 Task: Log work in the project AgileRelay for the issue 'Create a new online platform for online cooking courses with advanced recipe sharing and cooking techniques features' spent time as '5w 6d 3h 41m' and remaining time as '2w 2d 20h 19m' and move to top of backlog. Now add the issue to the epic 'Software quality assurance (SQA) improvement'. Log work in the project AgileRelay for the issue 'Implement a new cloud-based learning management system for a school or university with advanced course content management and student tracking features' spent time as '3w 2d 15h 40m' and remaining time as '6w 2d 3h 15m' and move to bottom of backlog. Now add the issue to the epic 'Virtualization infrastructure enhancement'
Action: Mouse moved to (264, 76)
Screenshot: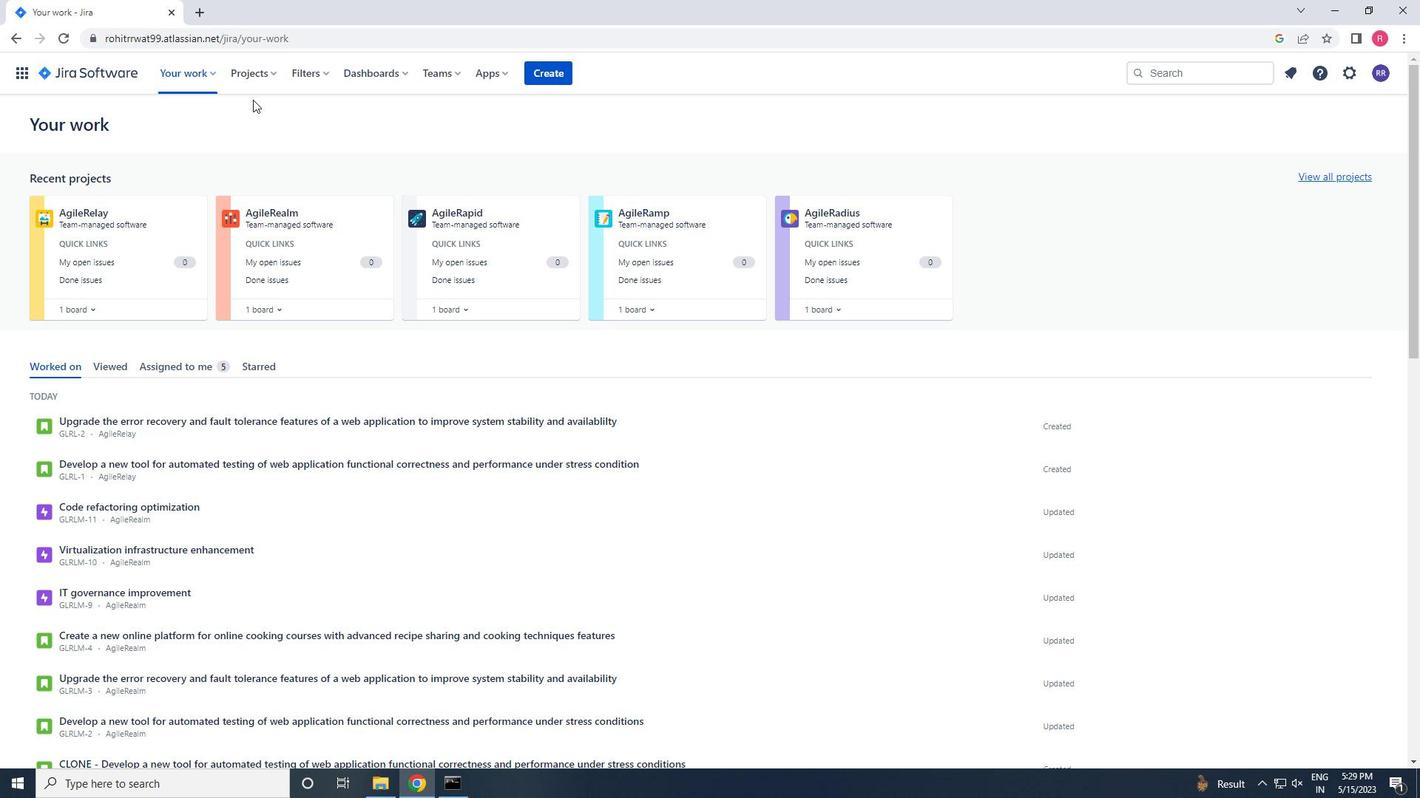 
Action: Mouse pressed left at (264, 76)
Screenshot: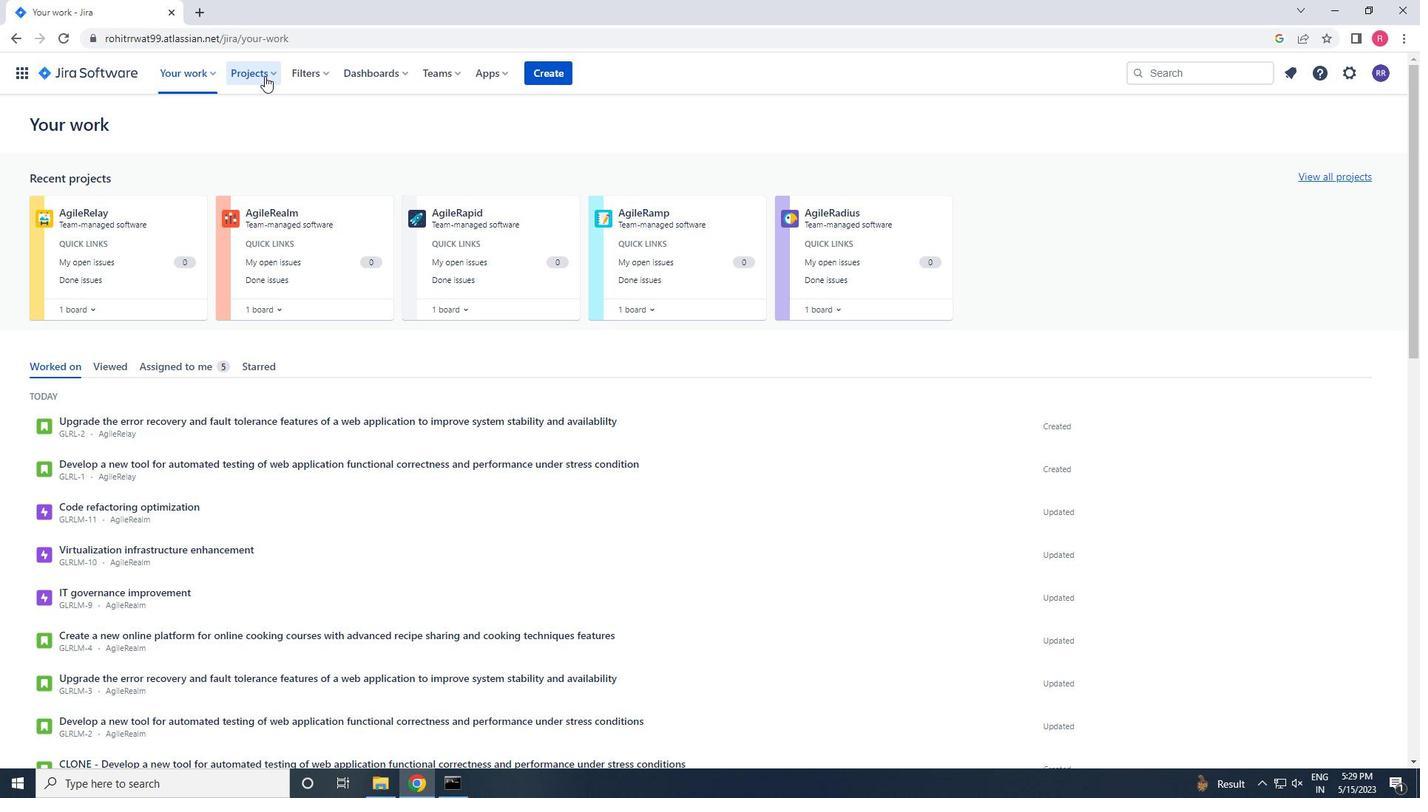 
Action: Mouse moved to (276, 142)
Screenshot: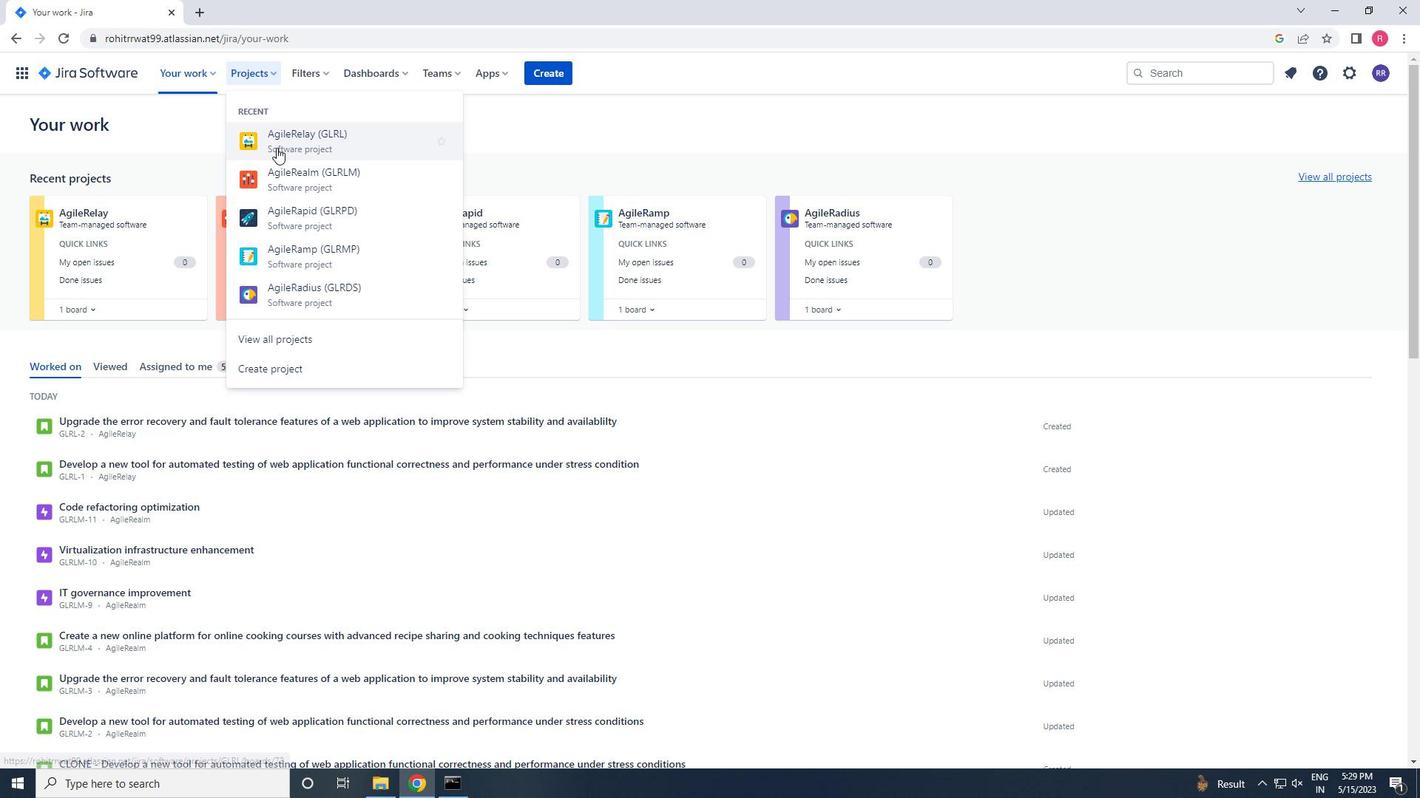 
Action: Mouse pressed left at (276, 142)
Screenshot: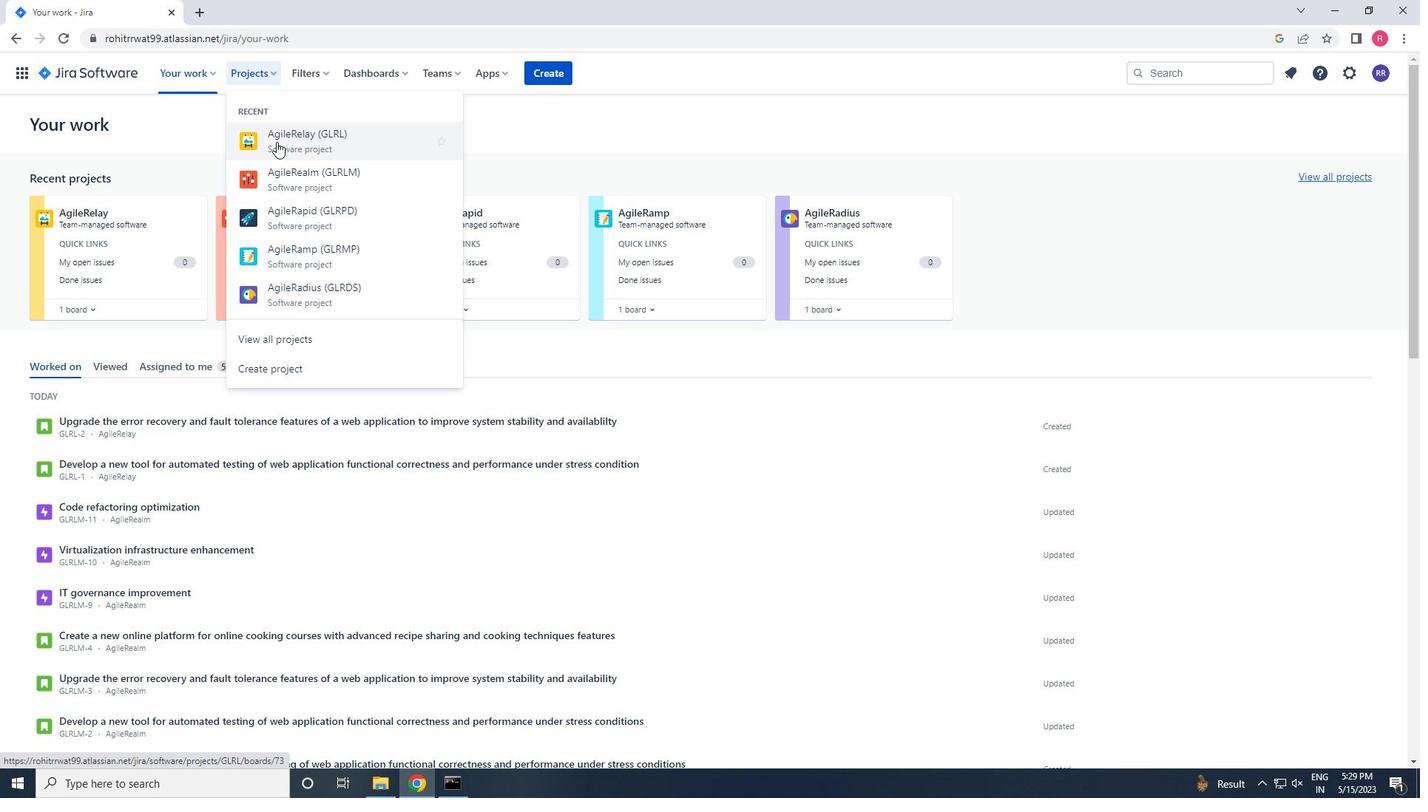 
Action: Mouse moved to (75, 230)
Screenshot: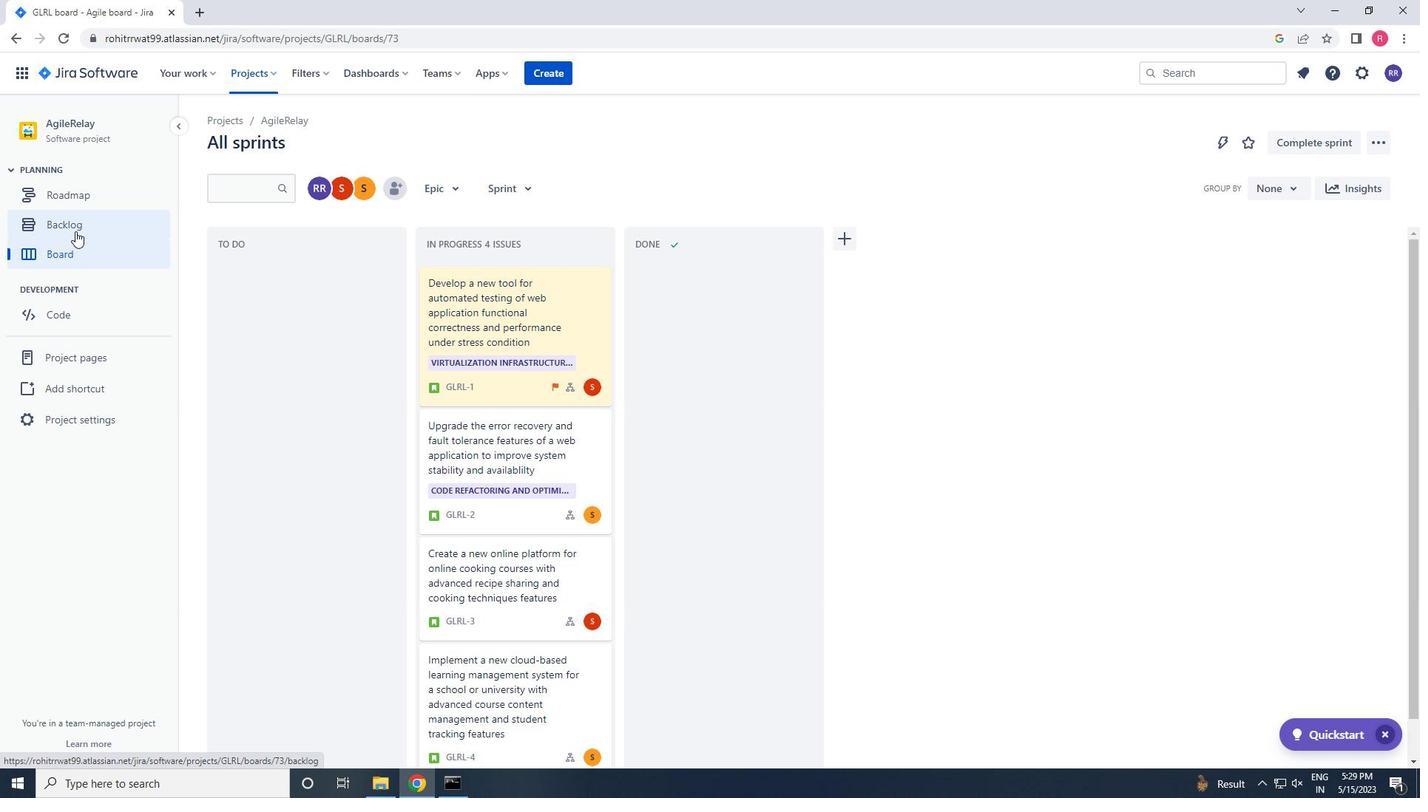 
Action: Mouse pressed left at (75, 230)
Screenshot: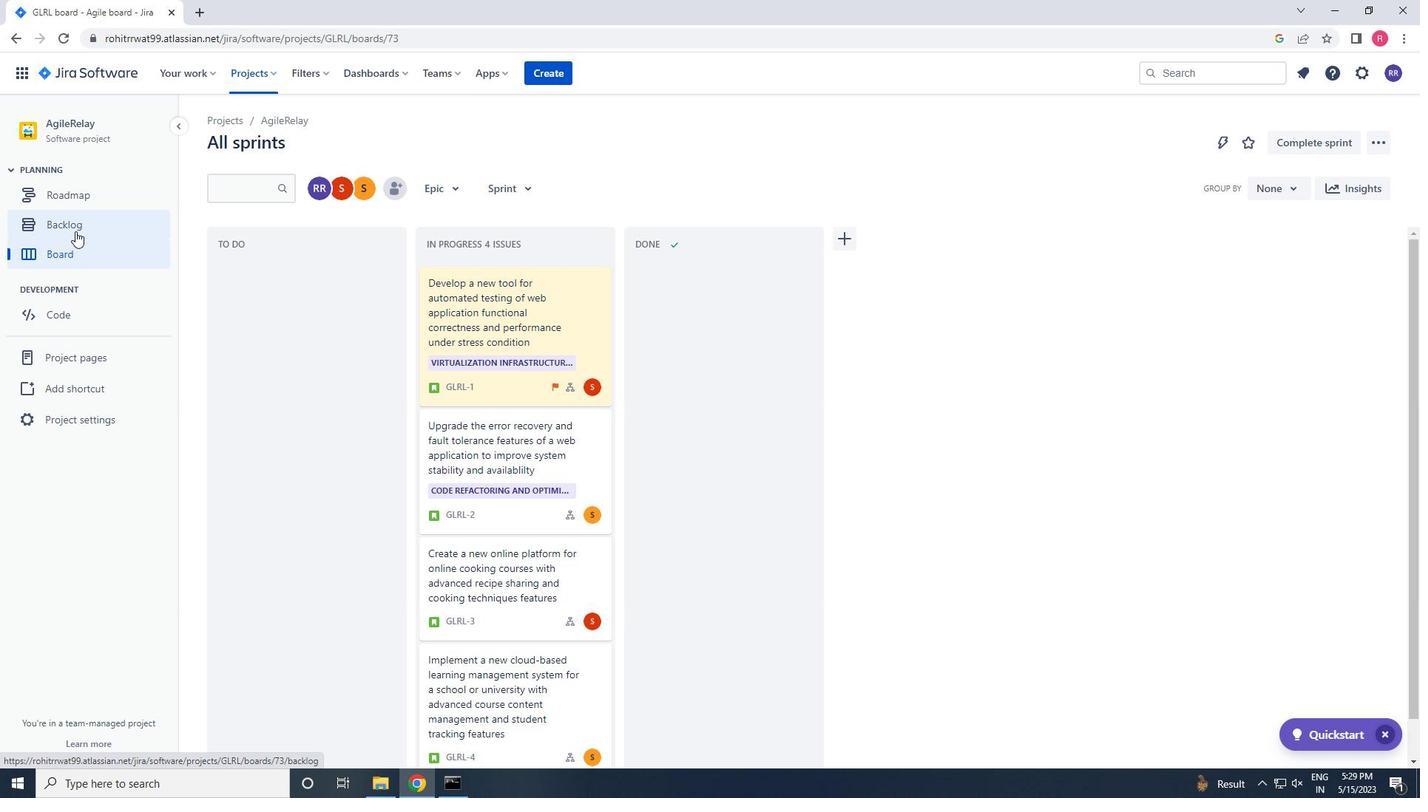 
Action: Mouse moved to (568, 399)
Screenshot: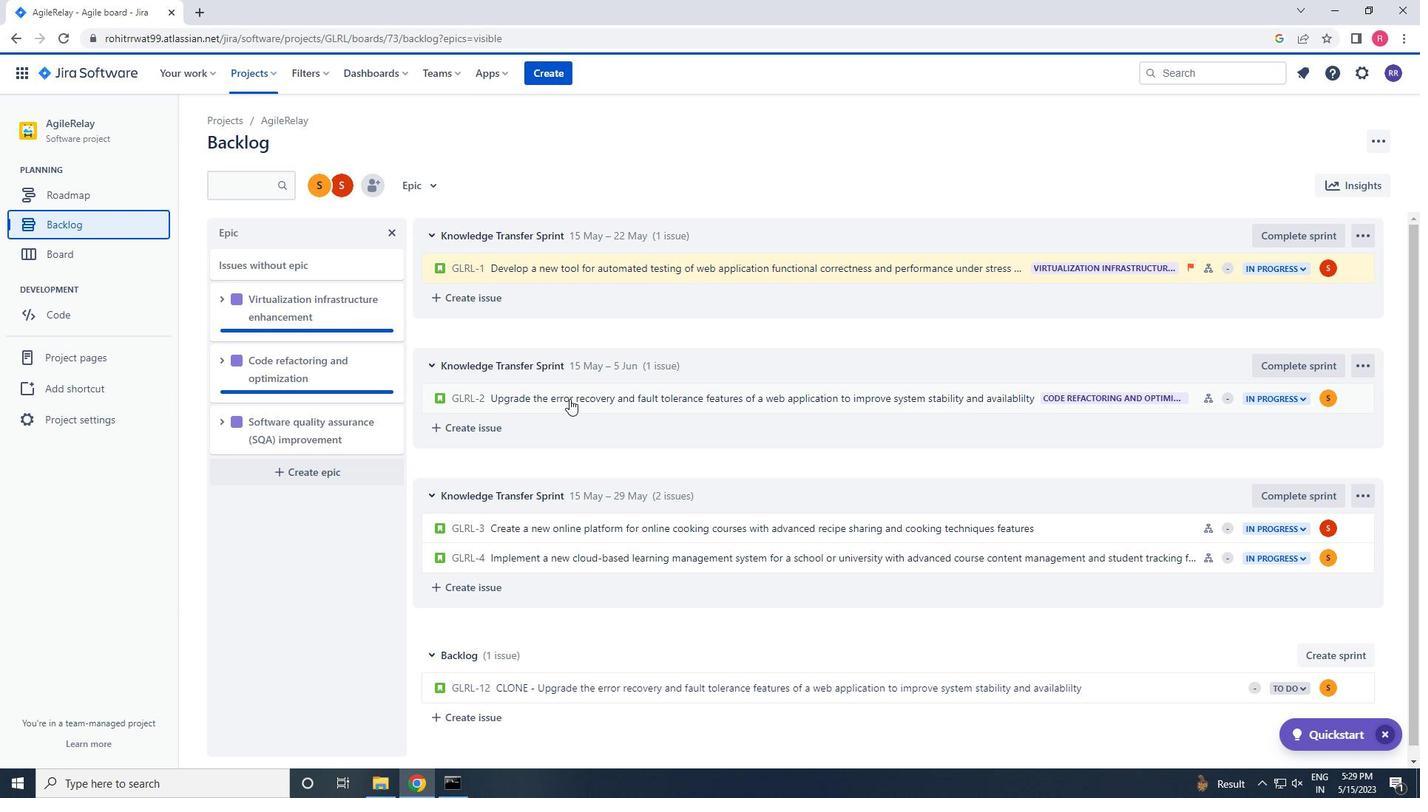 
Action: Mouse scrolled (568, 398) with delta (0, 0)
Screenshot: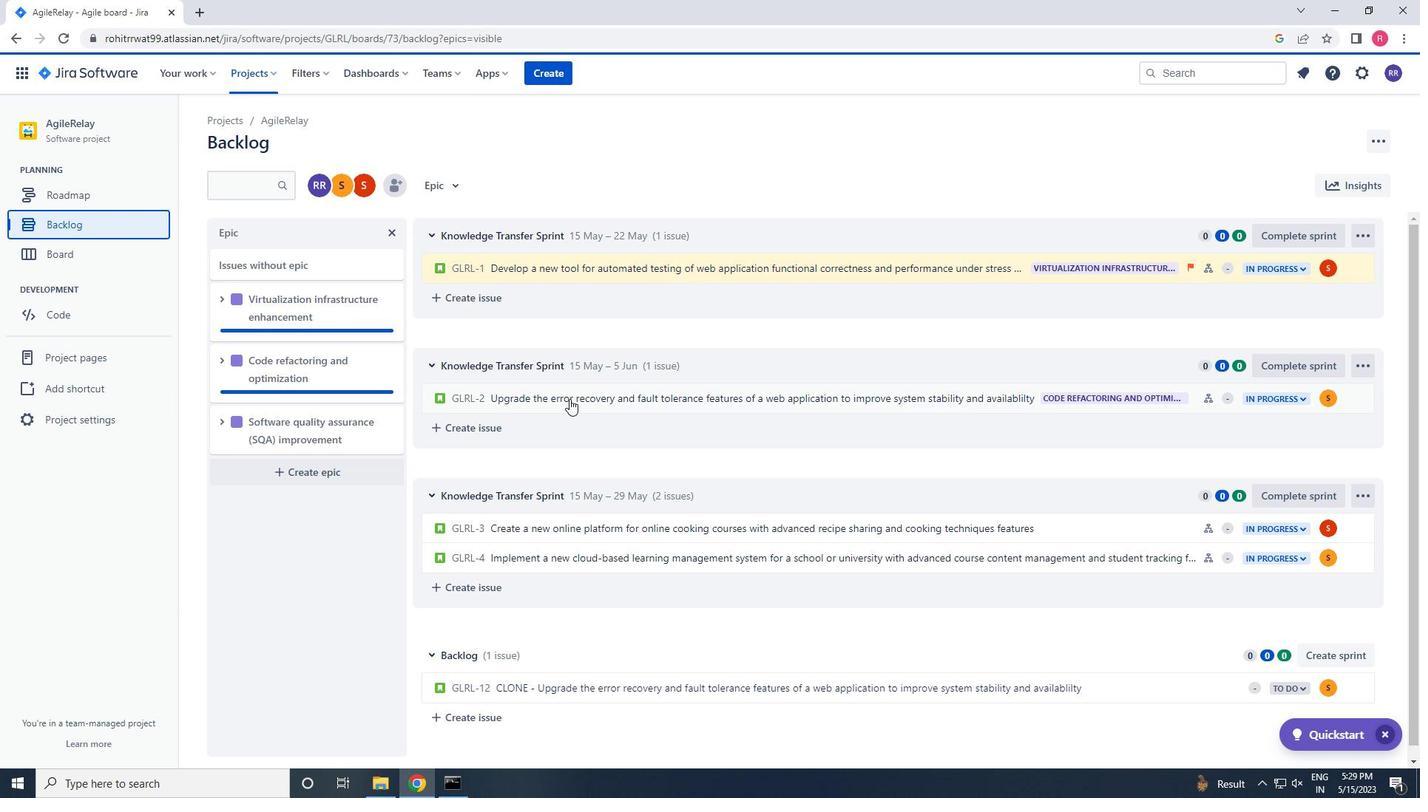 
Action: Mouse moved to (1141, 525)
Screenshot: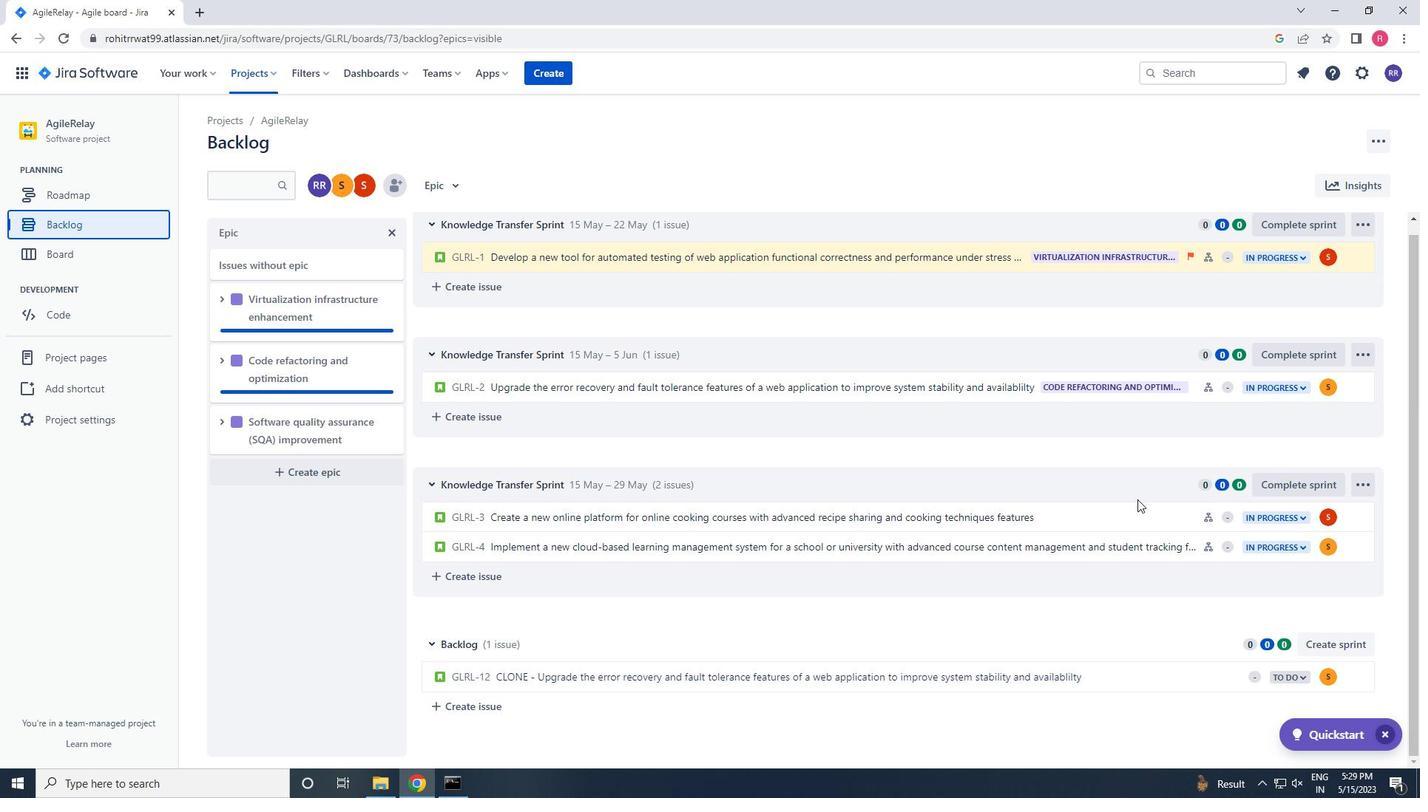 
Action: Mouse pressed left at (1141, 525)
Screenshot: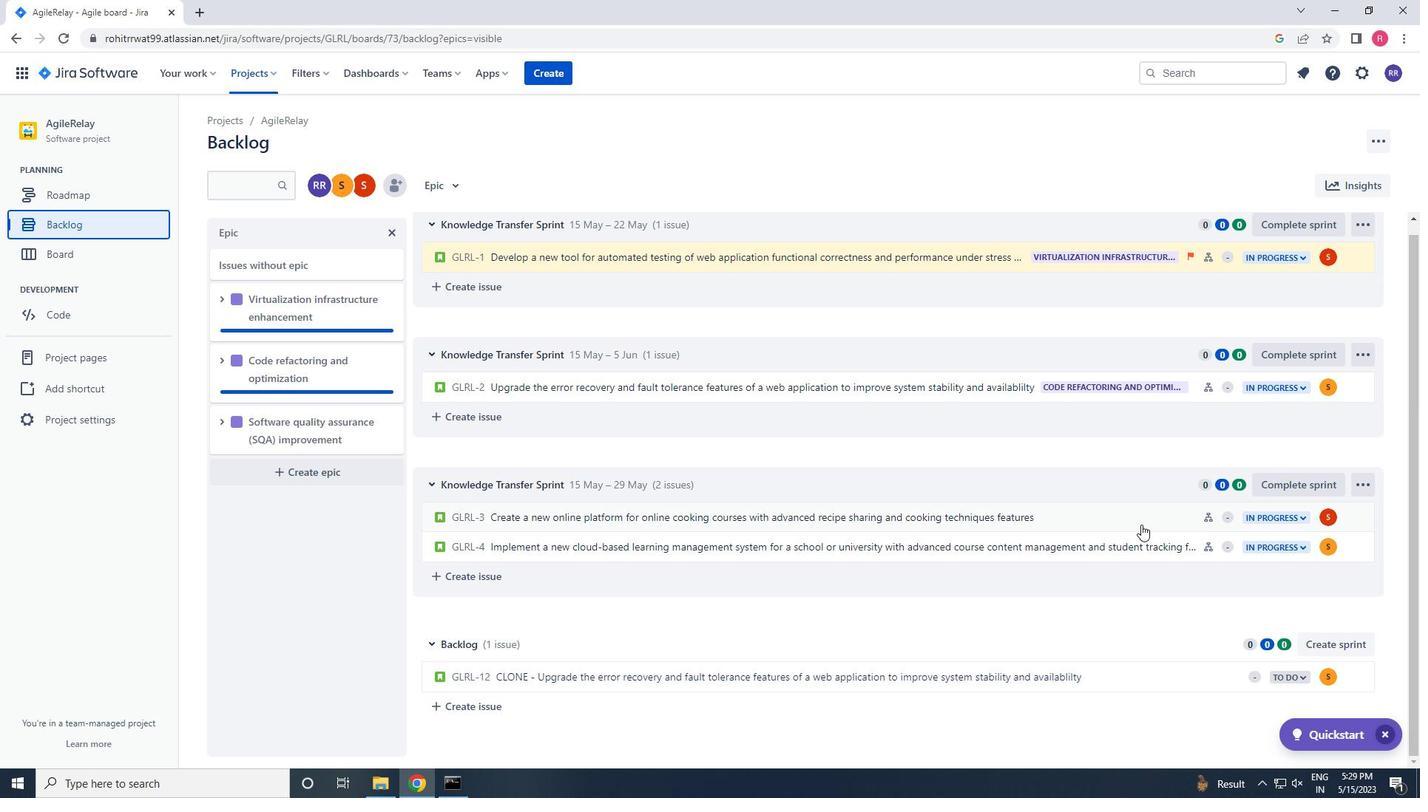 
Action: Mouse moved to (1360, 237)
Screenshot: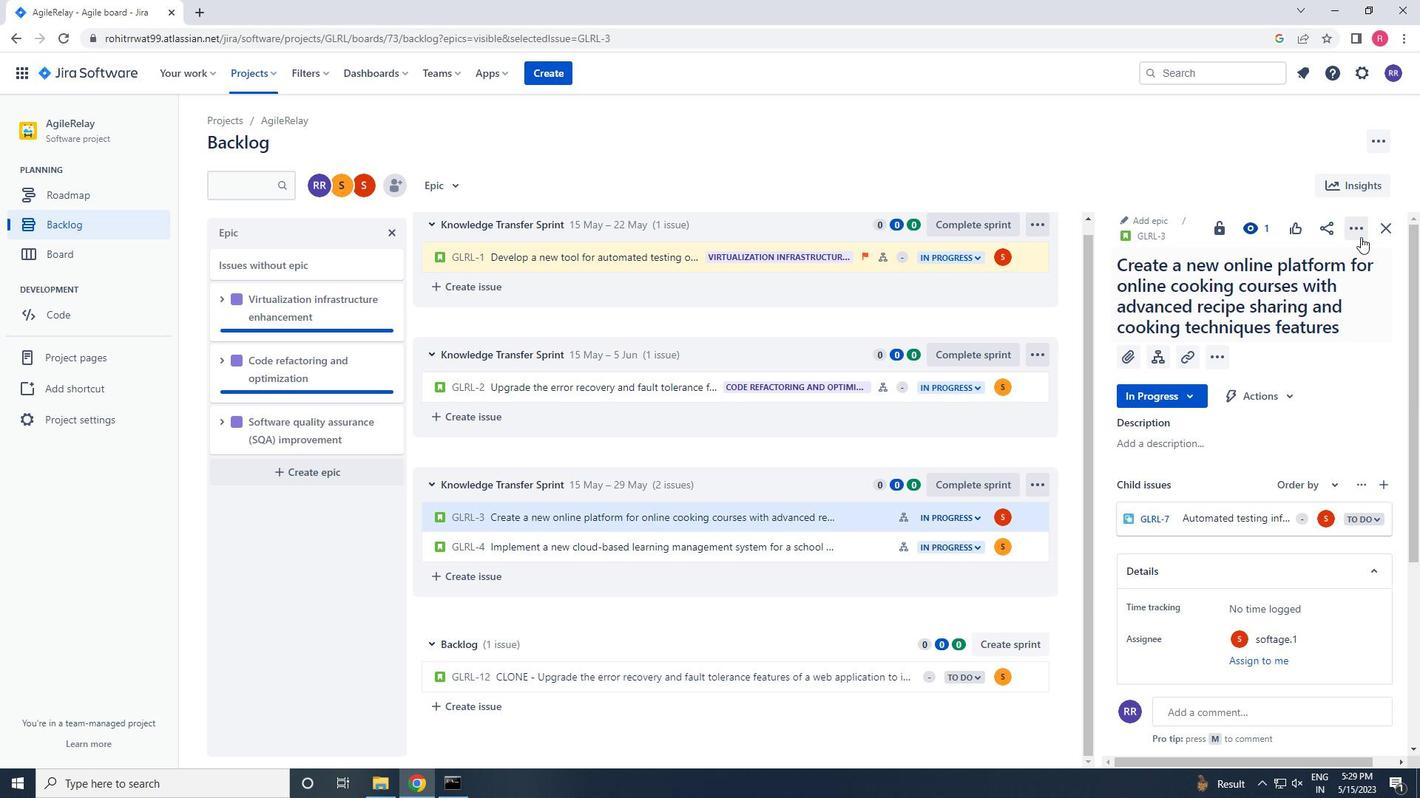 
Action: Mouse pressed left at (1360, 237)
Screenshot: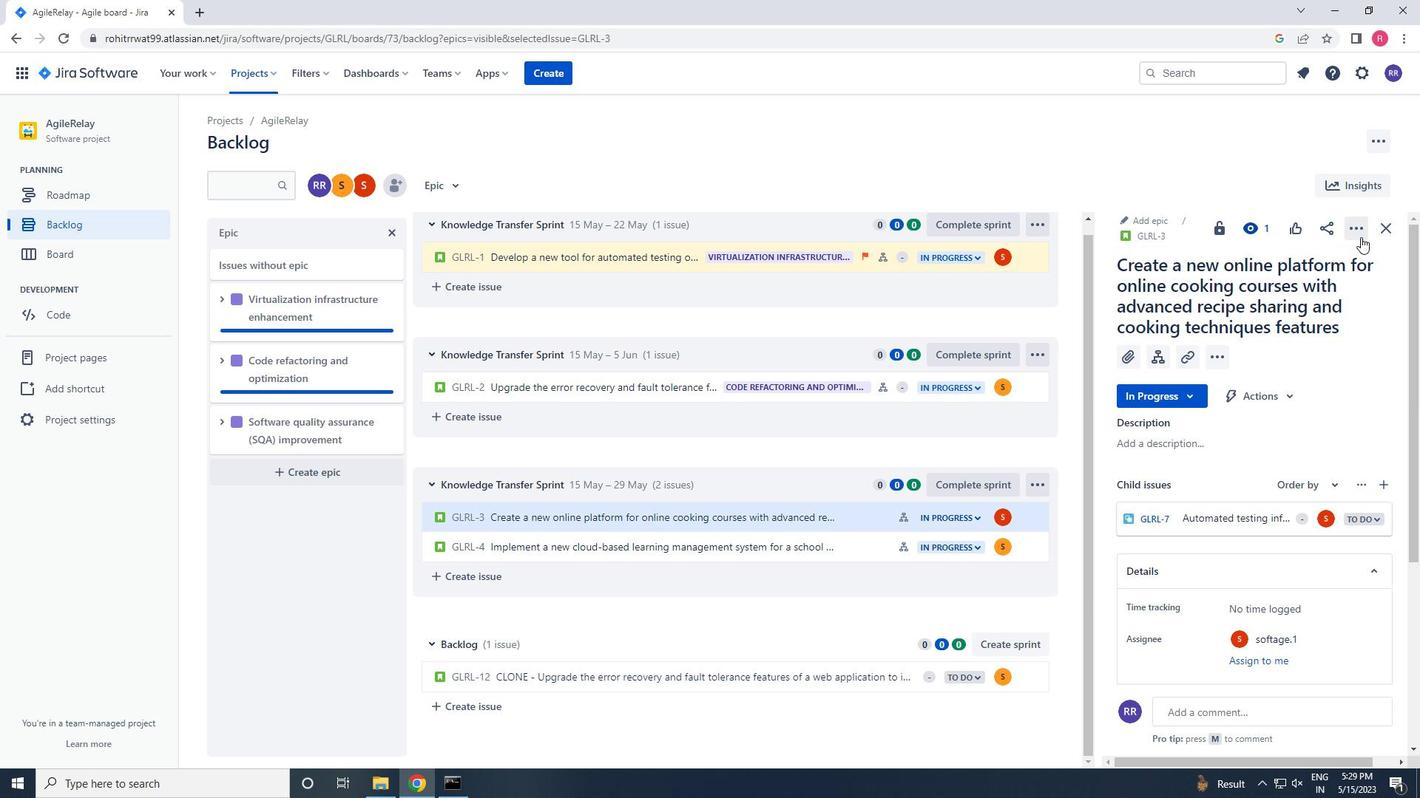 
Action: Mouse moved to (1278, 267)
Screenshot: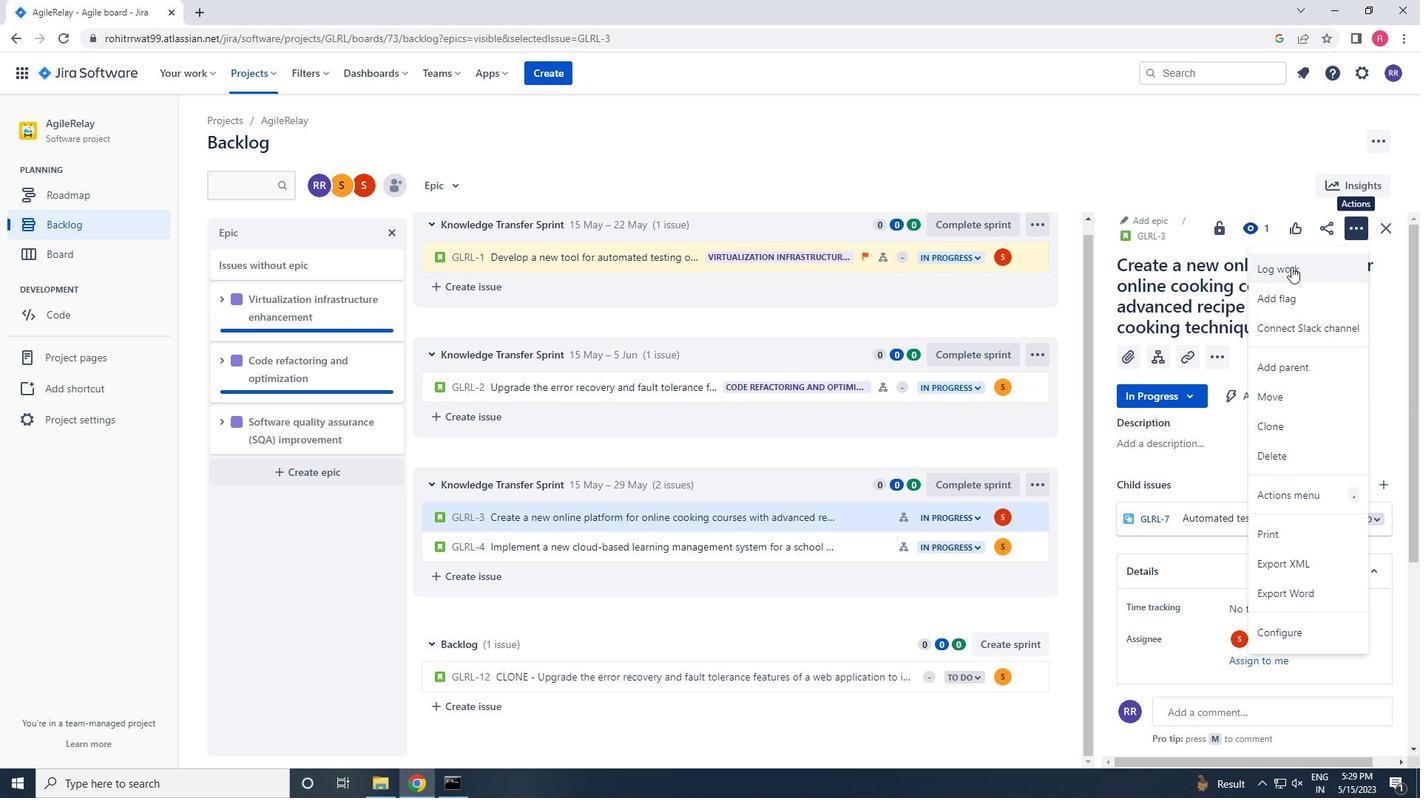 
Action: Mouse pressed left at (1278, 267)
Screenshot: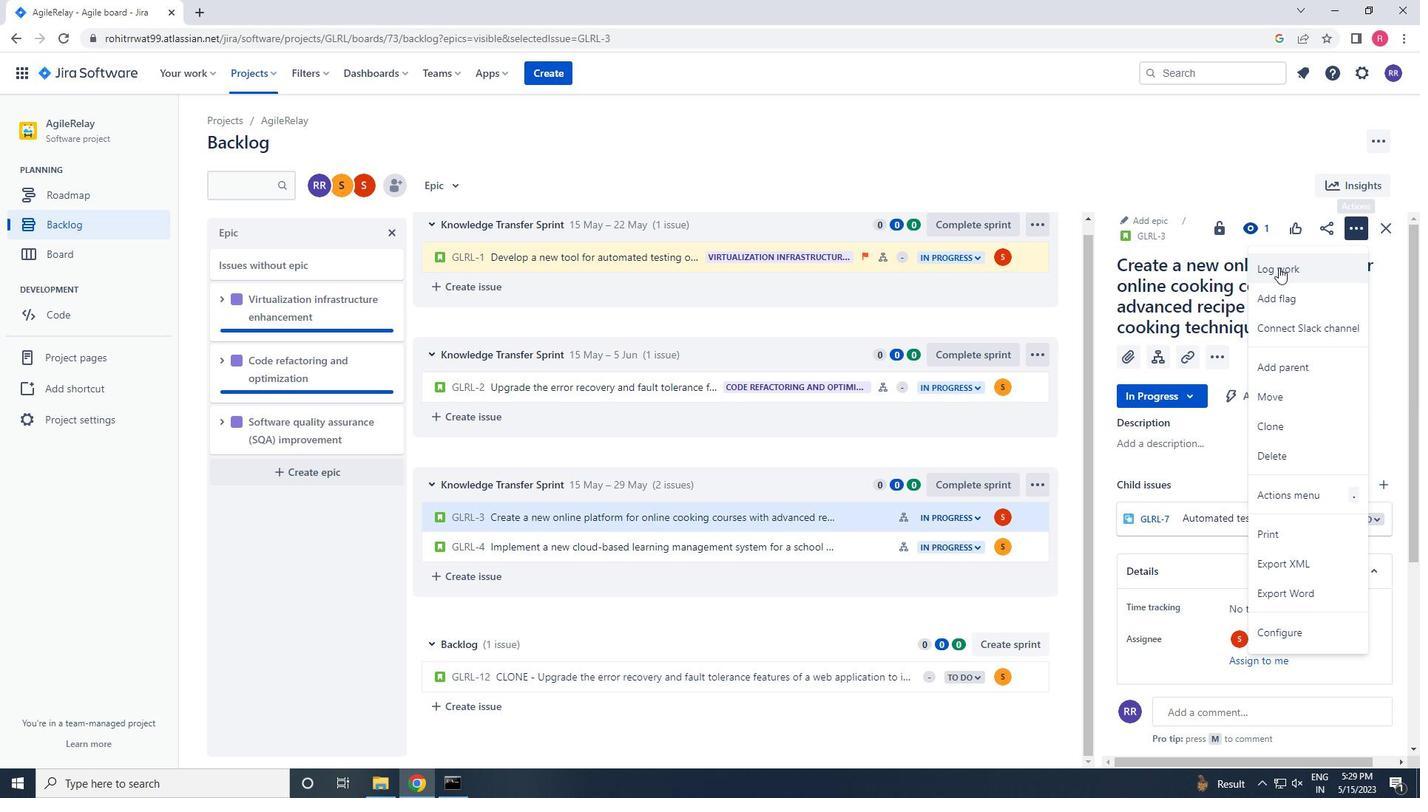 
Action: Key pressed 5w<Key.space>6d<Key.space>3g<Key.backspace>h<Key.space>41m<Key.tab>2w<Key.space>2d<Key.space>3<Key.backspace>20h<Key.space>19m
Screenshot: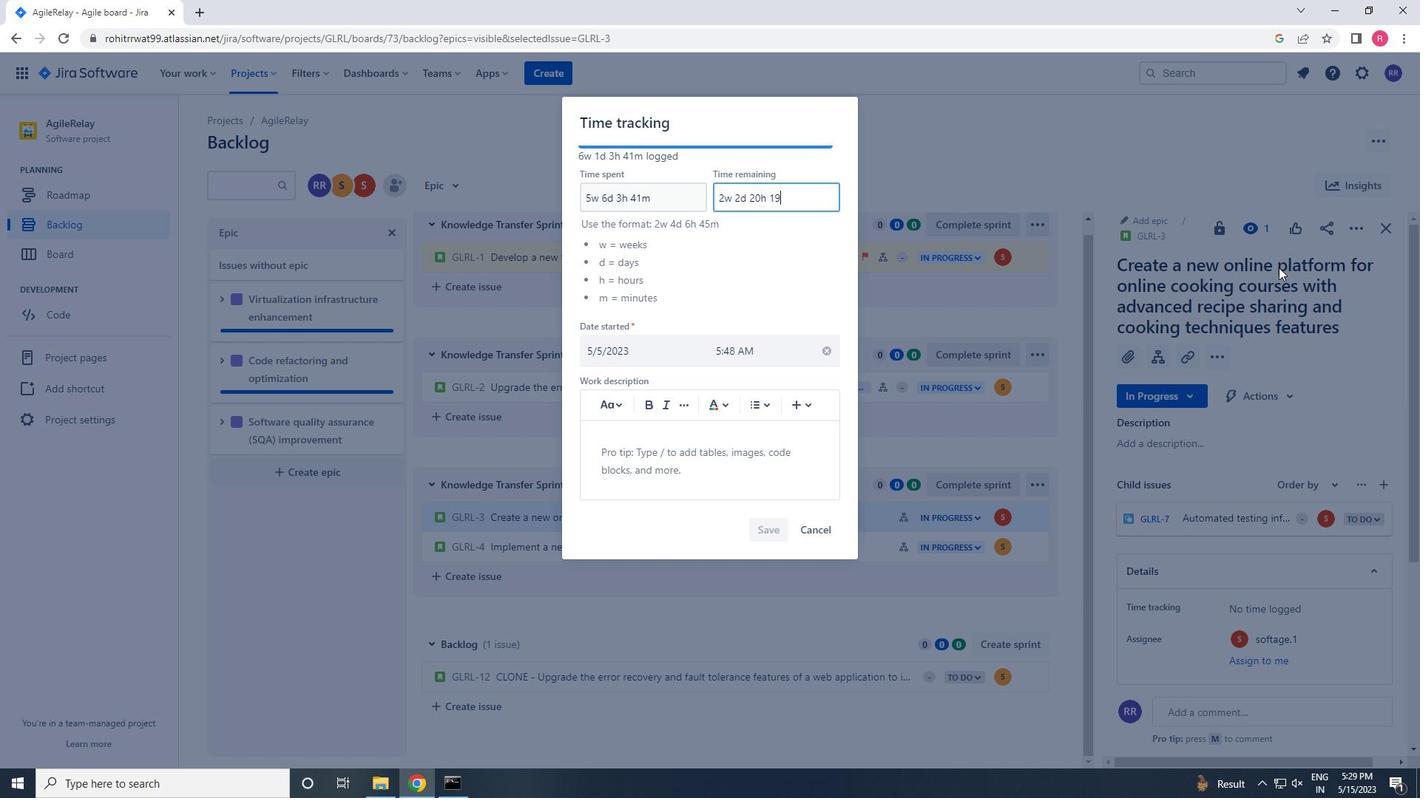 
Action: Mouse moved to (769, 537)
Screenshot: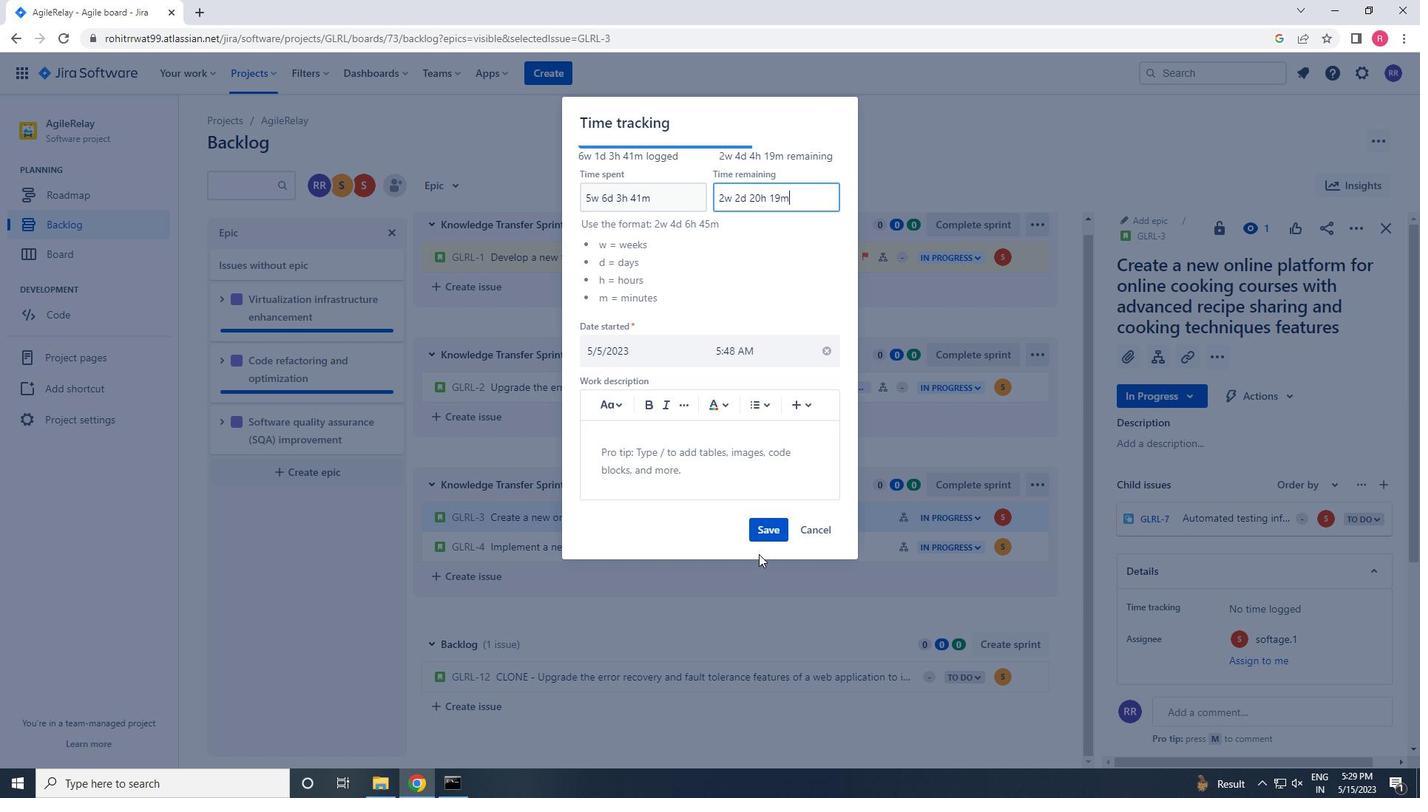 
Action: Mouse pressed left at (769, 537)
Screenshot: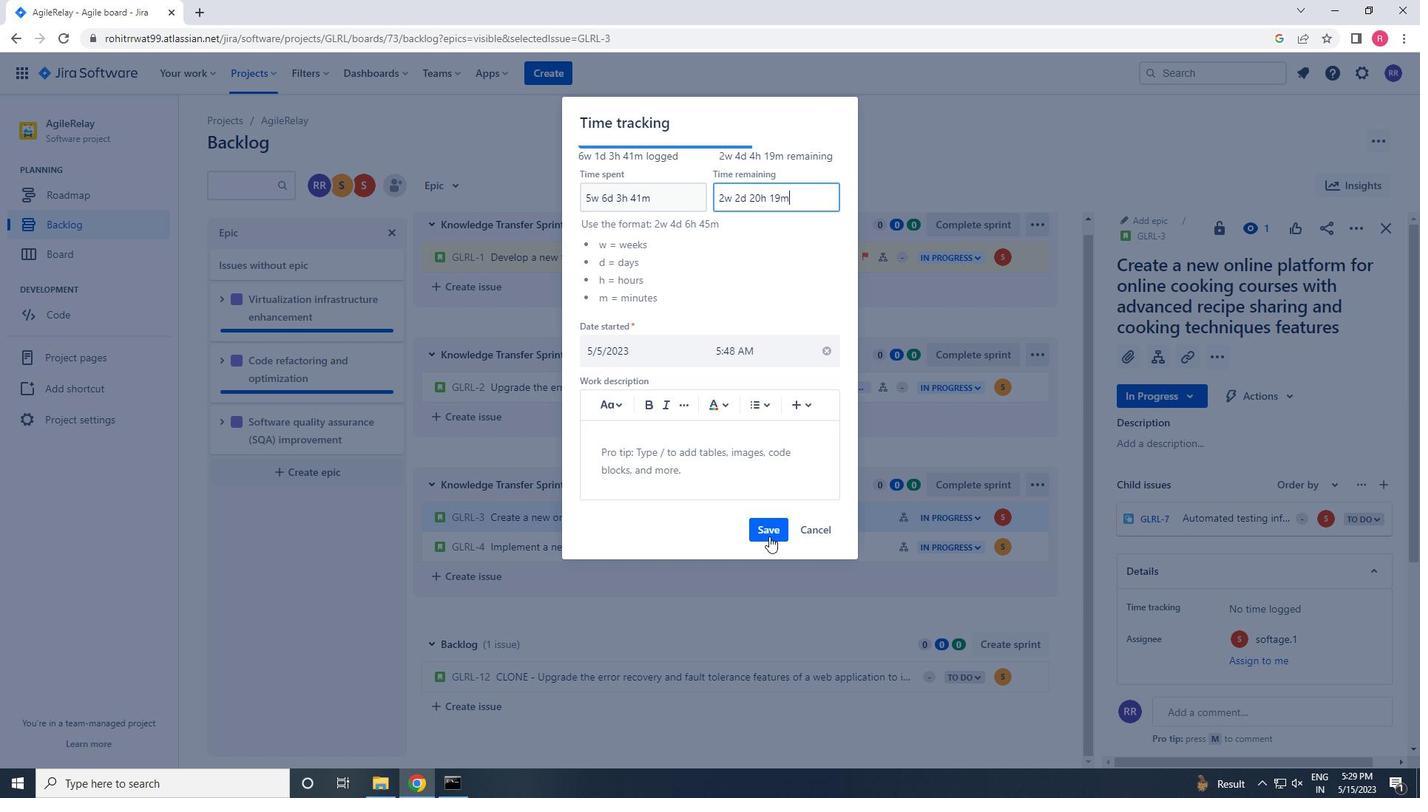 
Action: Mouse moved to (1027, 513)
Screenshot: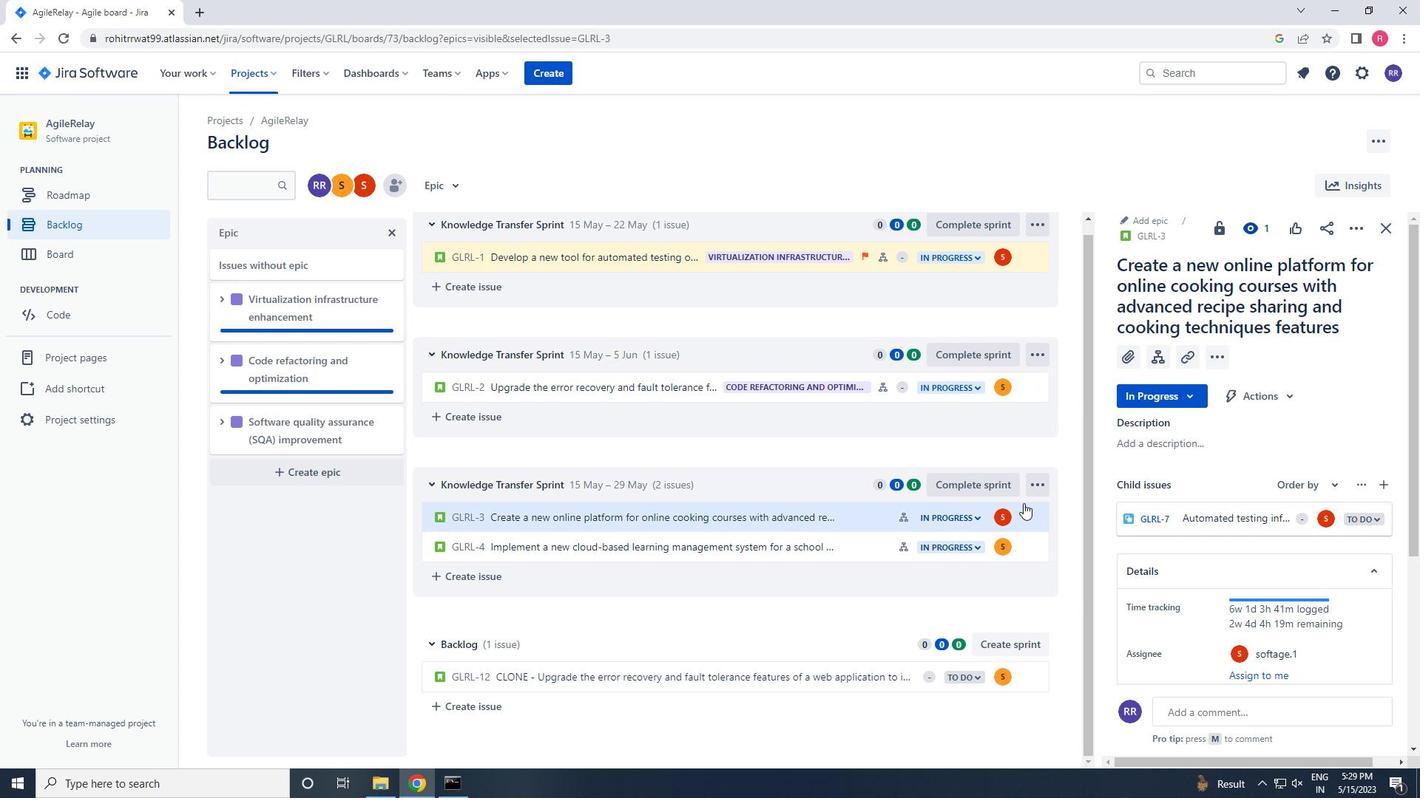 
Action: Mouse pressed left at (1027, 513)
Screenshot: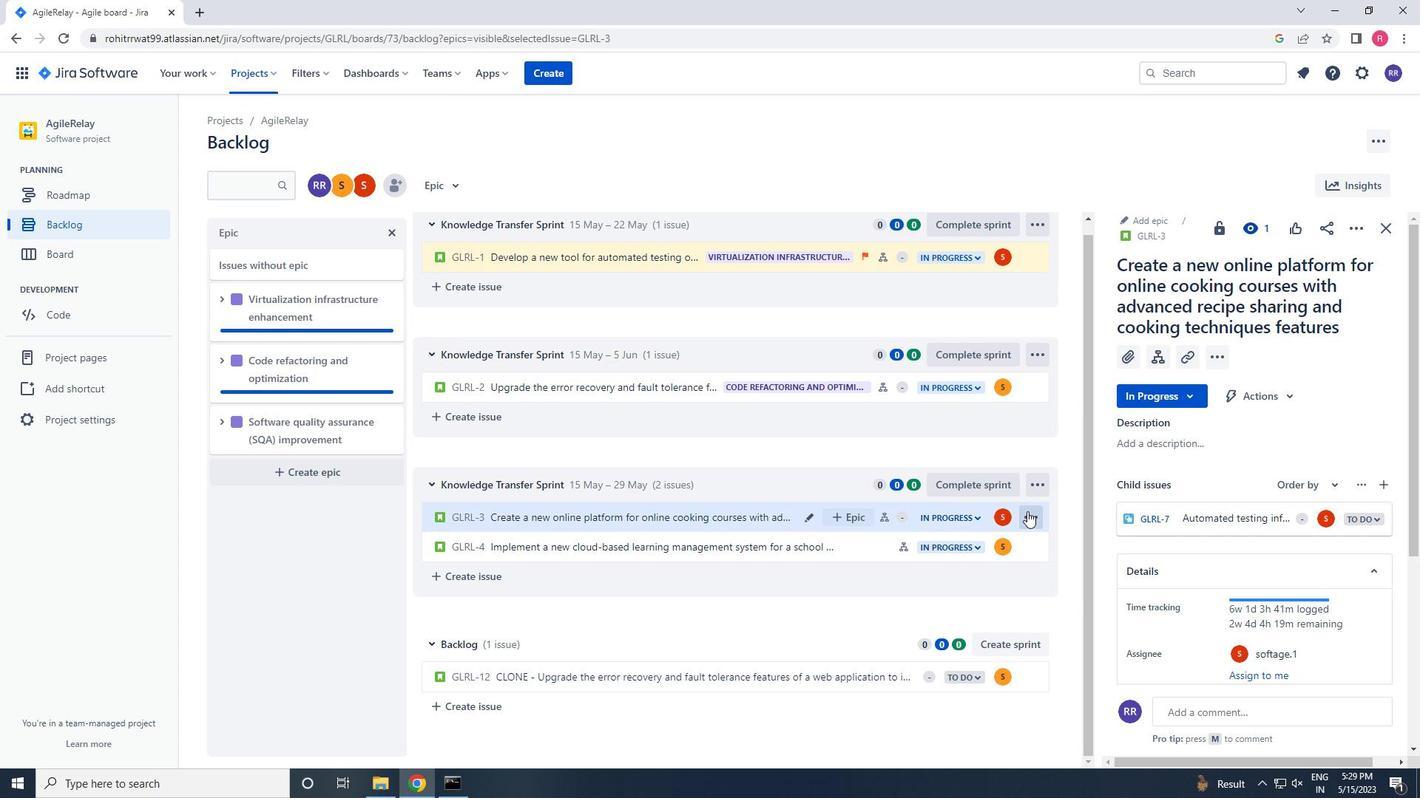 
Action: Mouse moved to (969, 459)
Screenshot: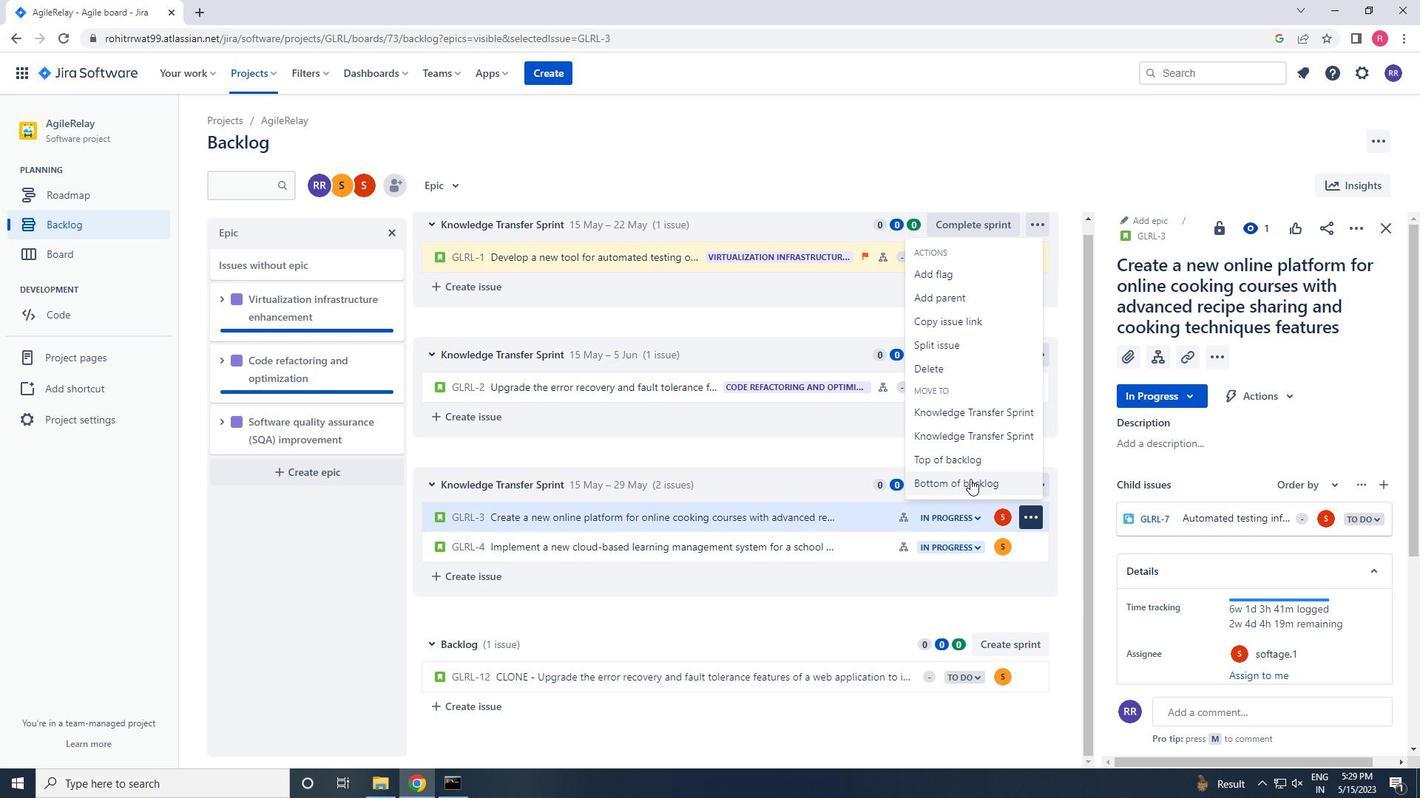 
Action: Mouse pressed left at (969, 459)
Screenshot: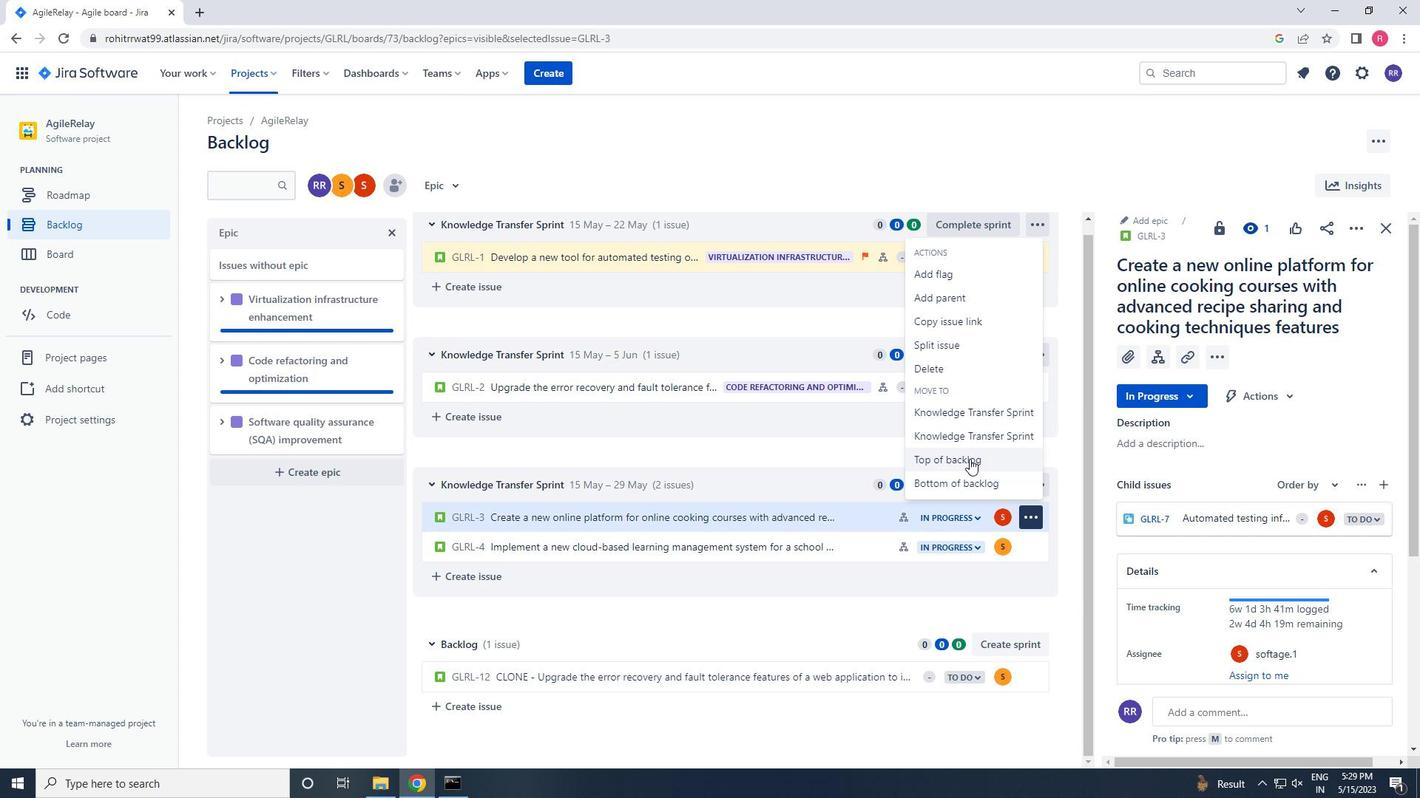 
Action: Mouse moved to (747, 240)
Screenshot: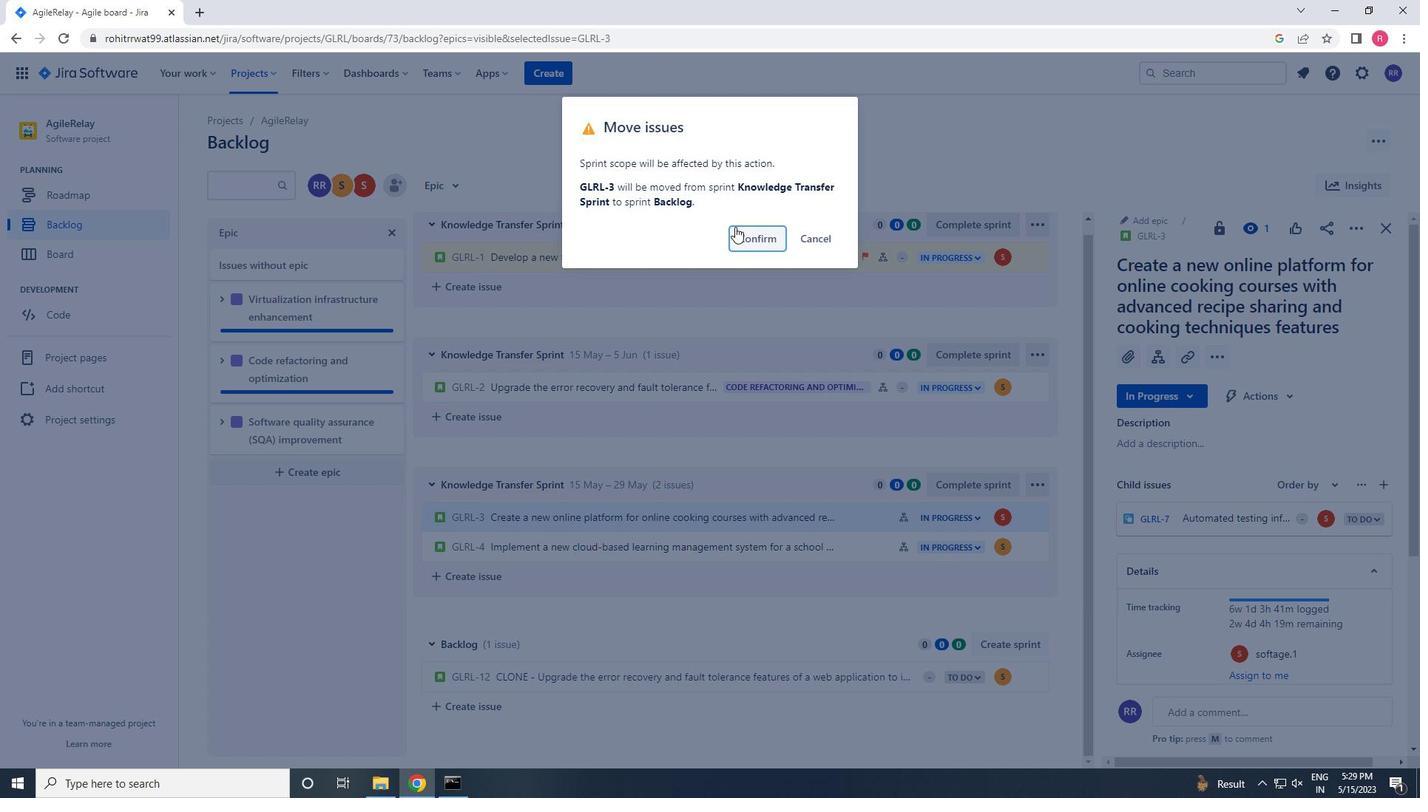 
Action: Mouse pressed left at (747, 240)
Screenshot: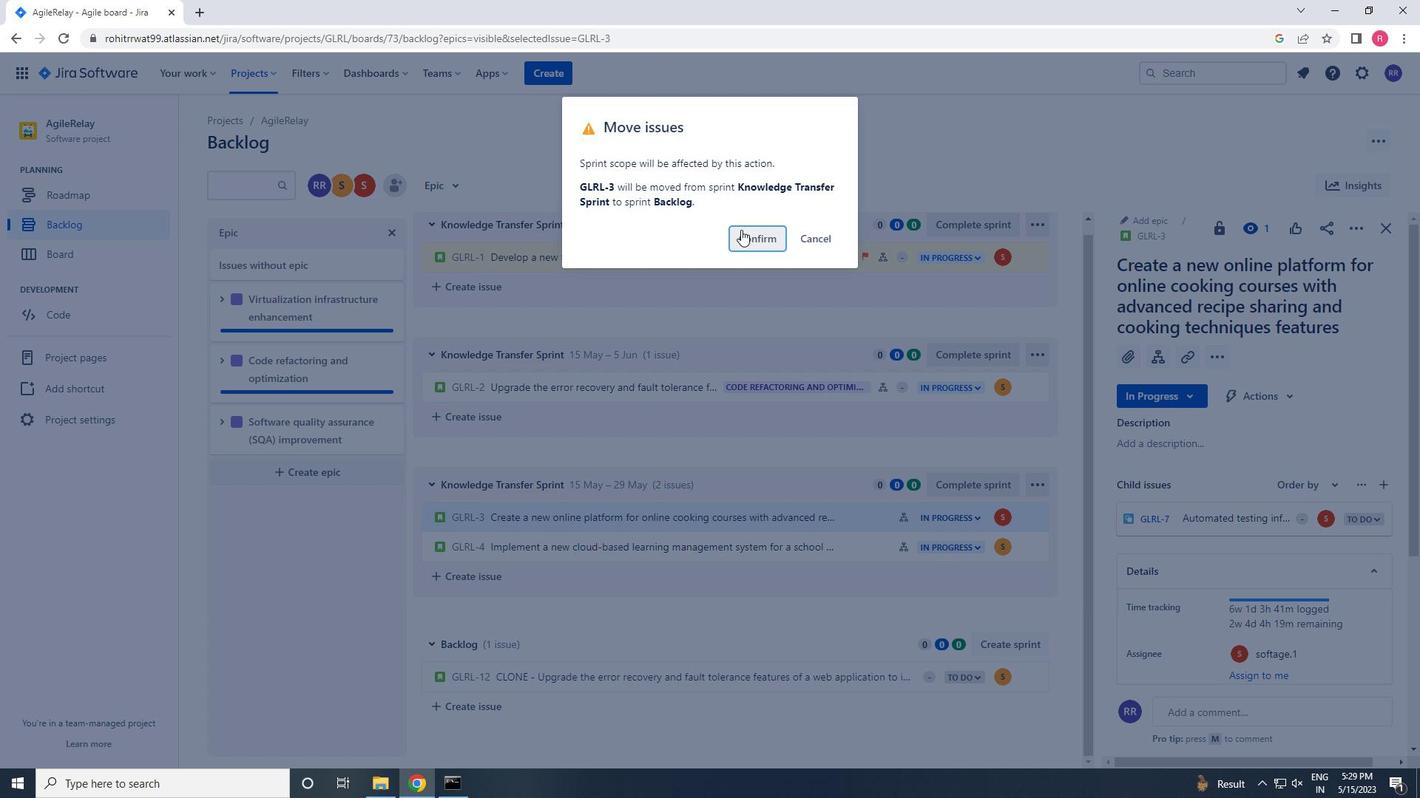 
Action: Mouse moved to (897, 680)
Screenshot: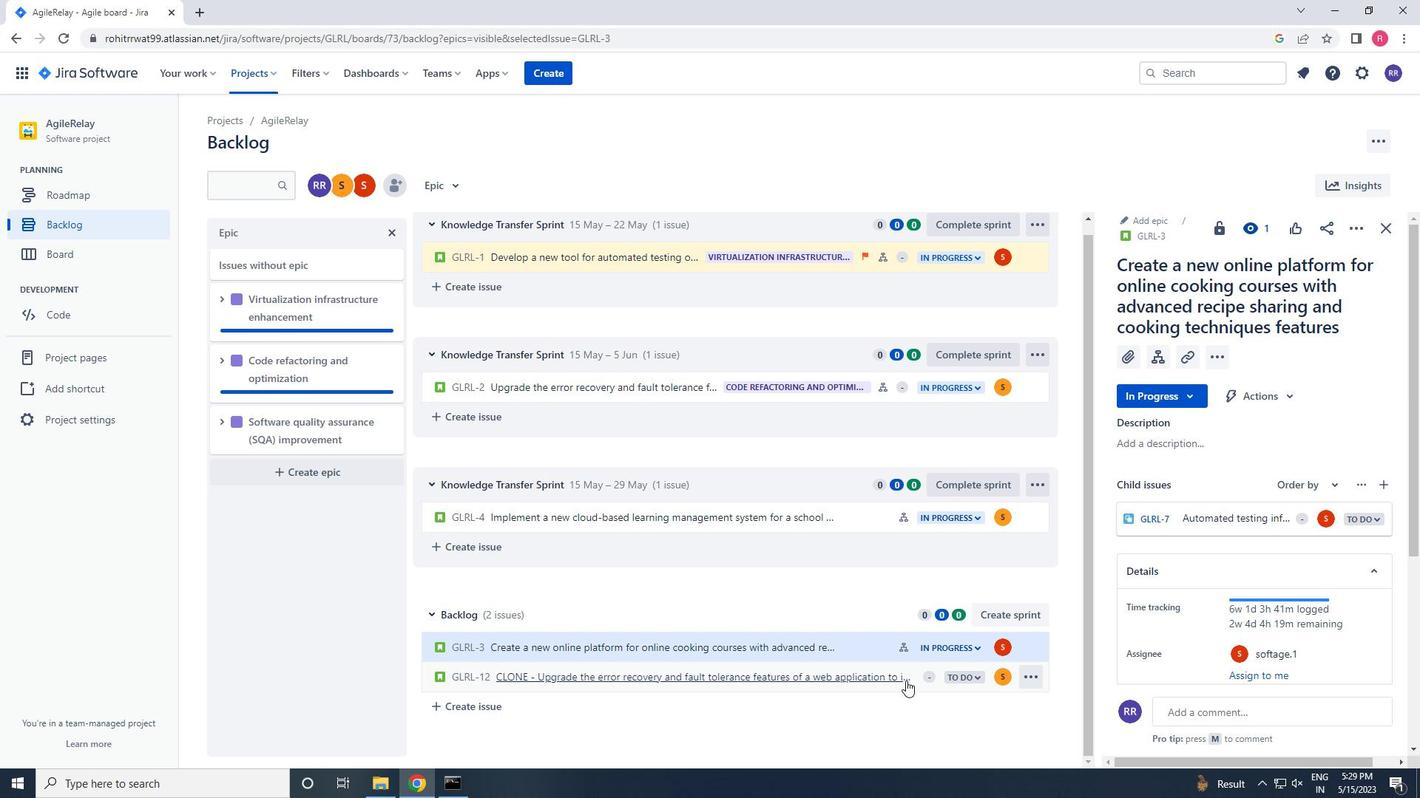 
Action: Mouse scrolled (897, 679) with delta (0, 0)
Screenshot: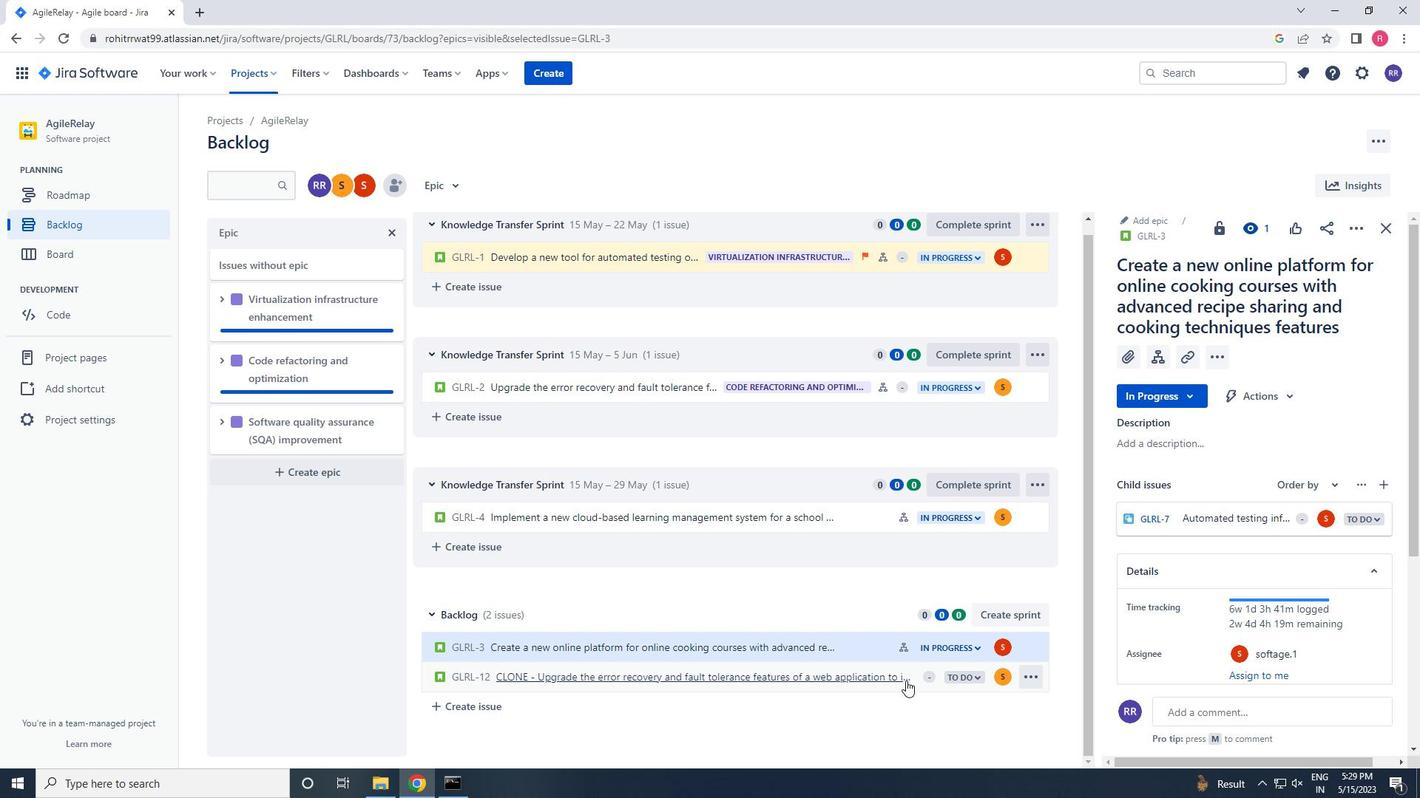 
Action: Mouse moved to (897, 680)
Screenshot: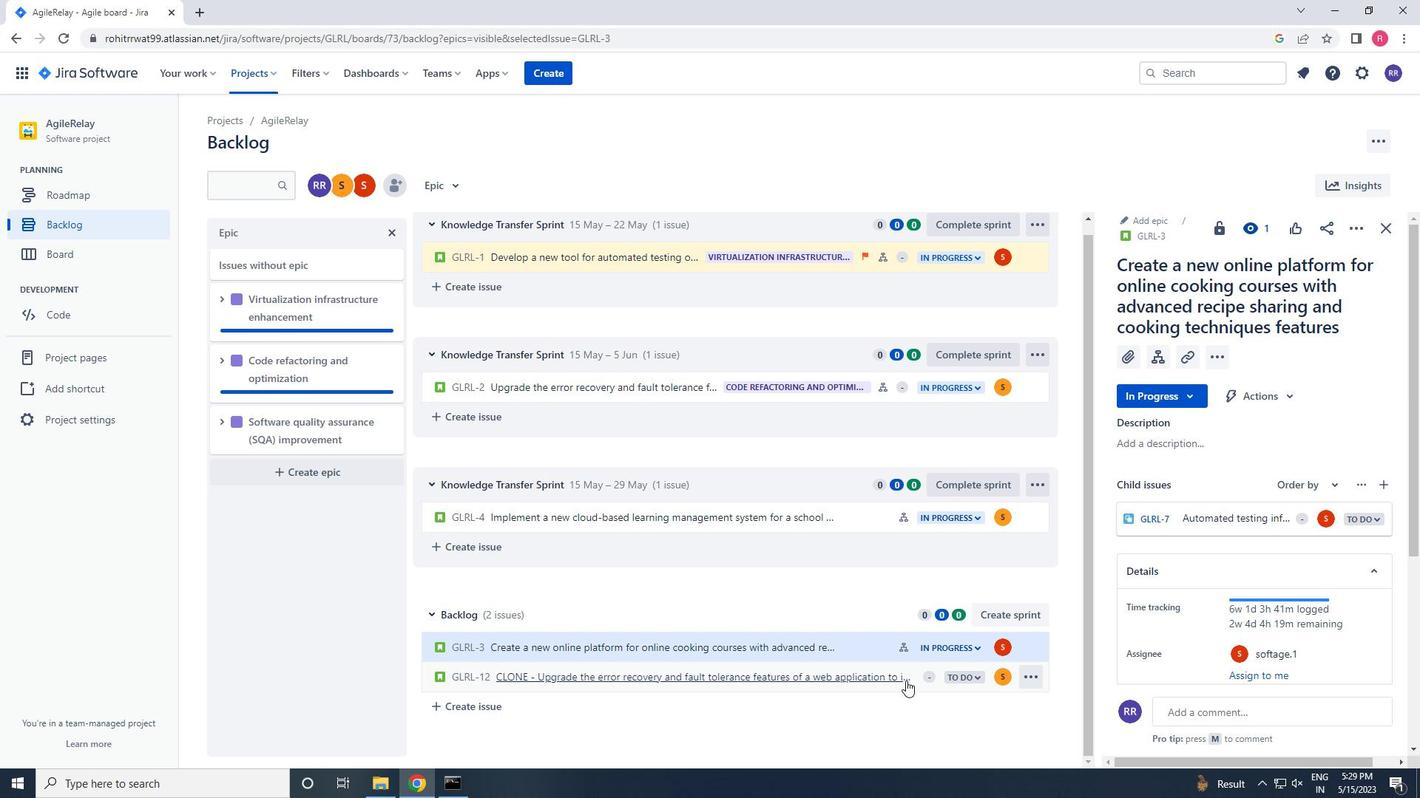 
Action: Mouse scrolled (897, 679) with delta (0, 0)
Screenshot: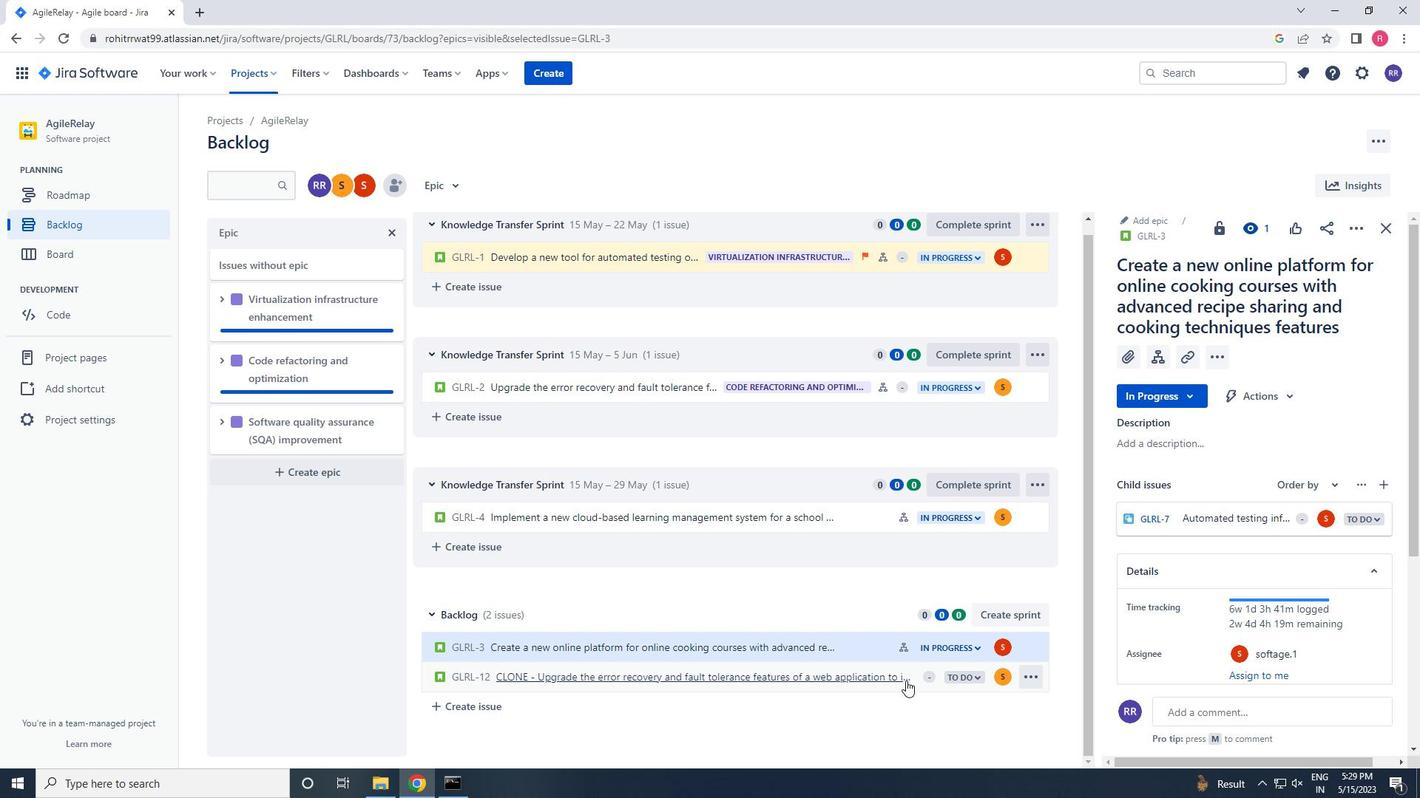 
Action: Mouse moved to (858, 645)
Screenshot: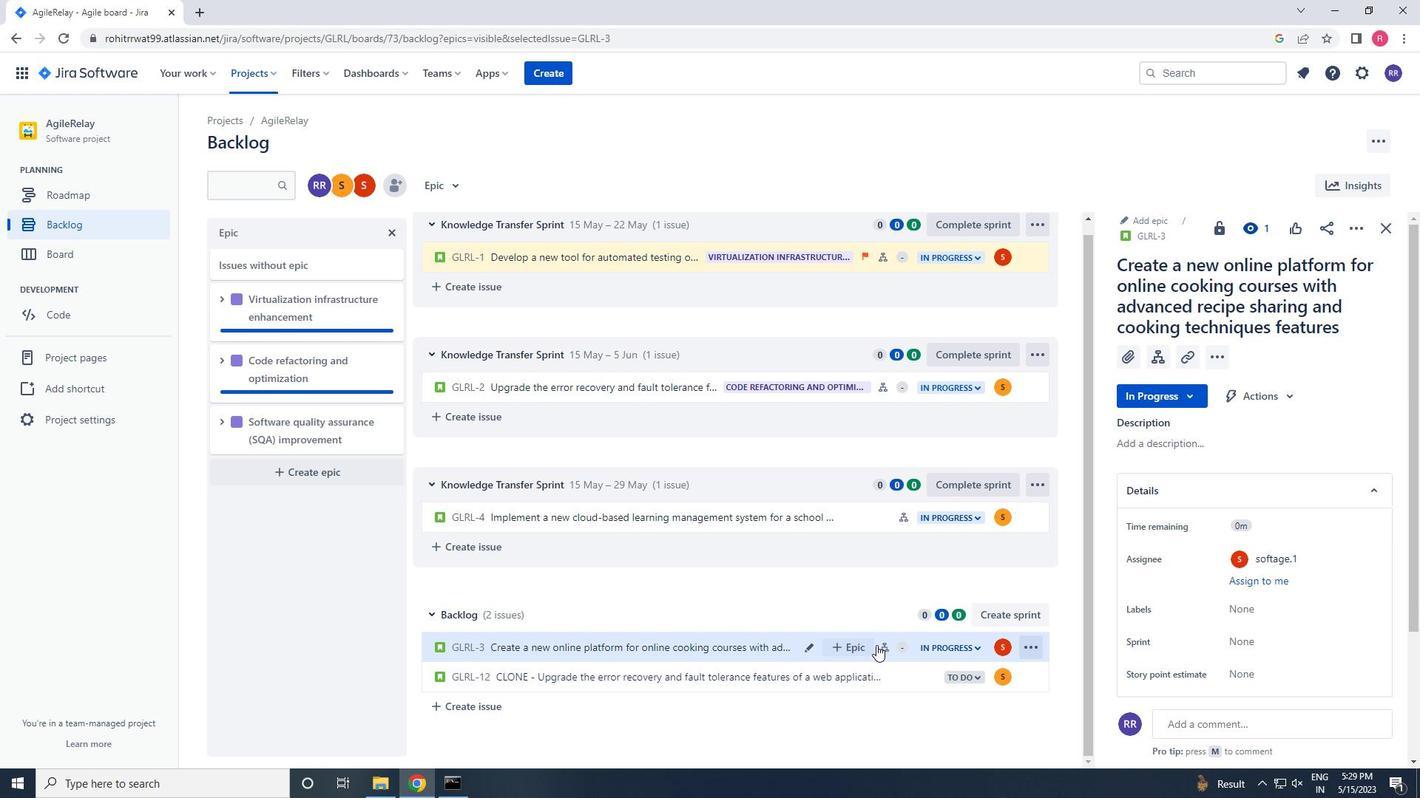 
Action: Mouse pressed left at (858, 645)
Screenshot: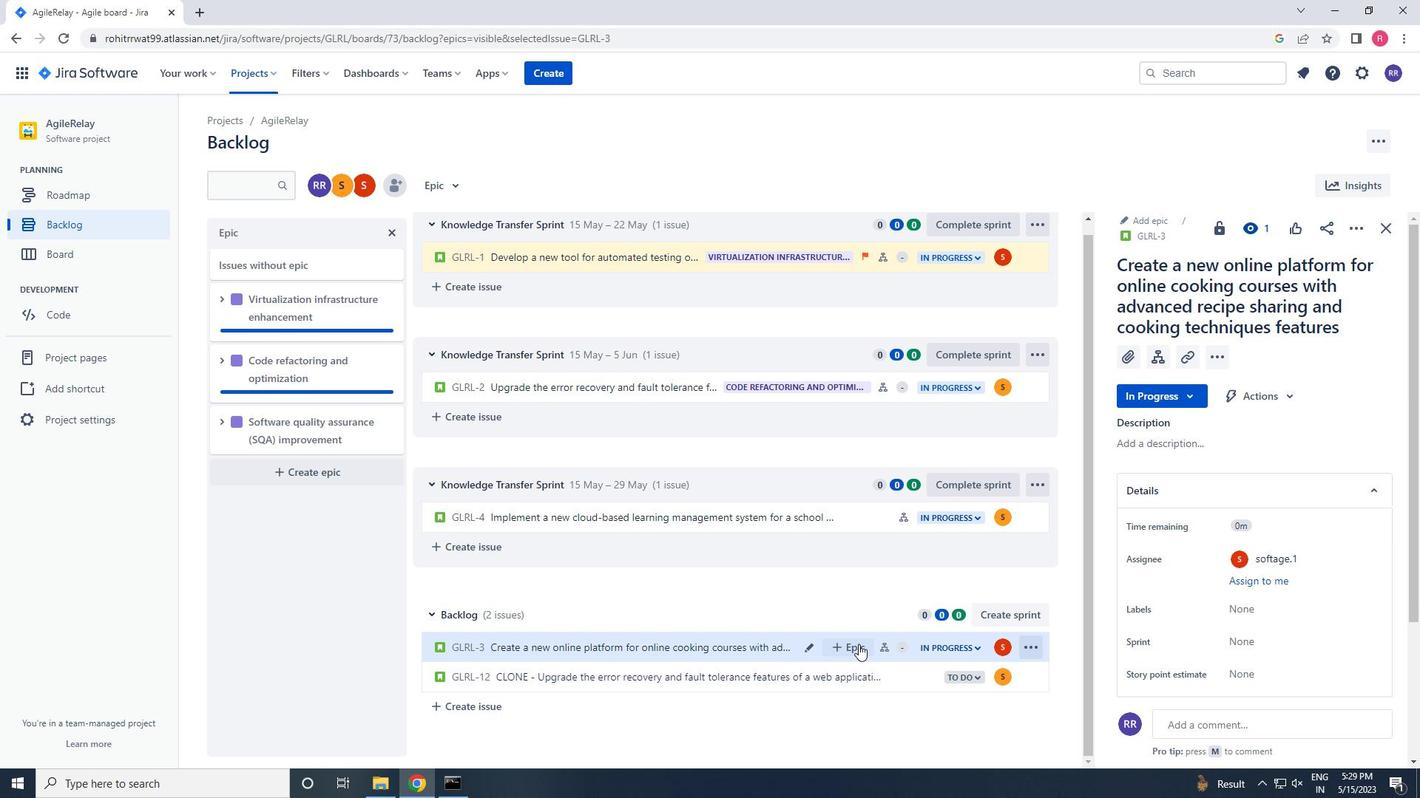
Action: Mouse moved to (889, 755)
Screenshot: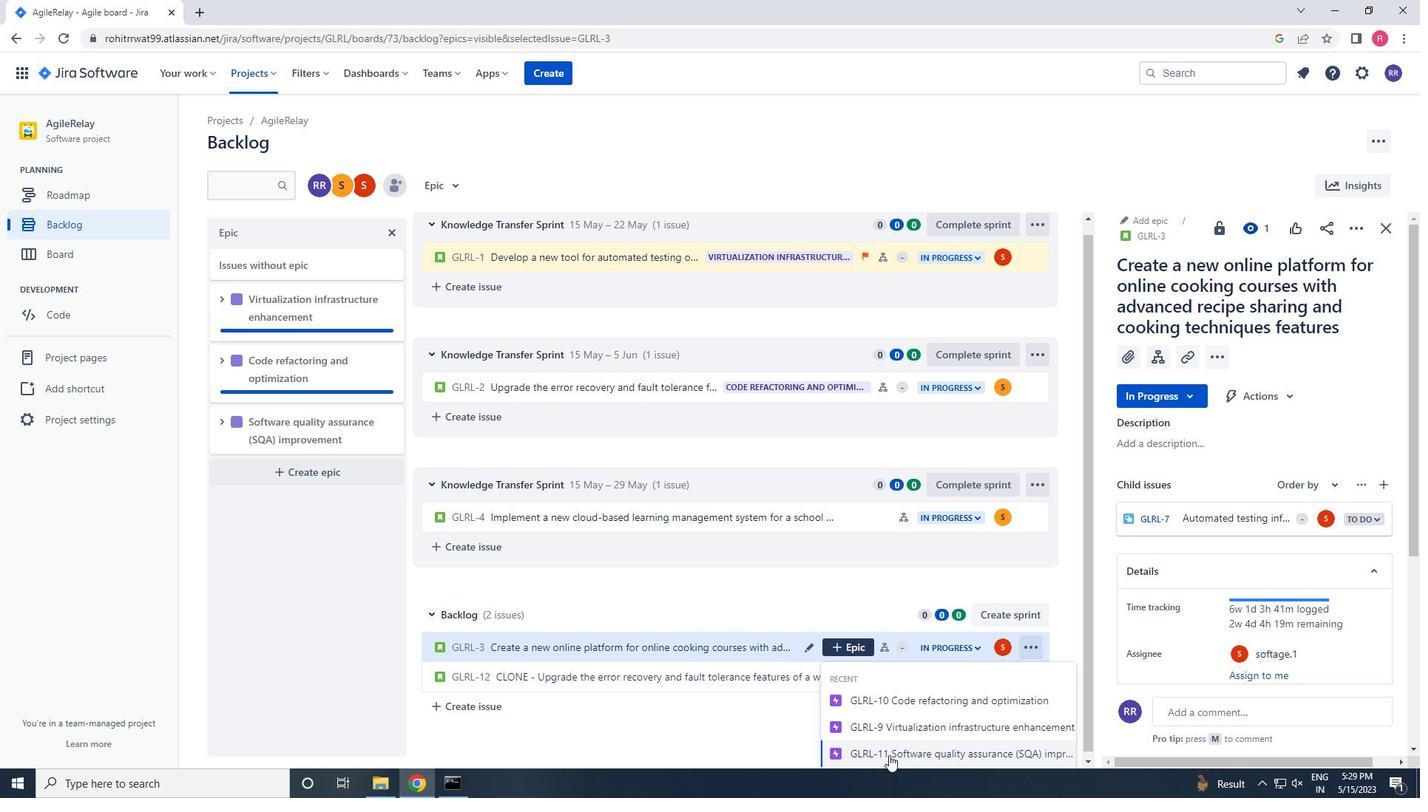 
Action: Mouse pressed left at (889, 755)
Screenshot: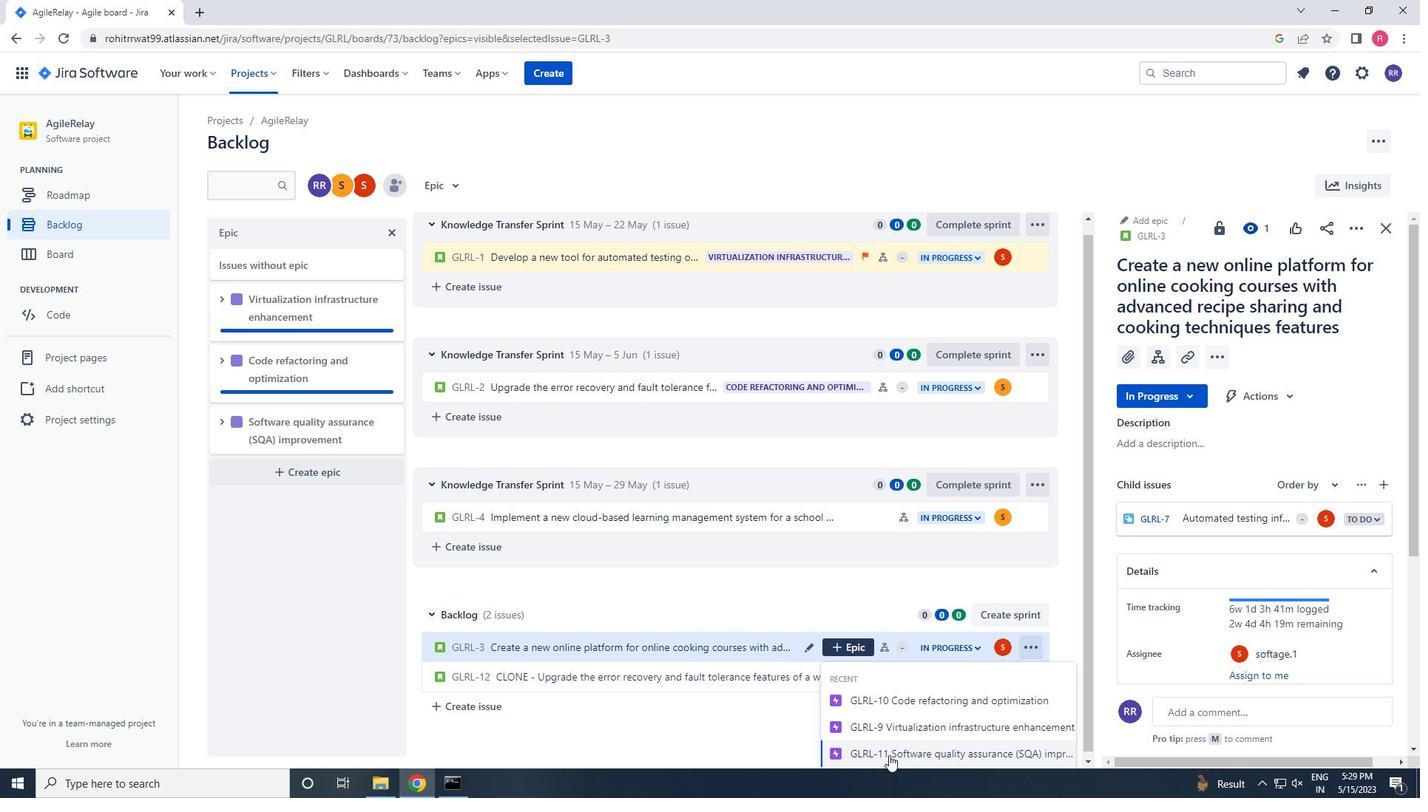 
Action: Mouse moved to (876, 525)
Screenshot: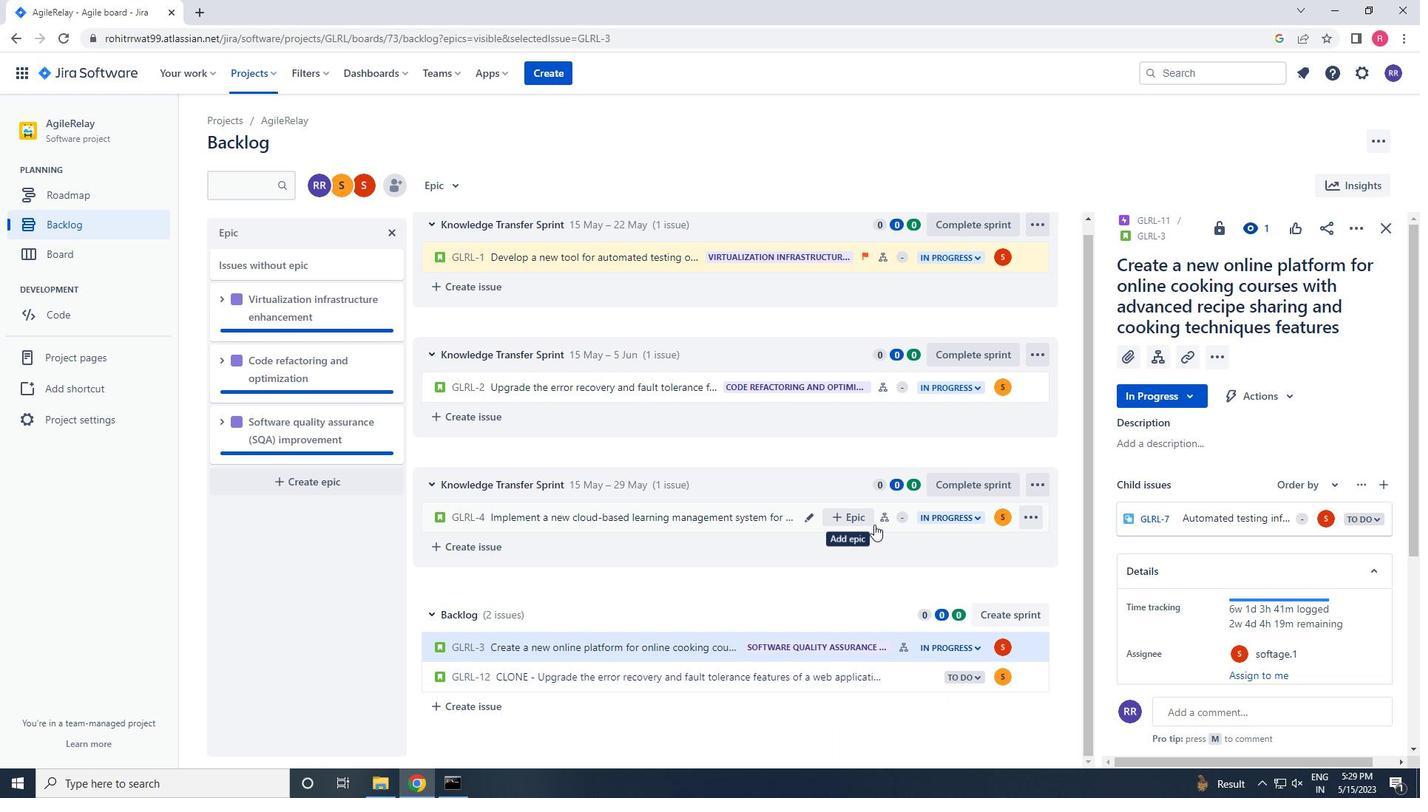 
Action: Mouse pressed left at (876, 525)
Screenshot: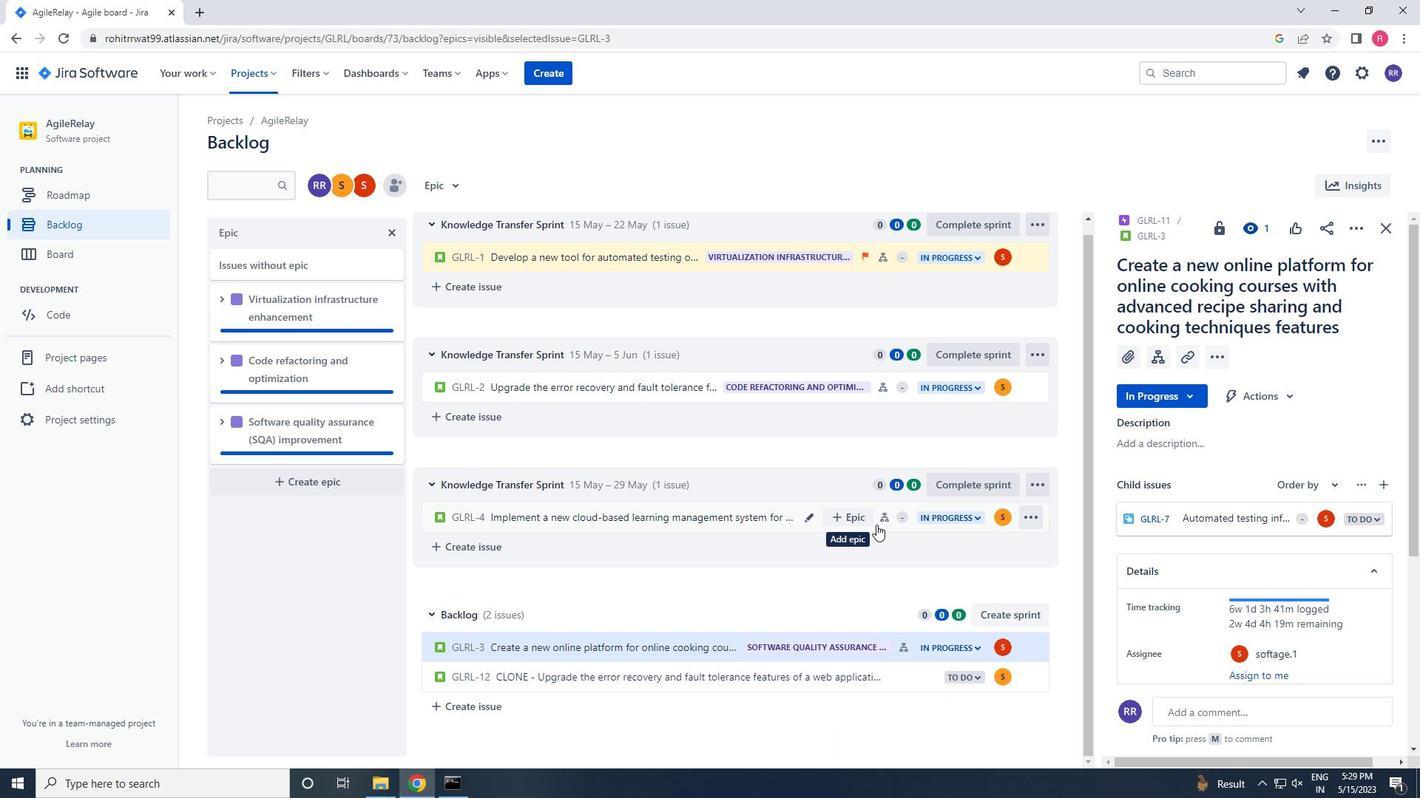
Action: Mouse moved to (1363, 225)
Screenshot: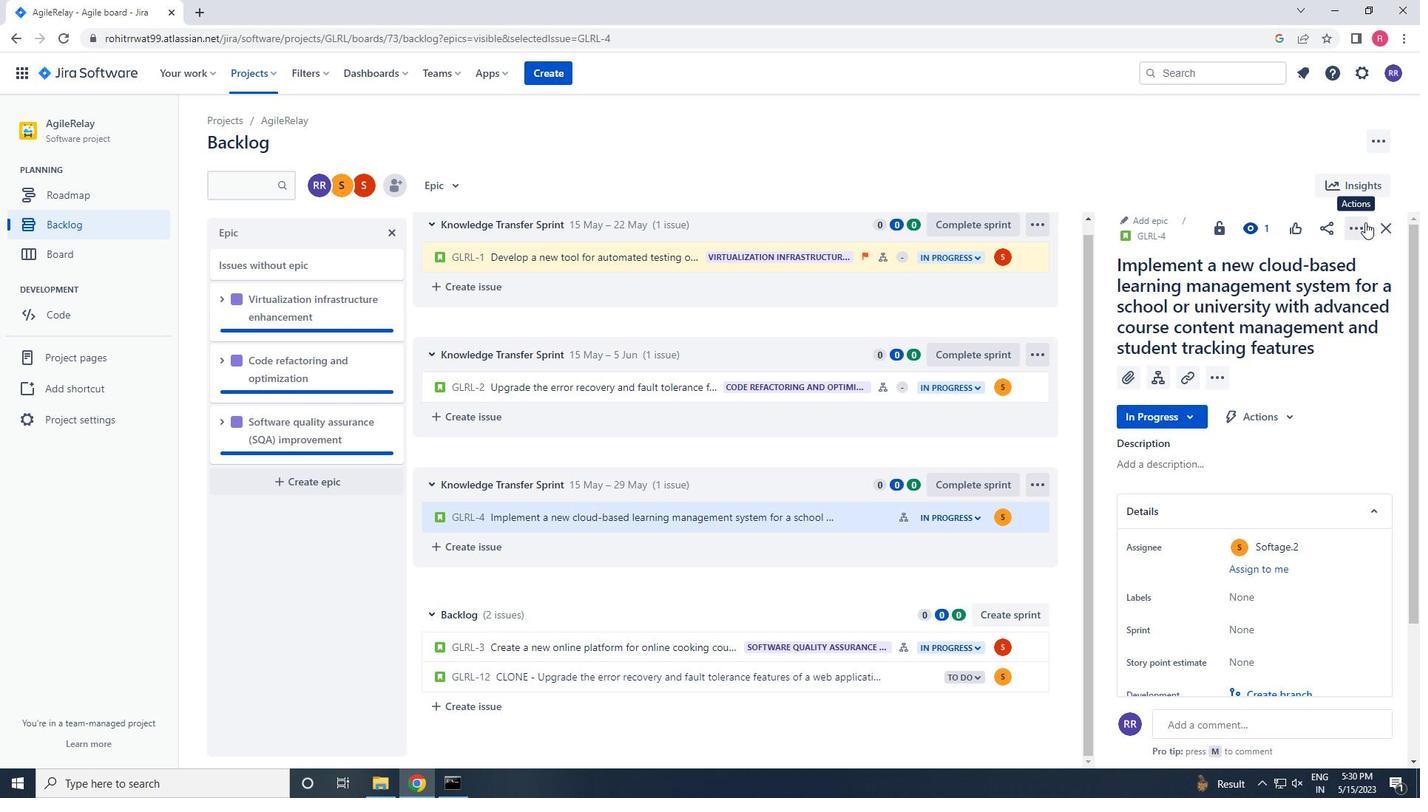 
Action: Mouse pressed left at (1363, 225)
Screenshot: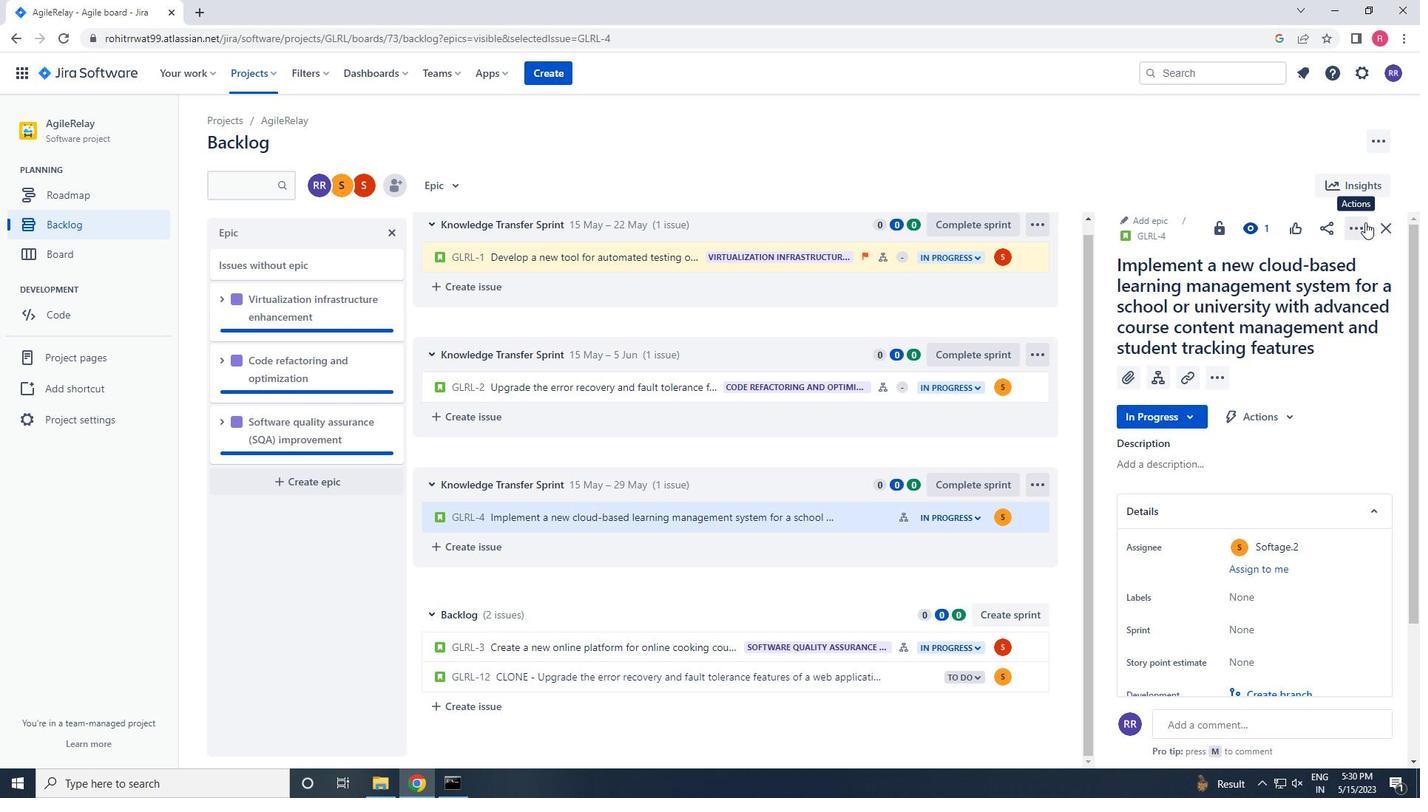 
Action: Mouse moved to (1296, 267)
Screenshot: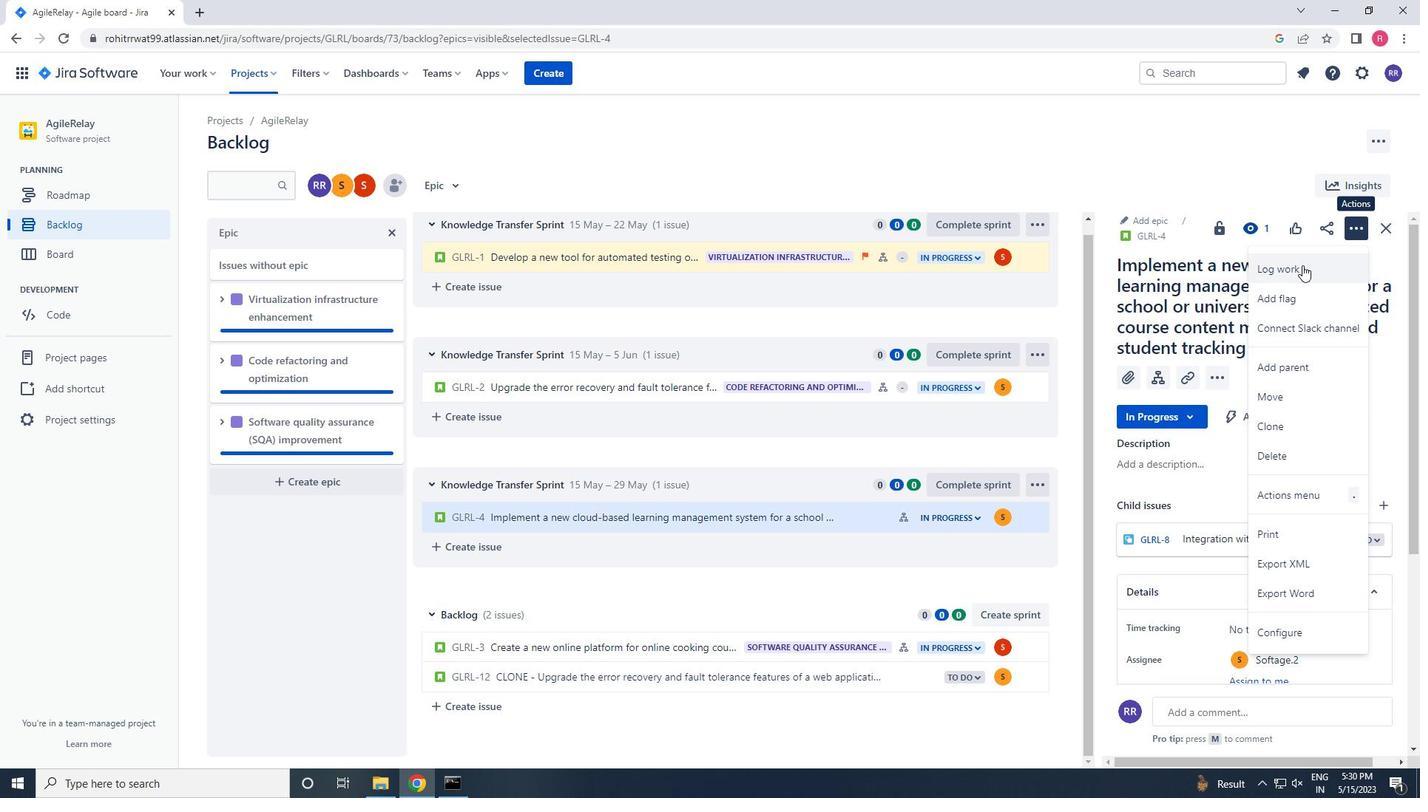 
Action: Mouse pressed left at (1296, 267)
Screenshot: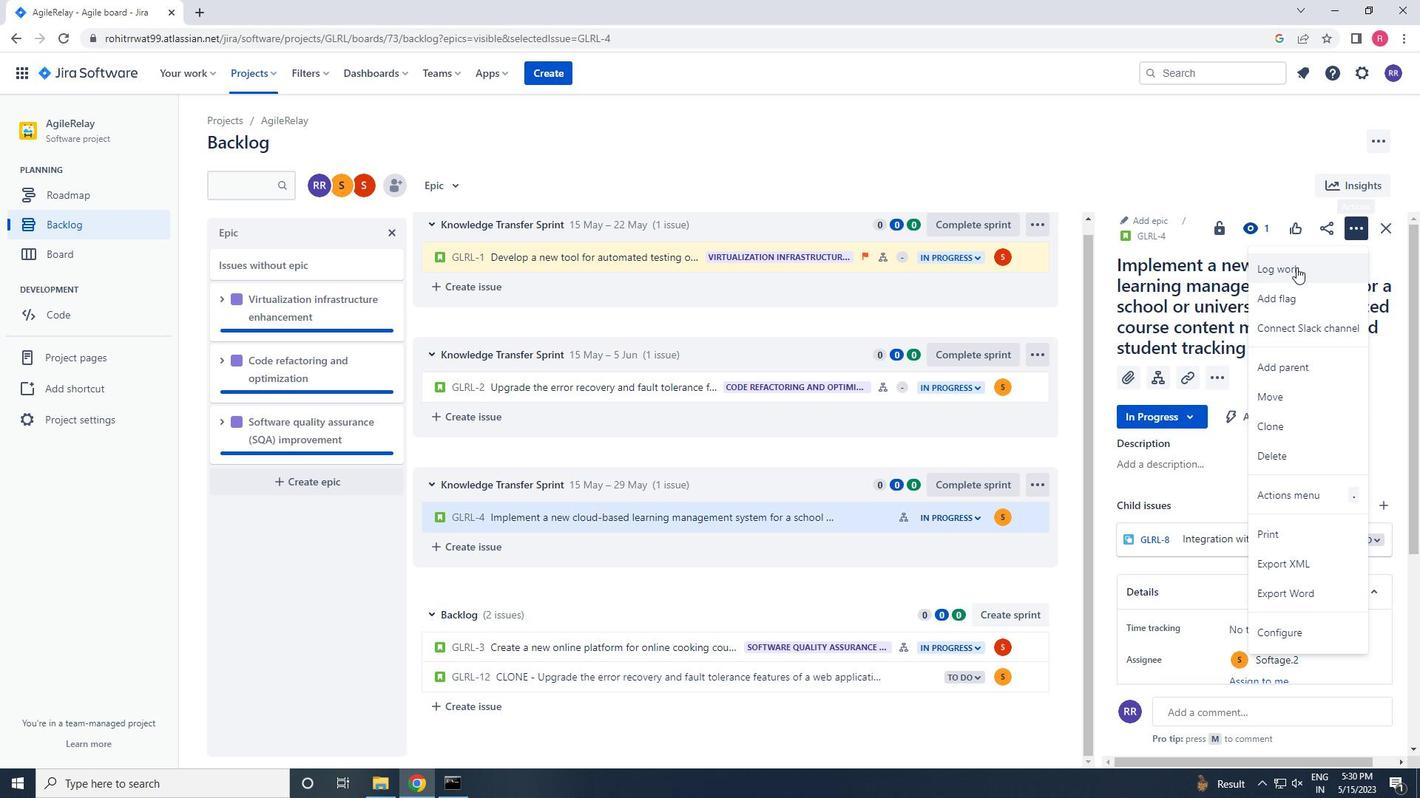 
Action: Mouse moved to (813, 492)
Screenshot: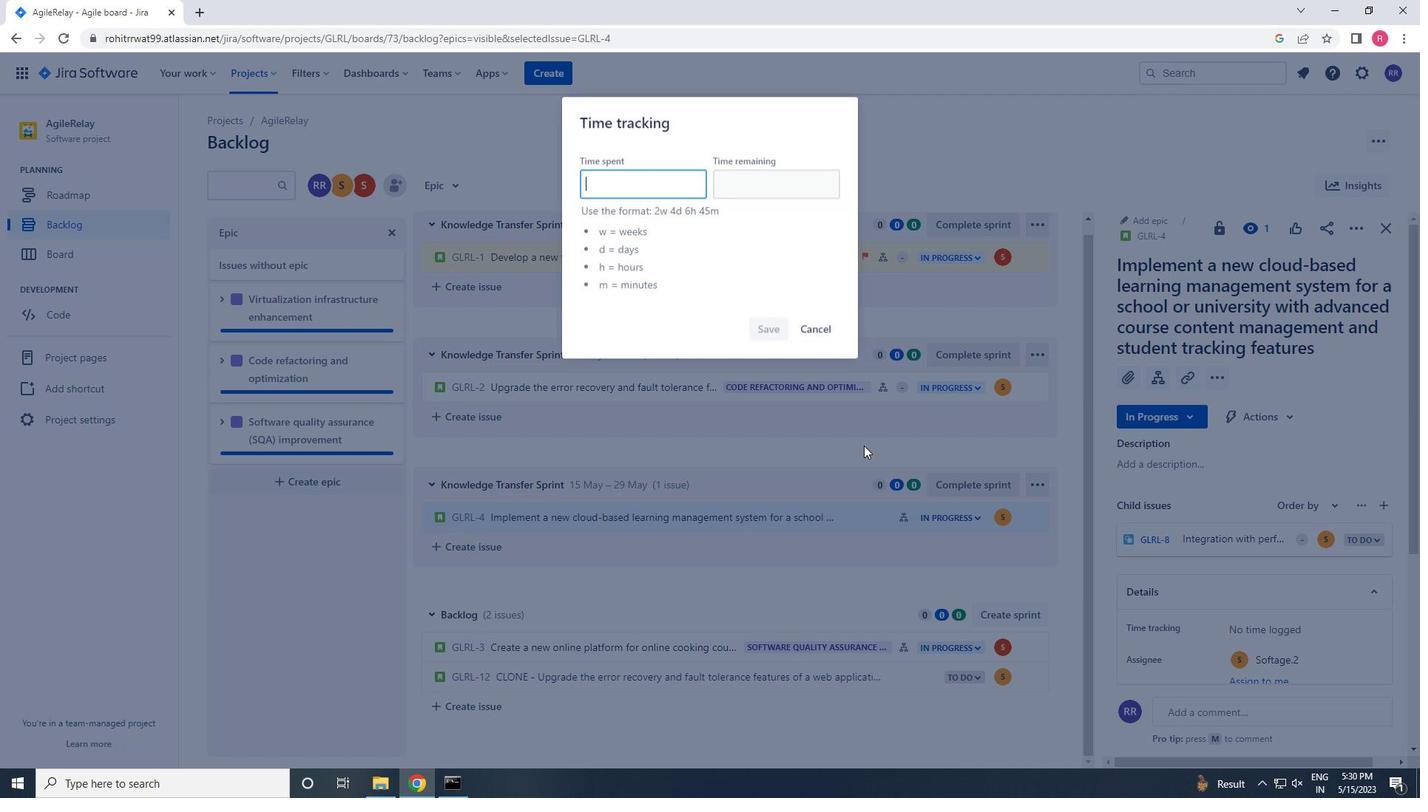 
Action: Key pressed 3w<Key.space>2d<Key.space>15h<Key.space>40m<Key.tab>5<Key.backspace>6w<Key.space>2d<Key.space>3h<Key.space>15m
Screenshot: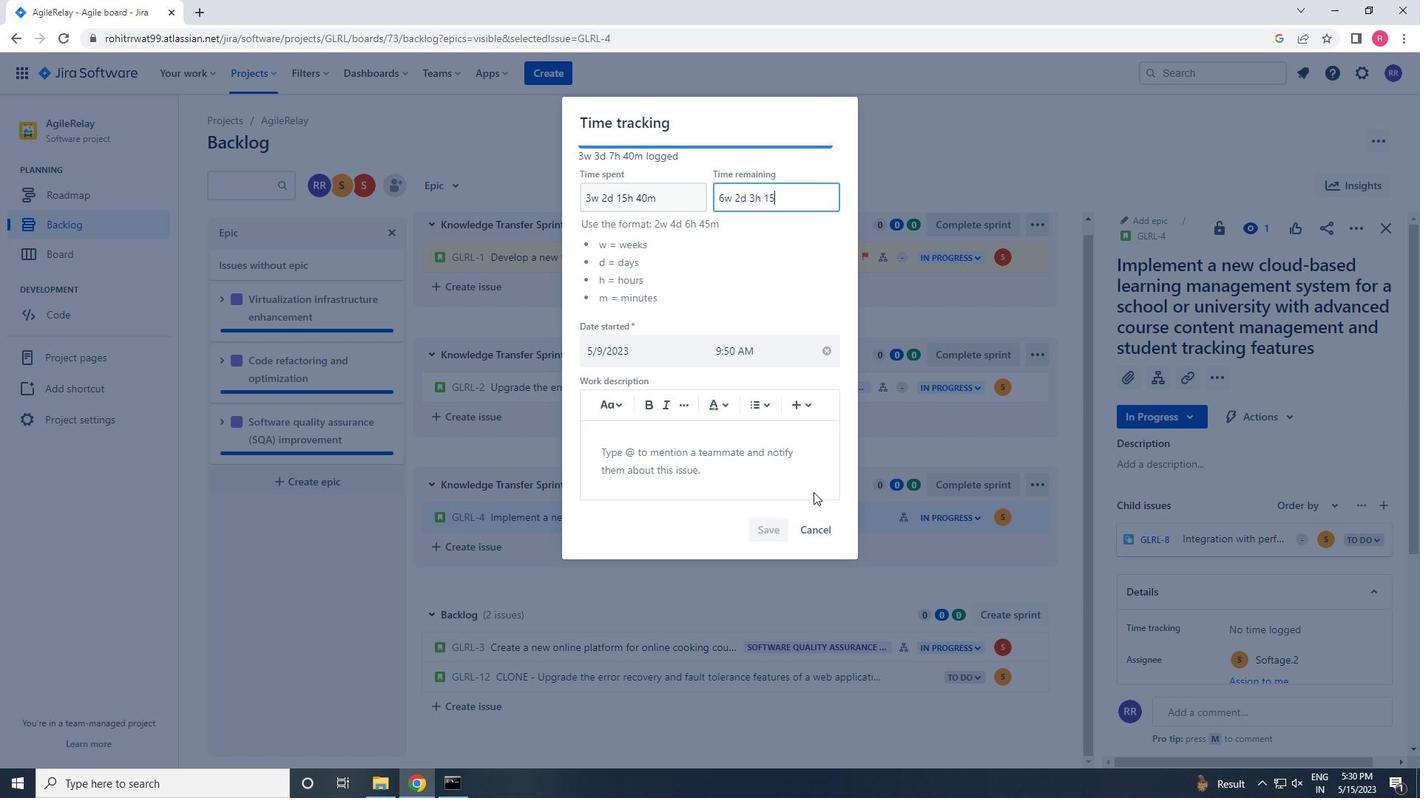 
Action: Mouse moved to (764, 534)
Screenshot: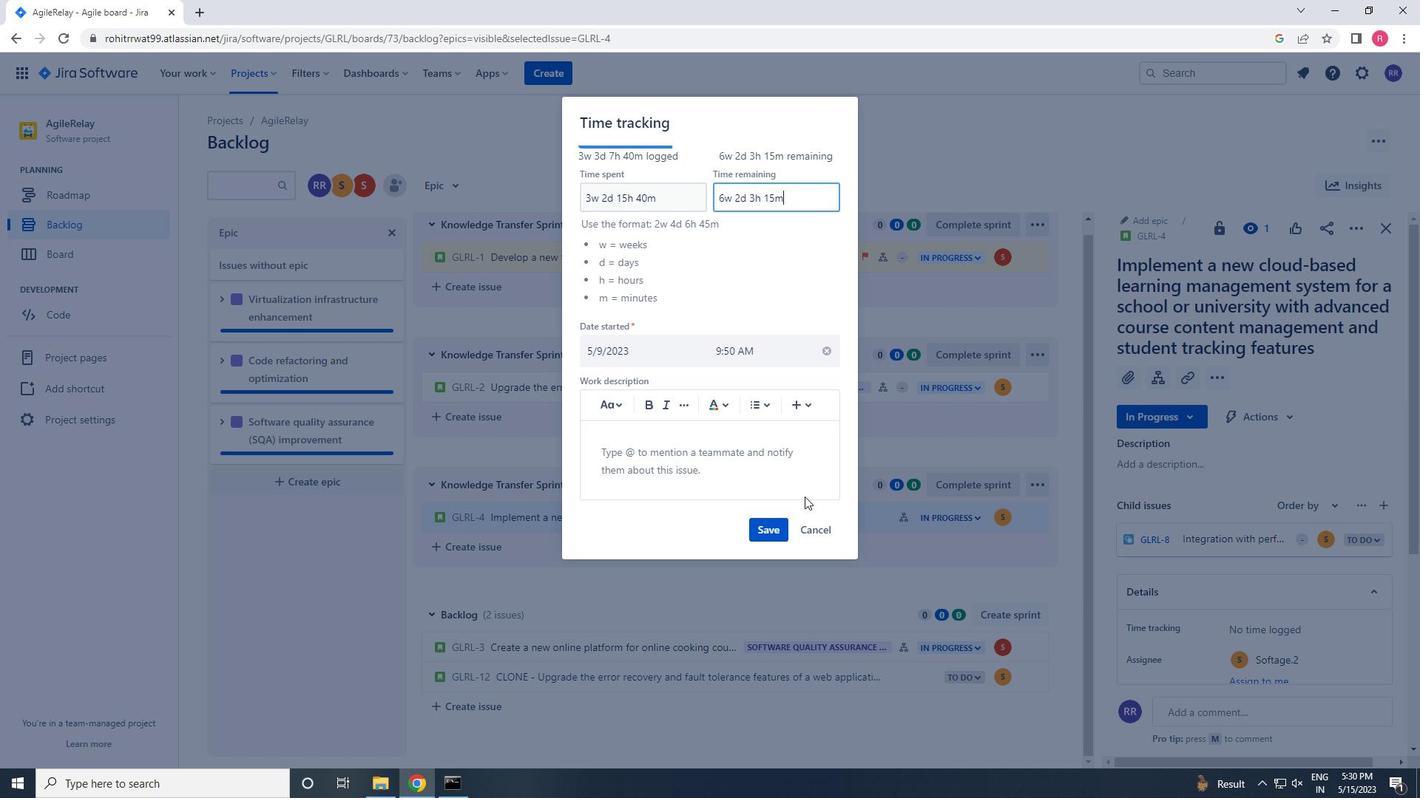 
Action: Mouse pressed left at (764, 534)
Screenshot: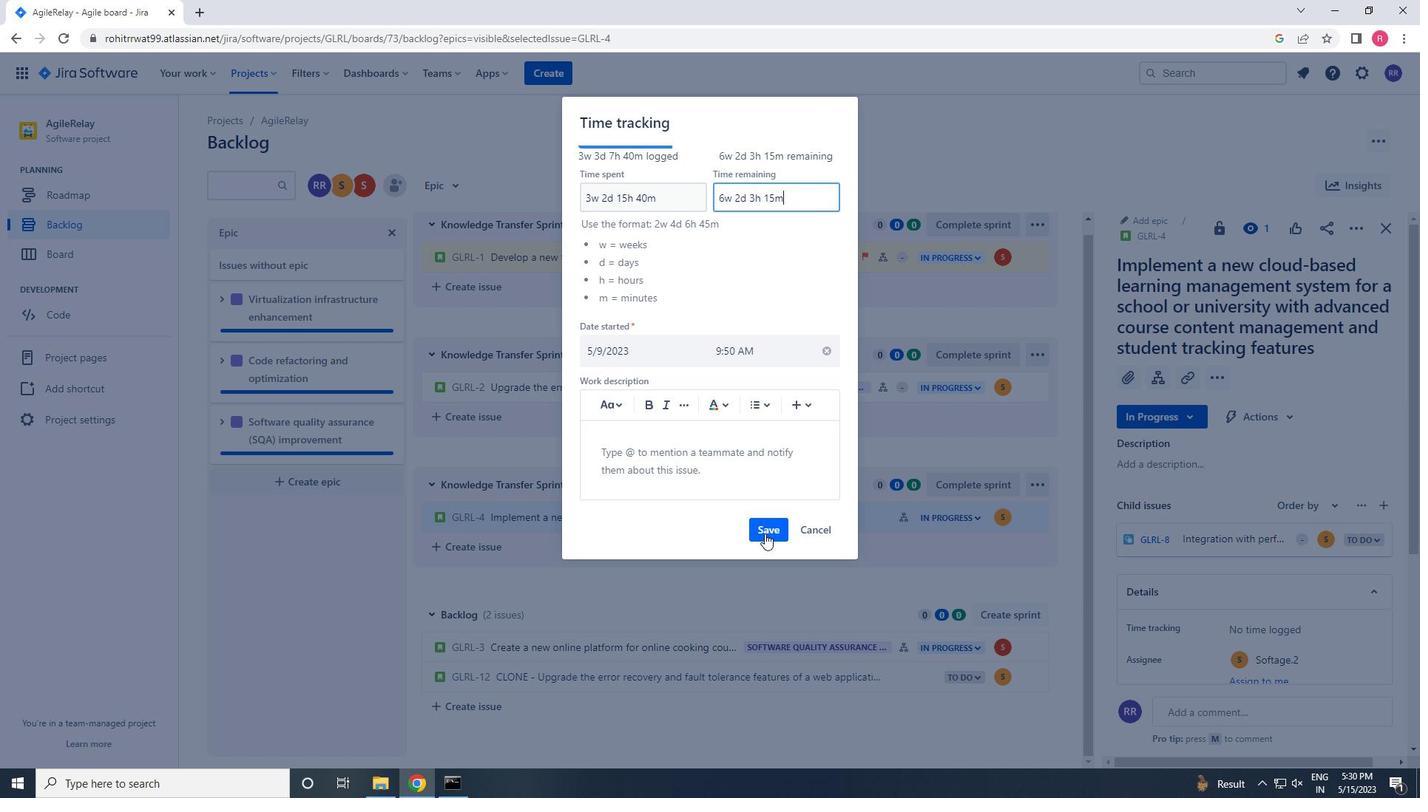 
Action: Mouse moved to (1031, 514)
Screenshot: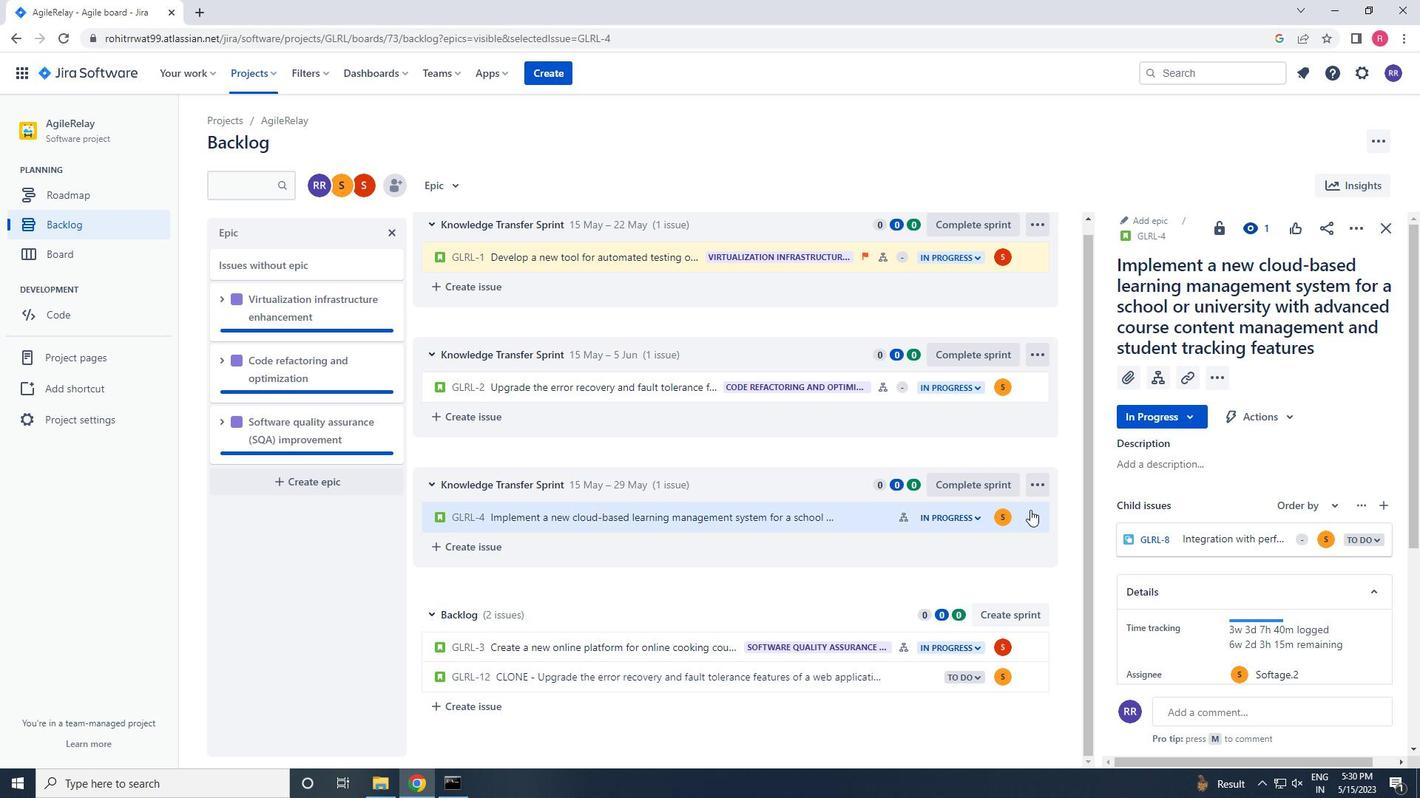 
Action: Mouse pressed left at (1031, 514)
Screenshot: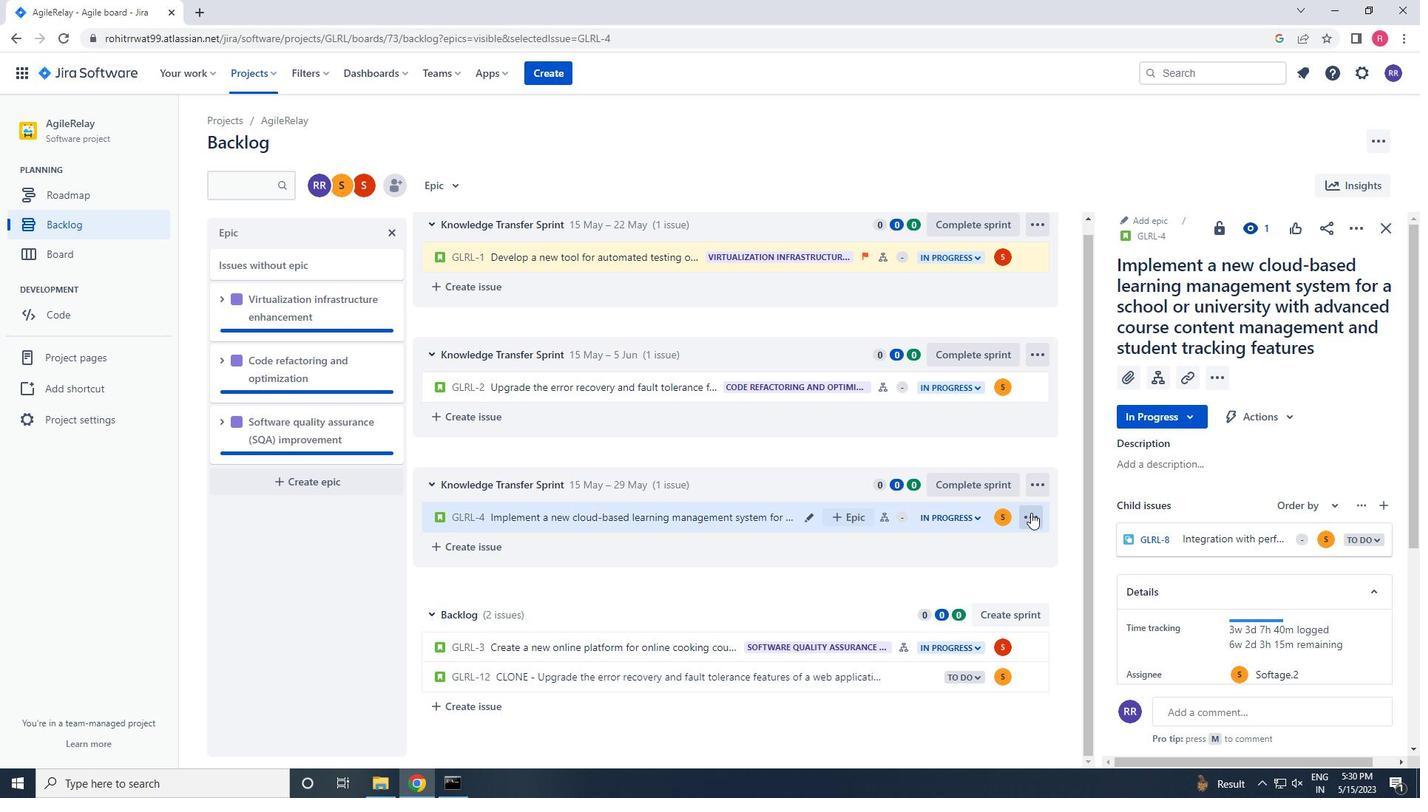 
Action: Mouse moved to (956, 479)
Screenshot: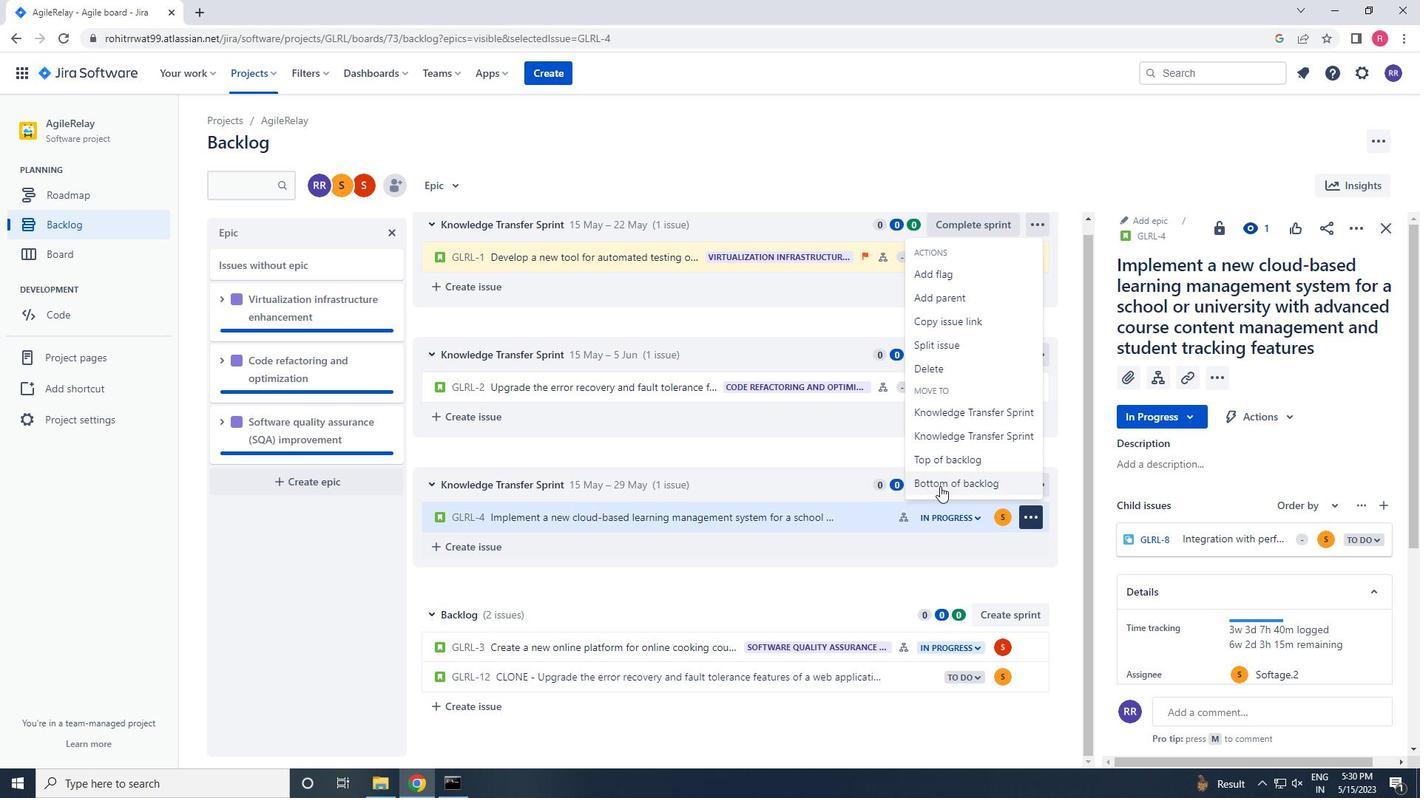 
Action: Mouse pressed left at (956, 479)
Screenshot: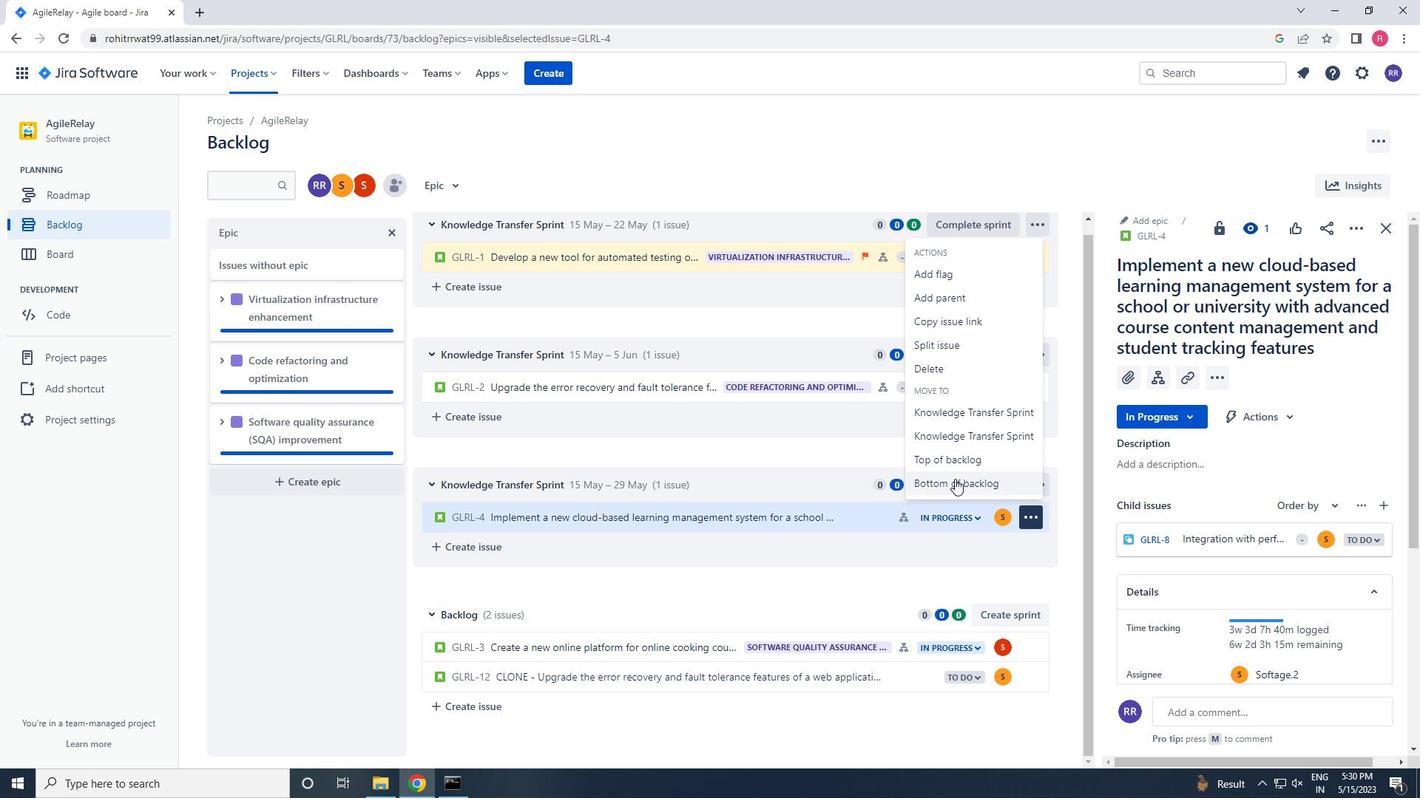 
Action: Mouse moved to (756, 230)
Screenshot: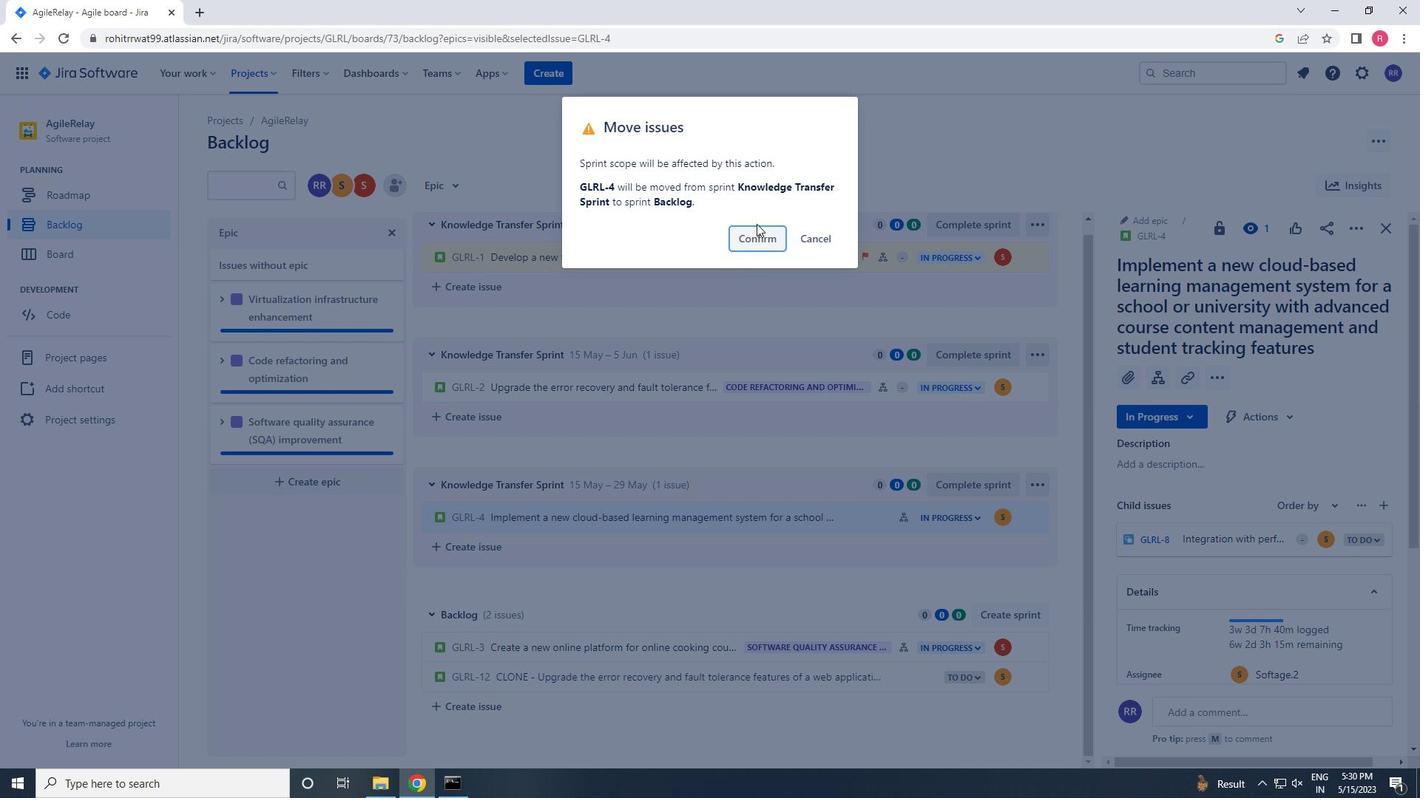 
Action: Mouse pressed left at (756, 230)
Screenshot: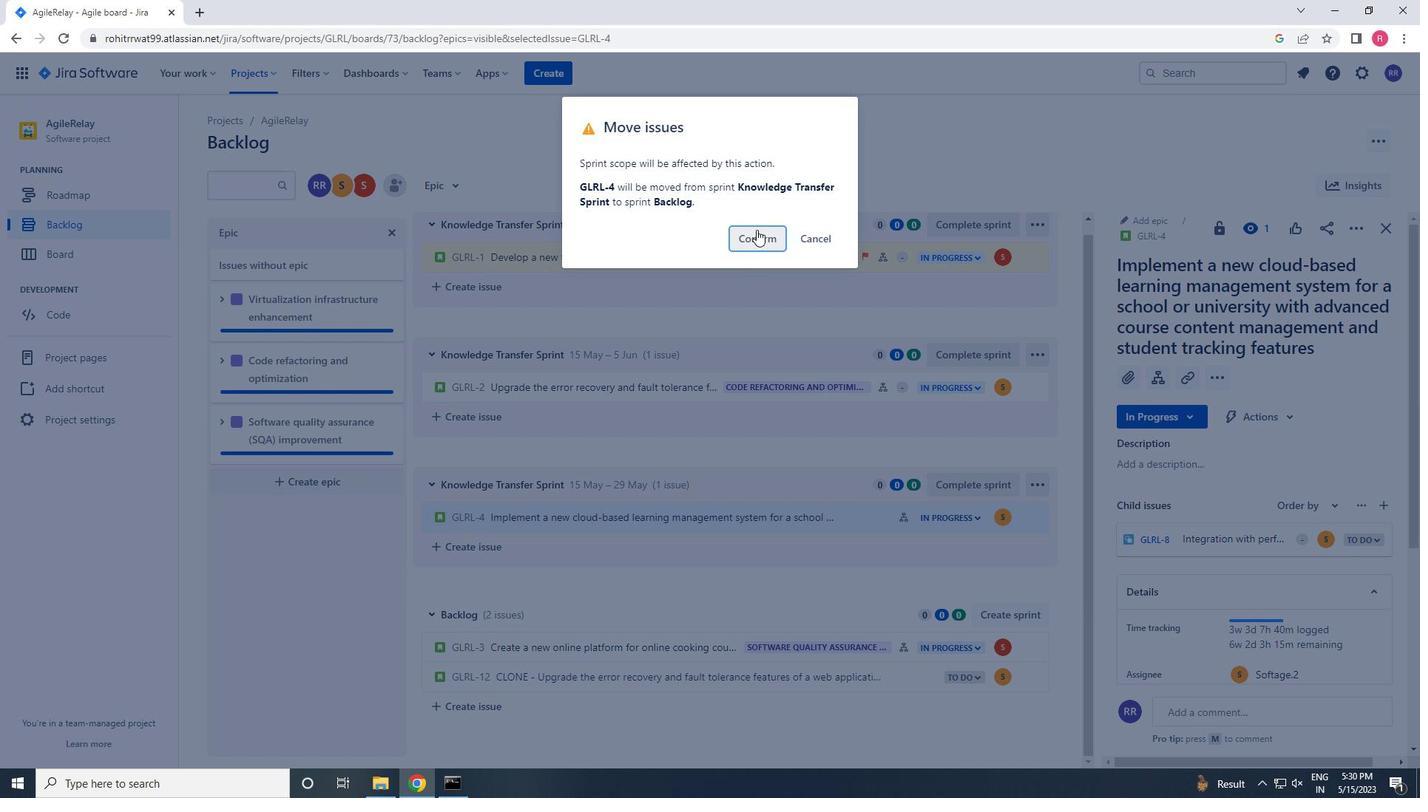 
Action: Mouse moved to (997, 627)
Screenshot: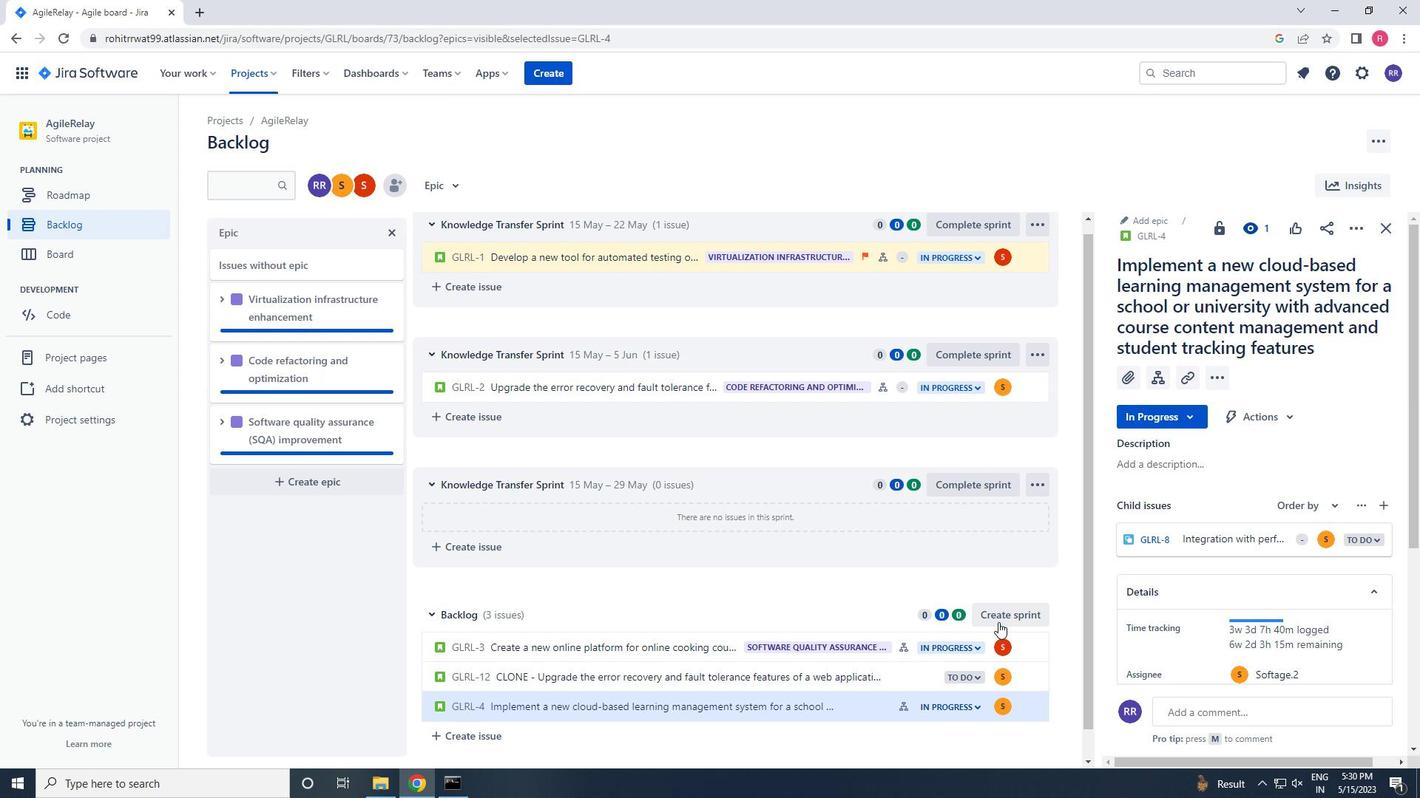 
Action: Mouse scrolled (997, 626) with delta (0, 0)
Screenshot: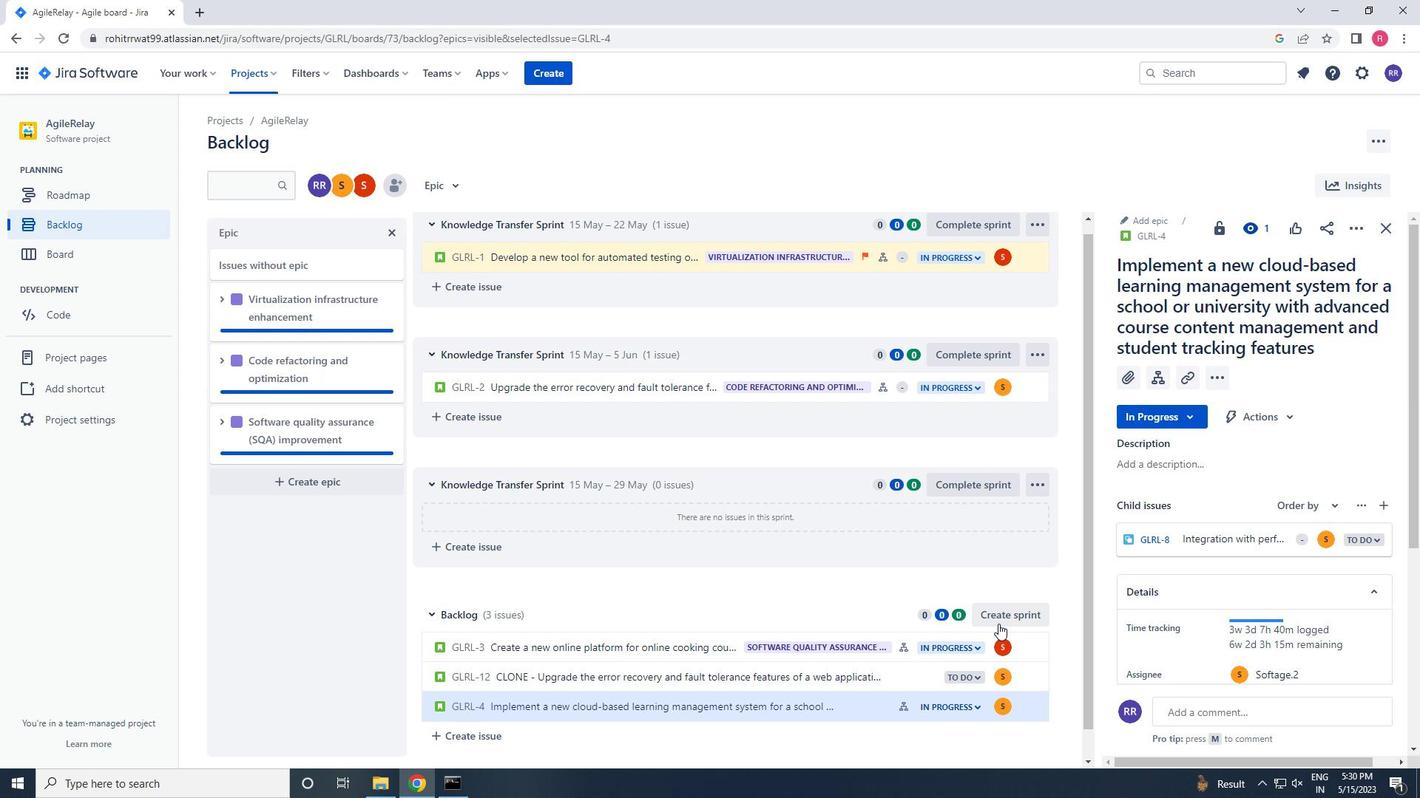 
Action: Mouse moved to (997, 629)
Screenshot: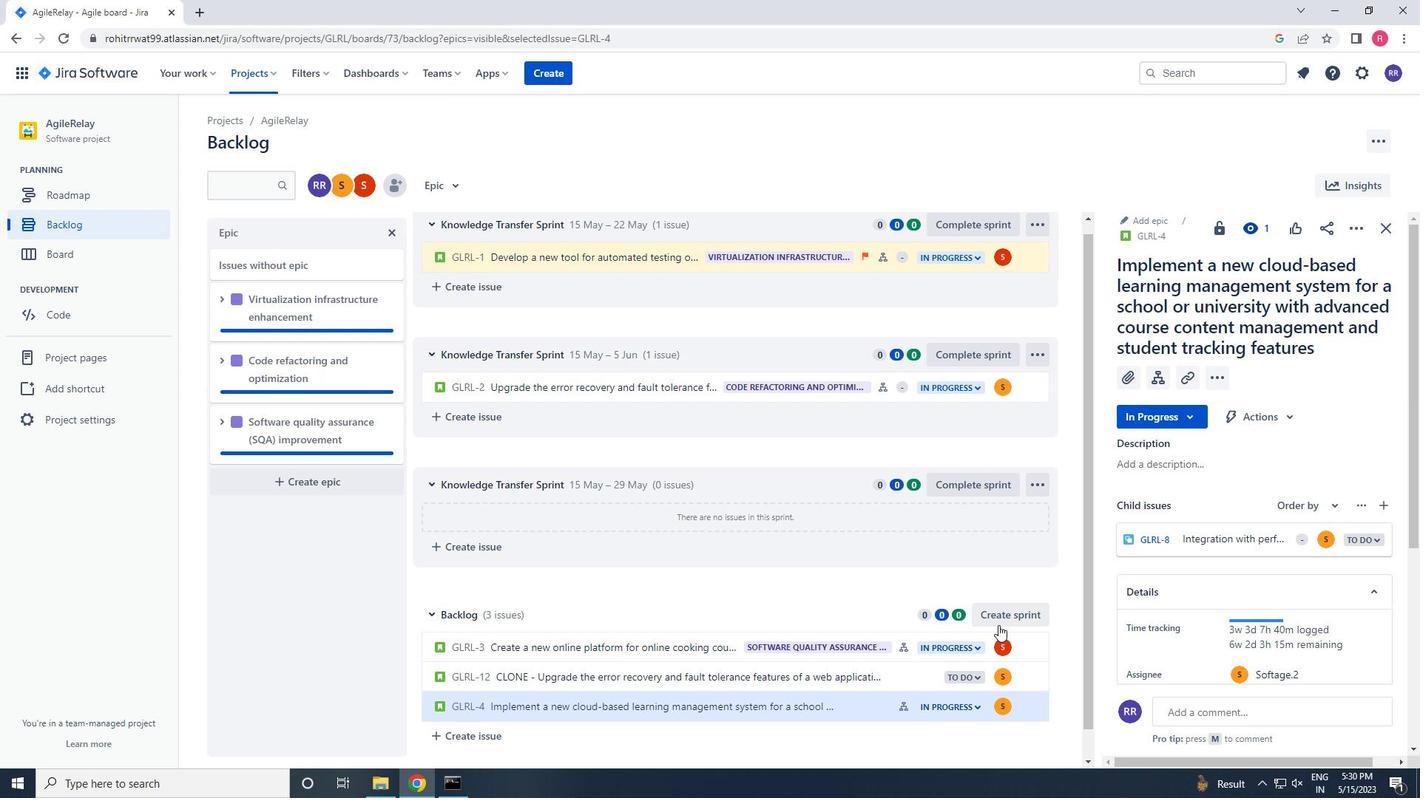
Action: Mouse scrolled (997, 628) with delta (0, 0)
Screenshot: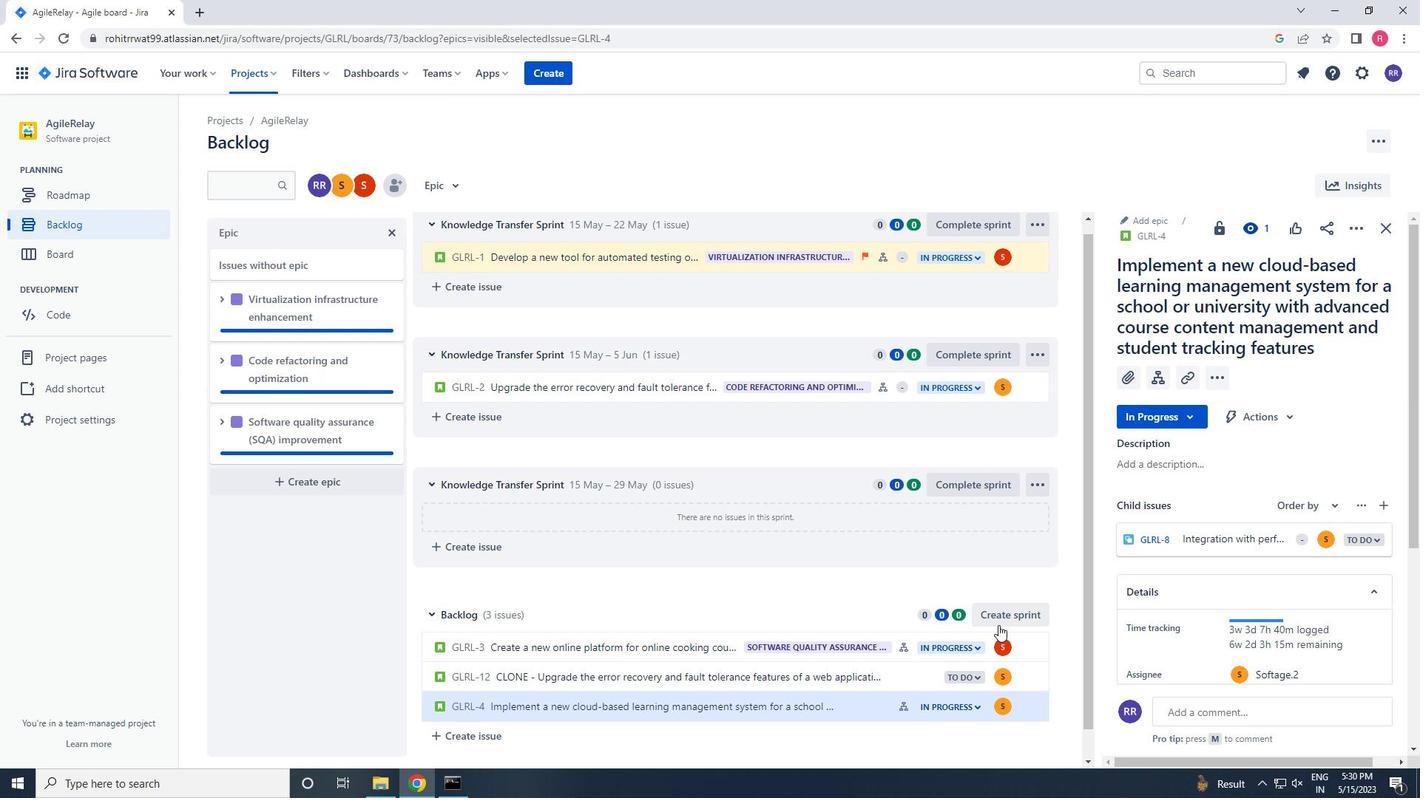 
Action: Mouse moved to (996, 631)
Screenshot: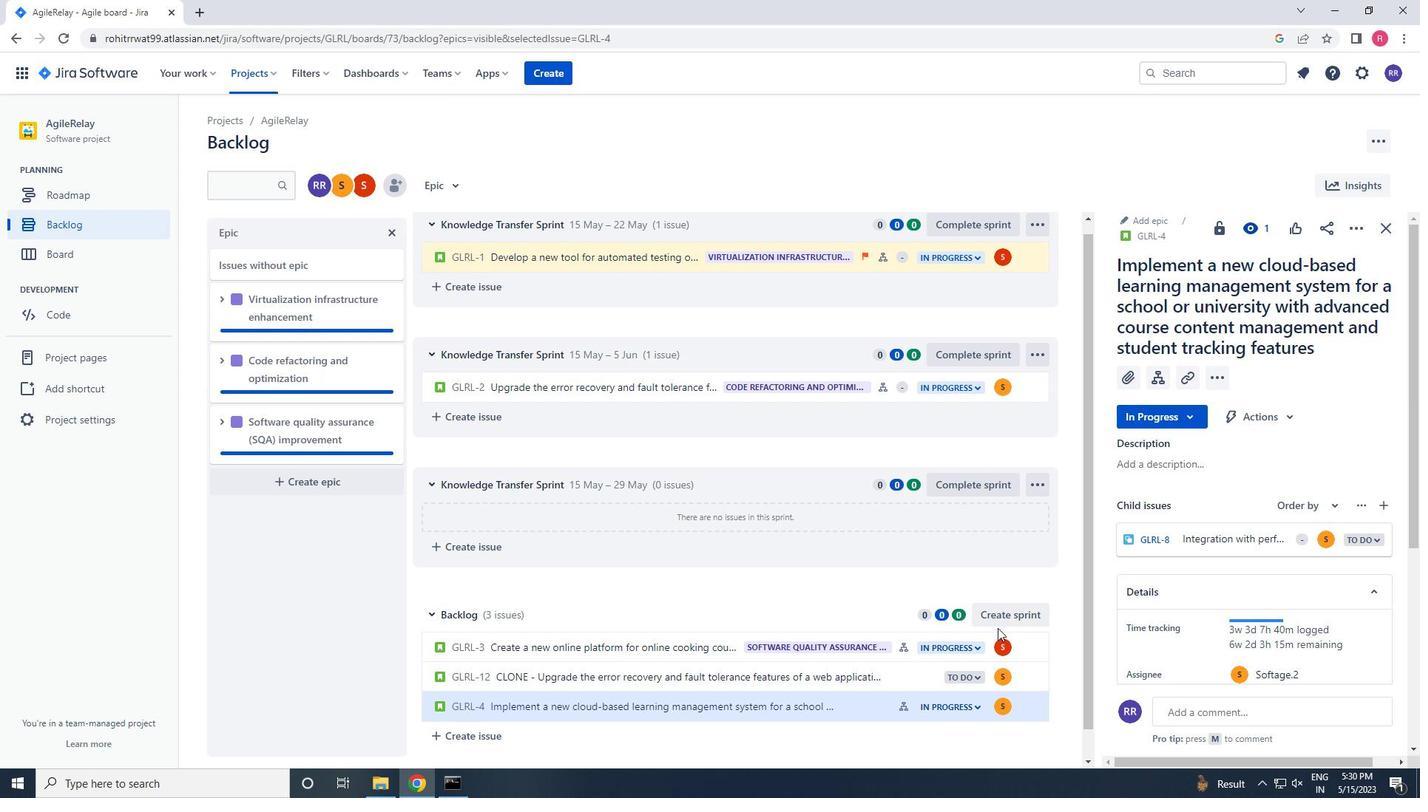 
Action: Mouse scrolled (996, 630) with delta (0, 0)
Screenshot: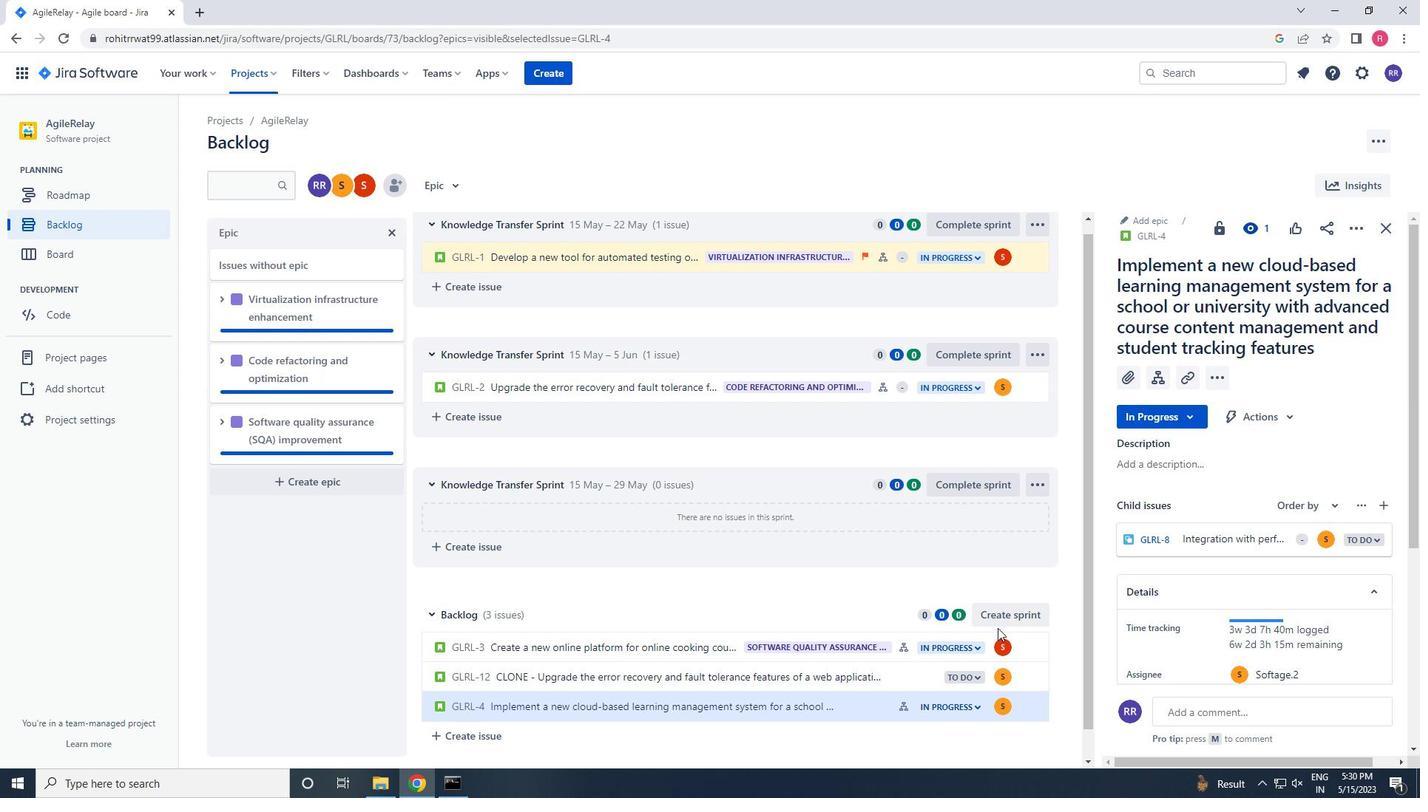 
Action: Mouse moved to (843, 681)
Screenshot: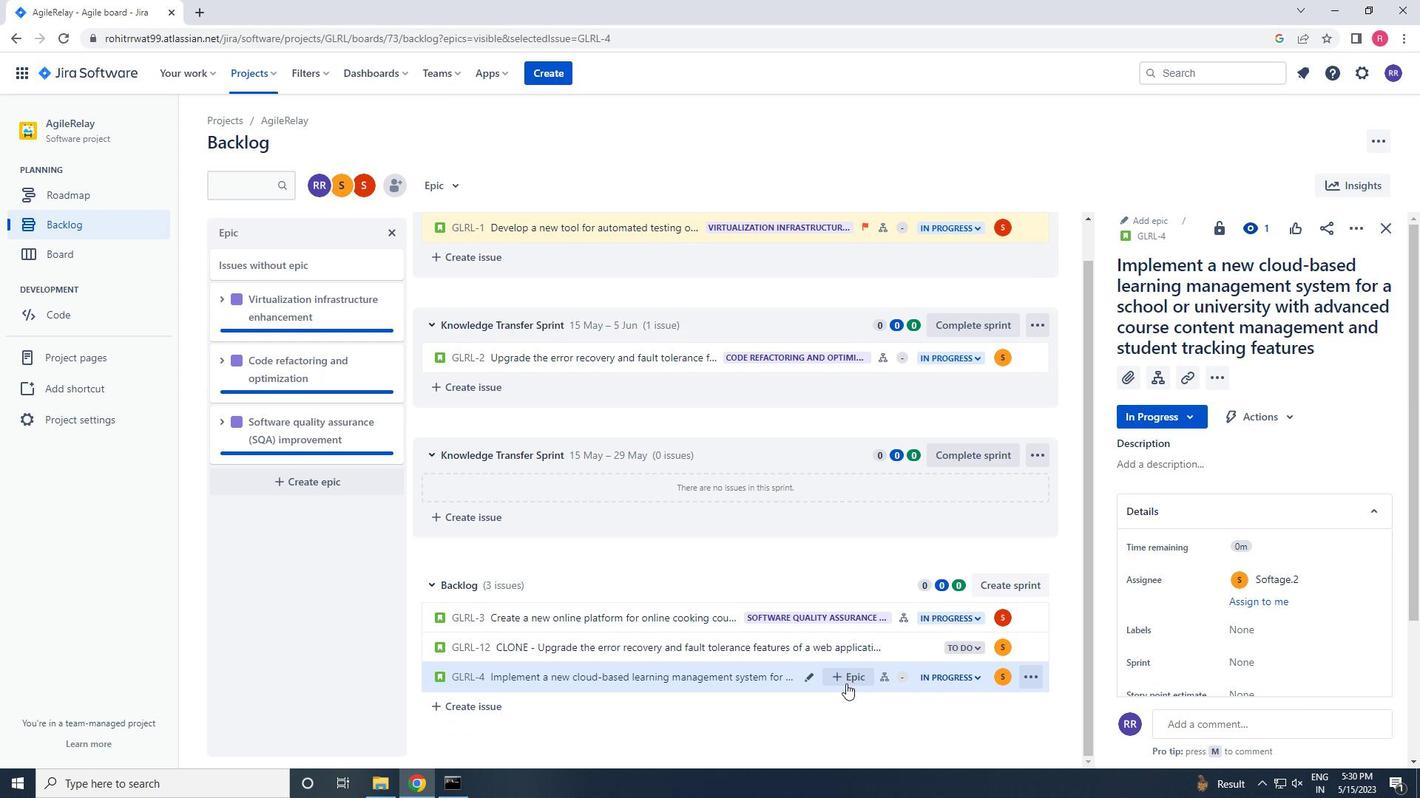 
Action: Mouse pressed left at (843, 681)
Screenshot: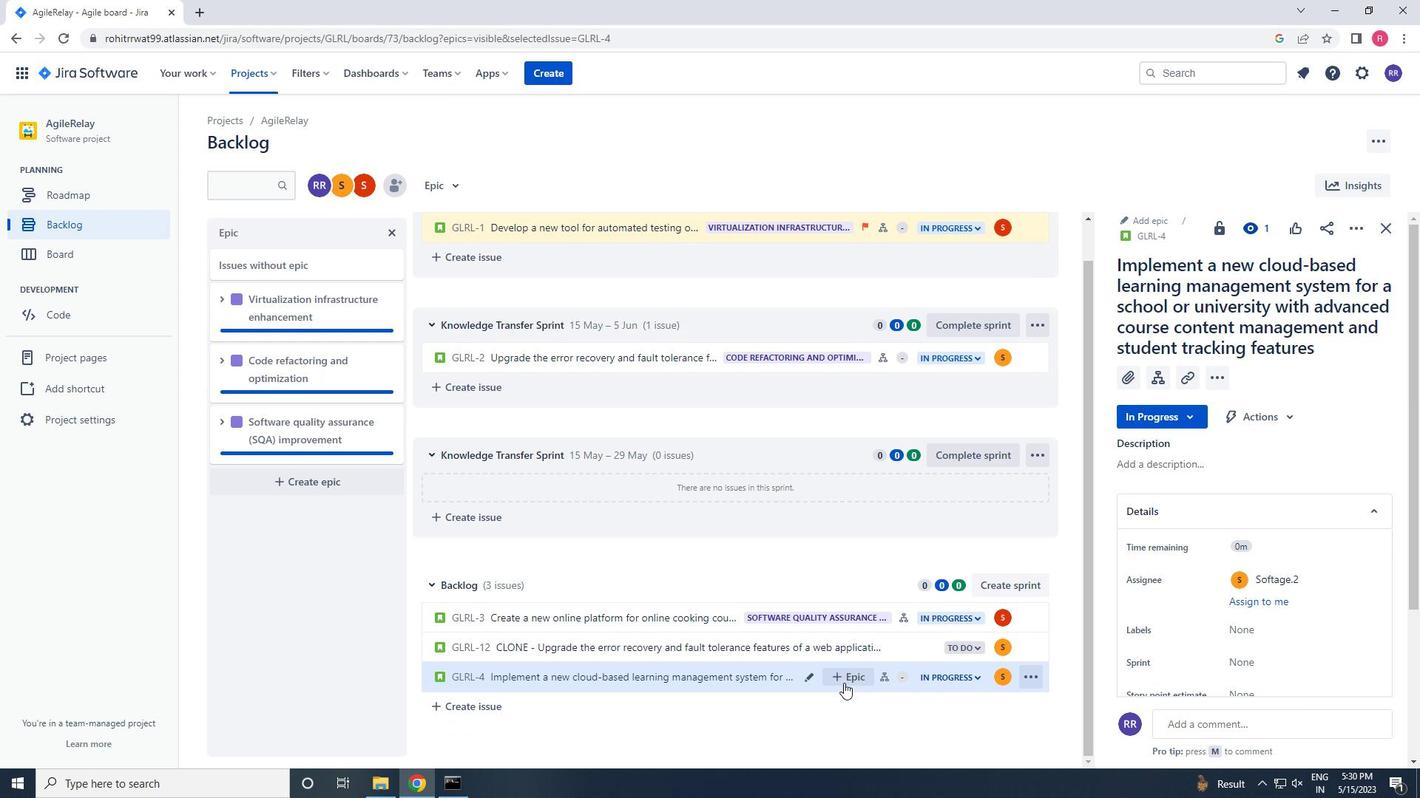 
Action: Mouse moved to (852, 681)
Screenshot: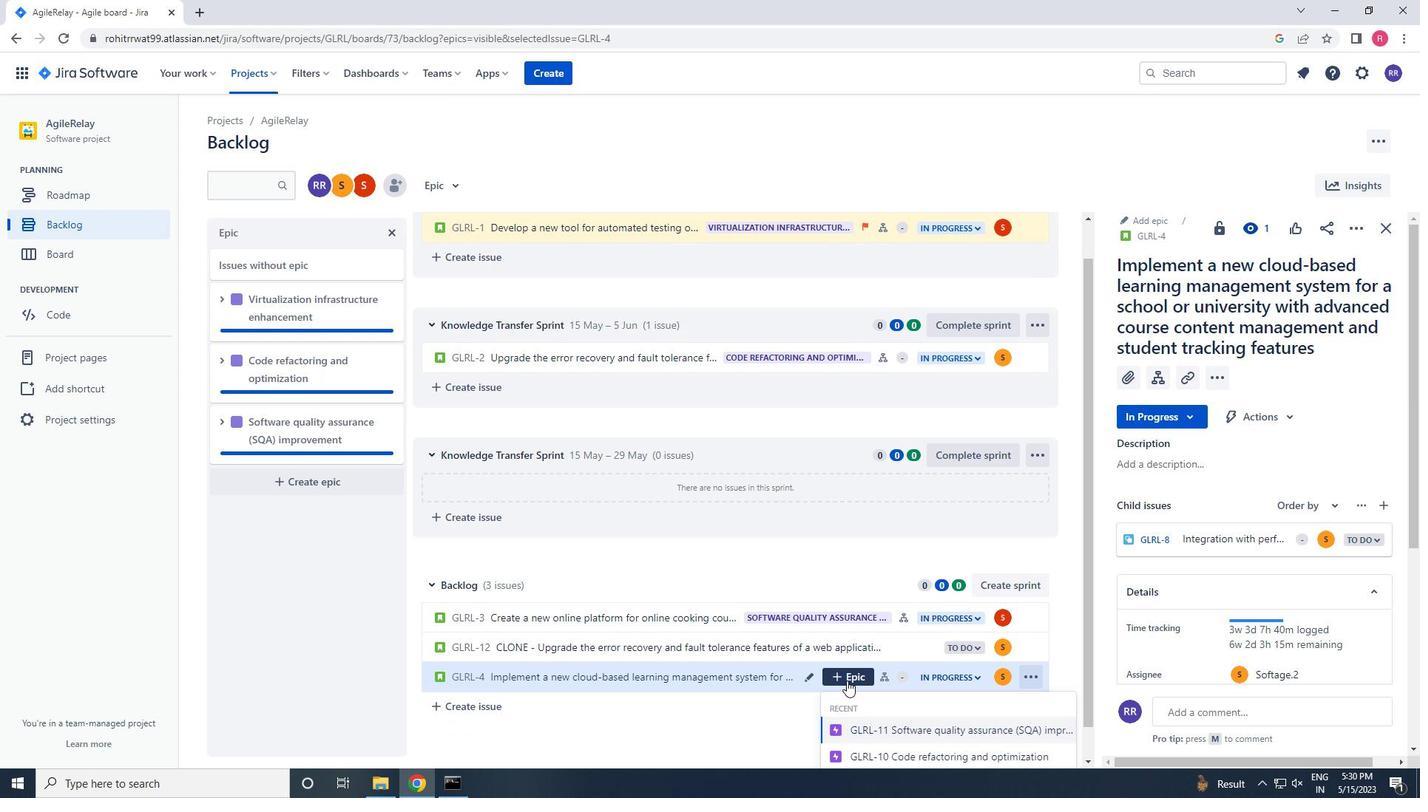 
Action: Mouse scrolled (852, 681) with delta (0, 0)
Screenshot: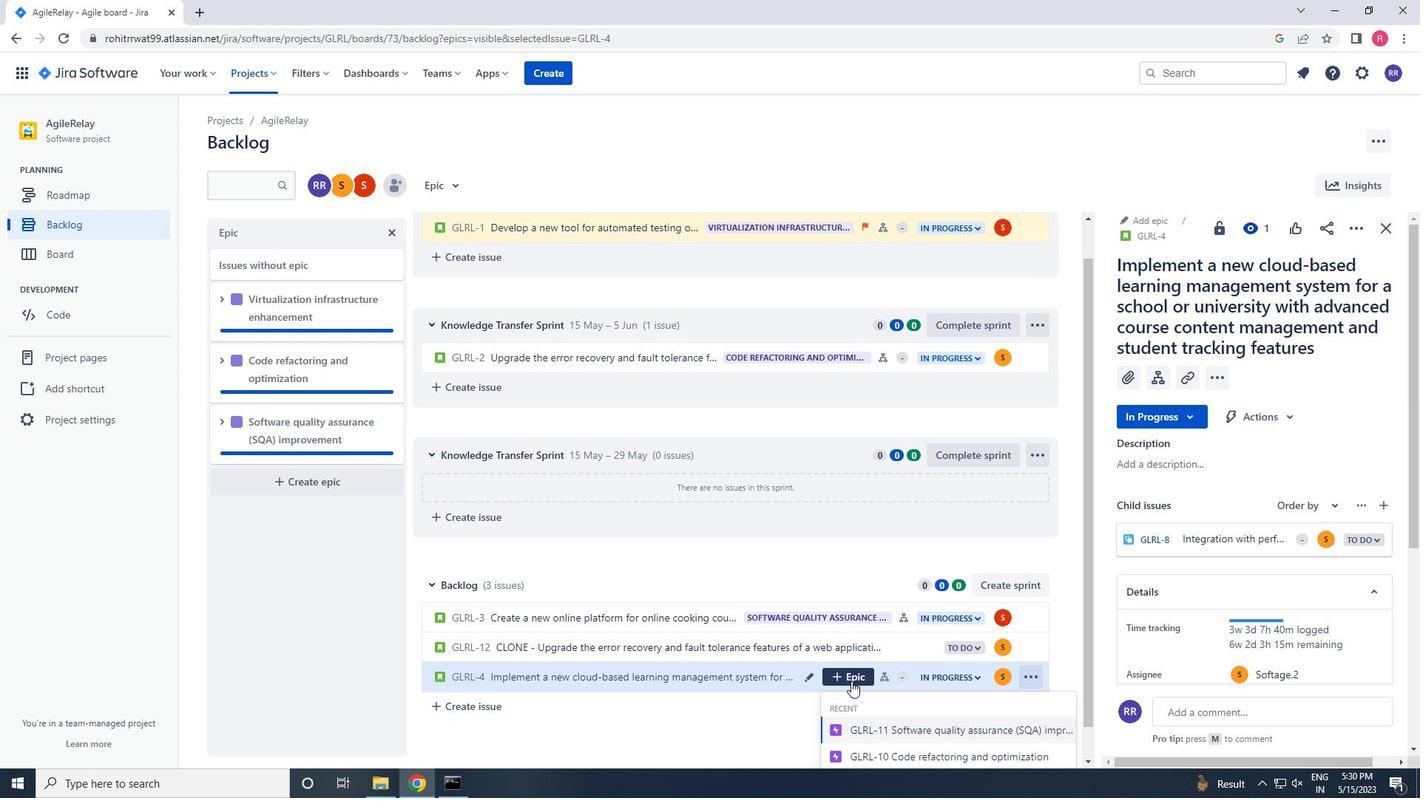 
Action: Mouse scrolled (852, 681) with delta (0, 0)
Screenshot: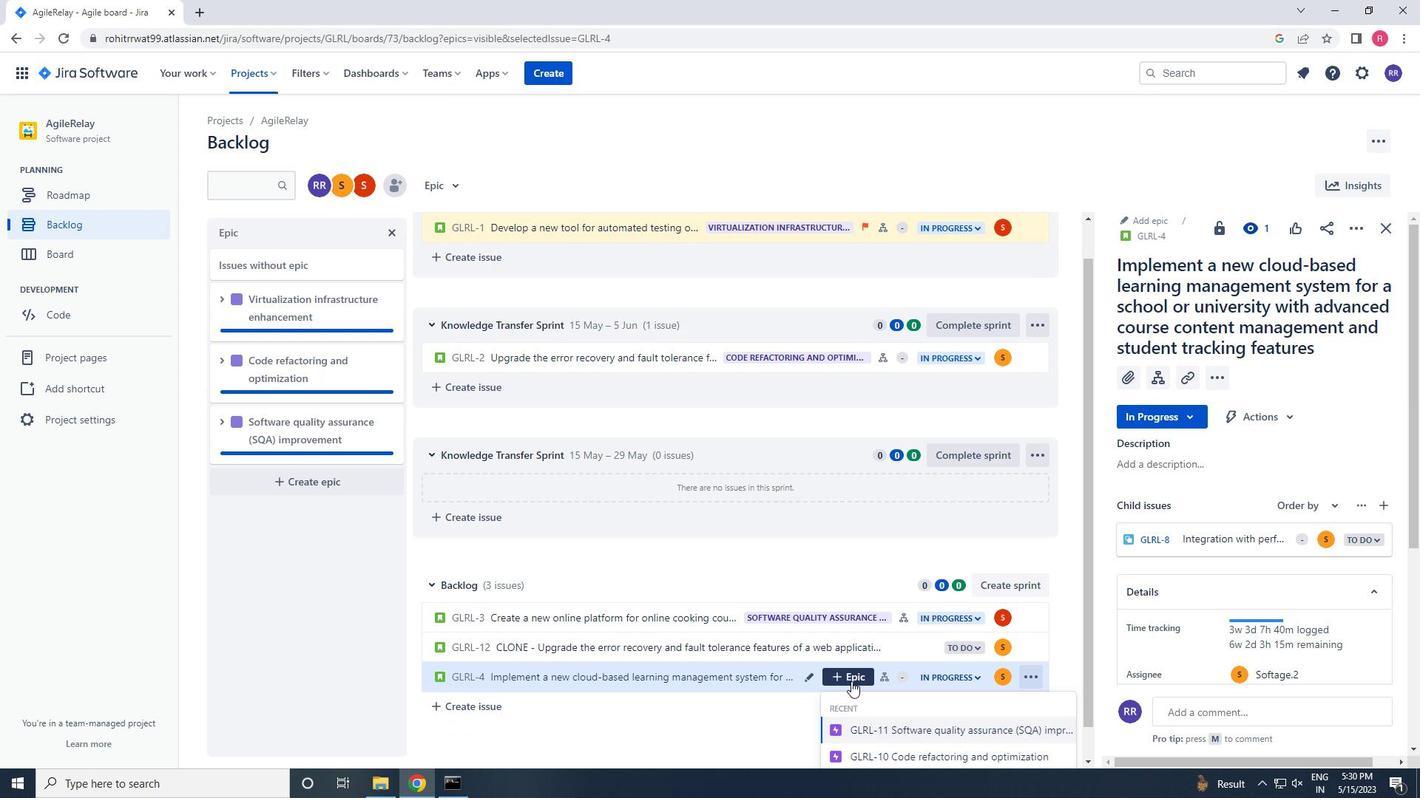 
Action: Mouse moved to (852, 682)
Screenshot: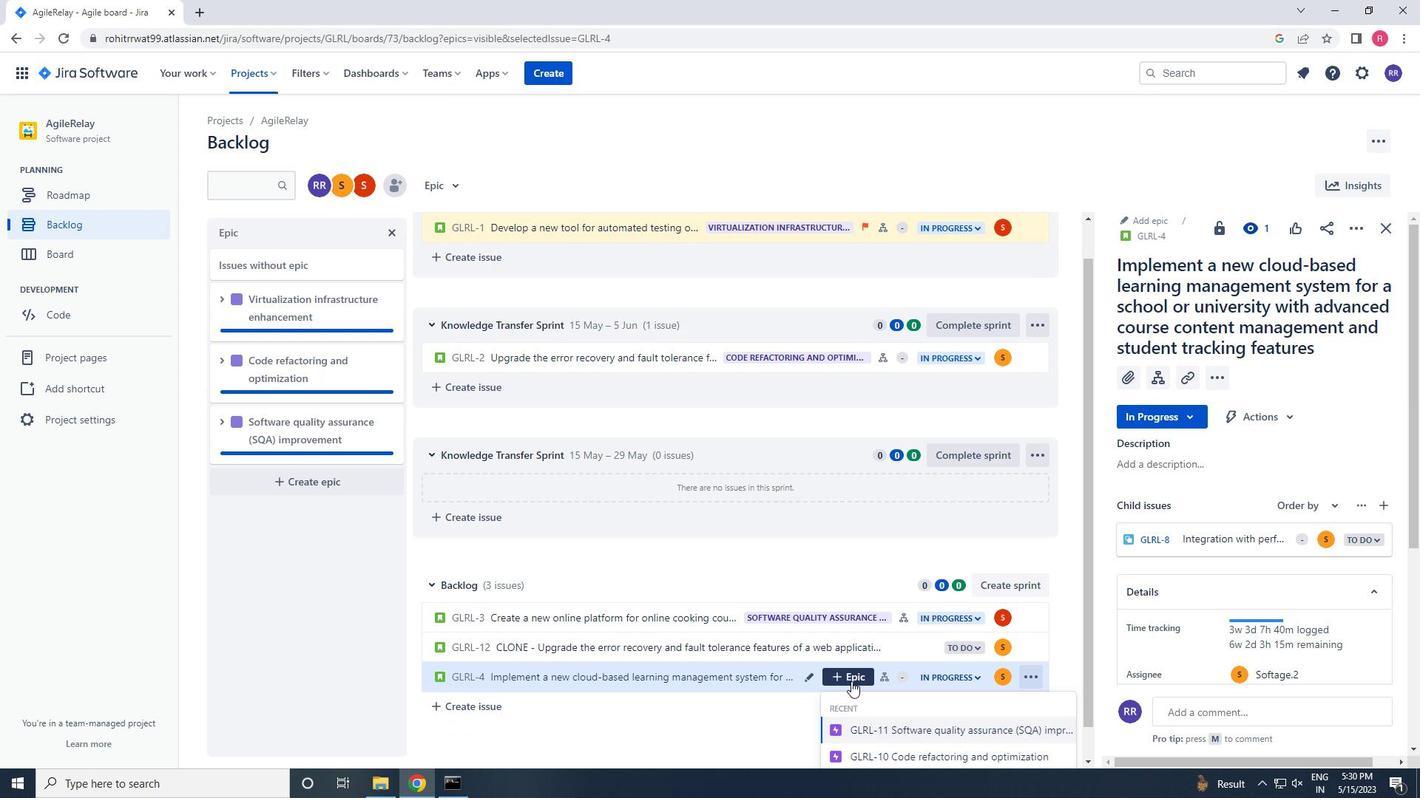 
Action: Mouse scrolled (852, 681) with delta (0, 0)
Screenshot: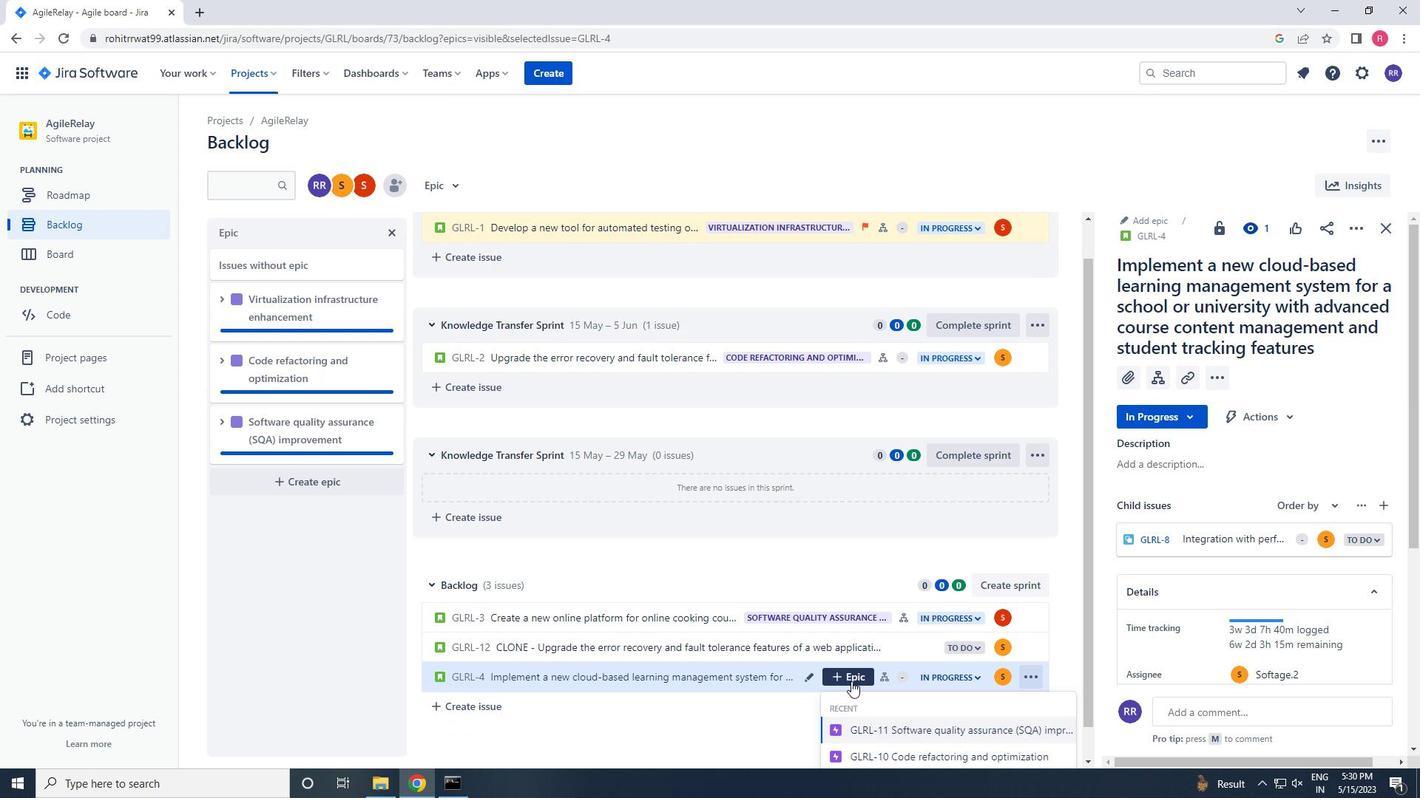 
Action: Mouse scrolled (852, 681) with delta (0, 0)
Screenshot: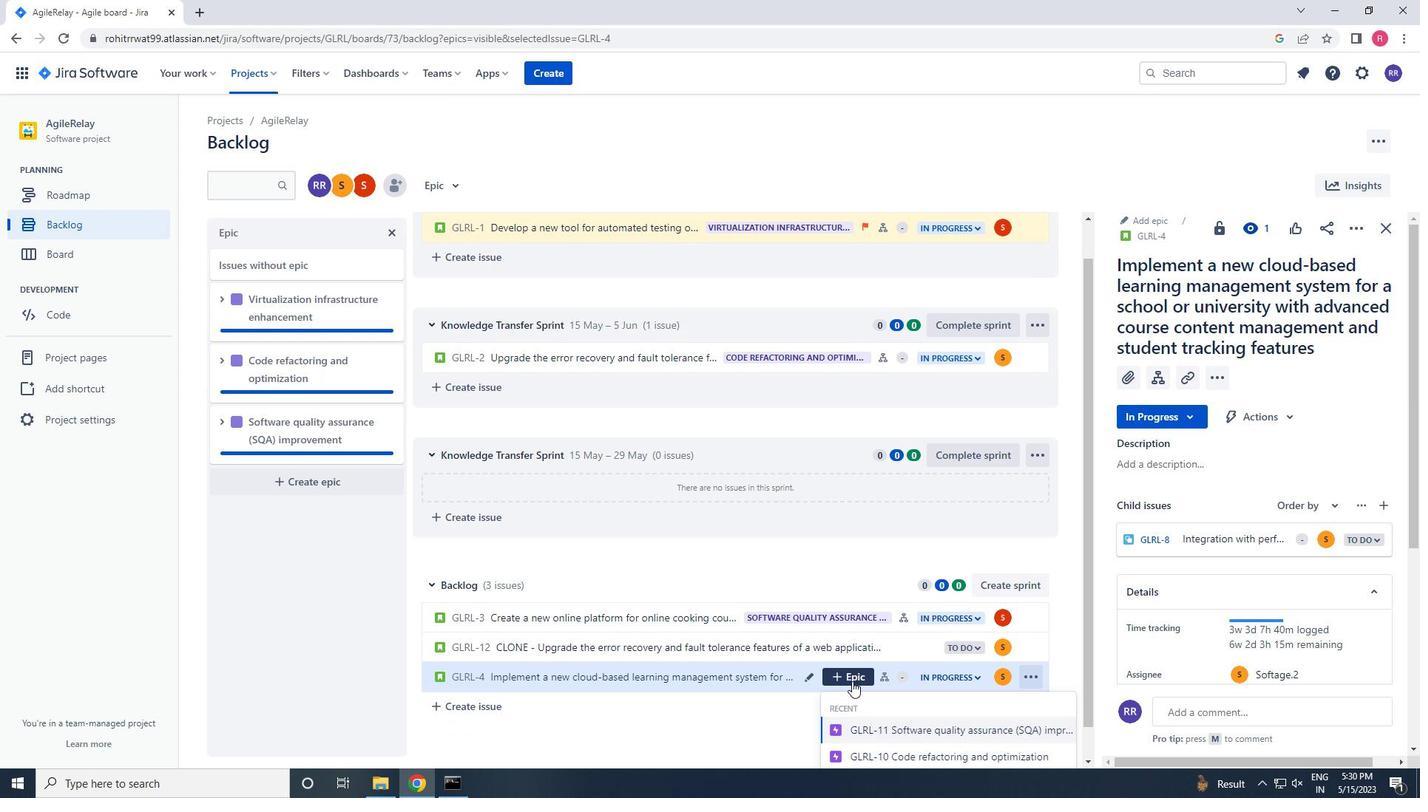
Action: Mouse moved to (853, 682)
Screenshot: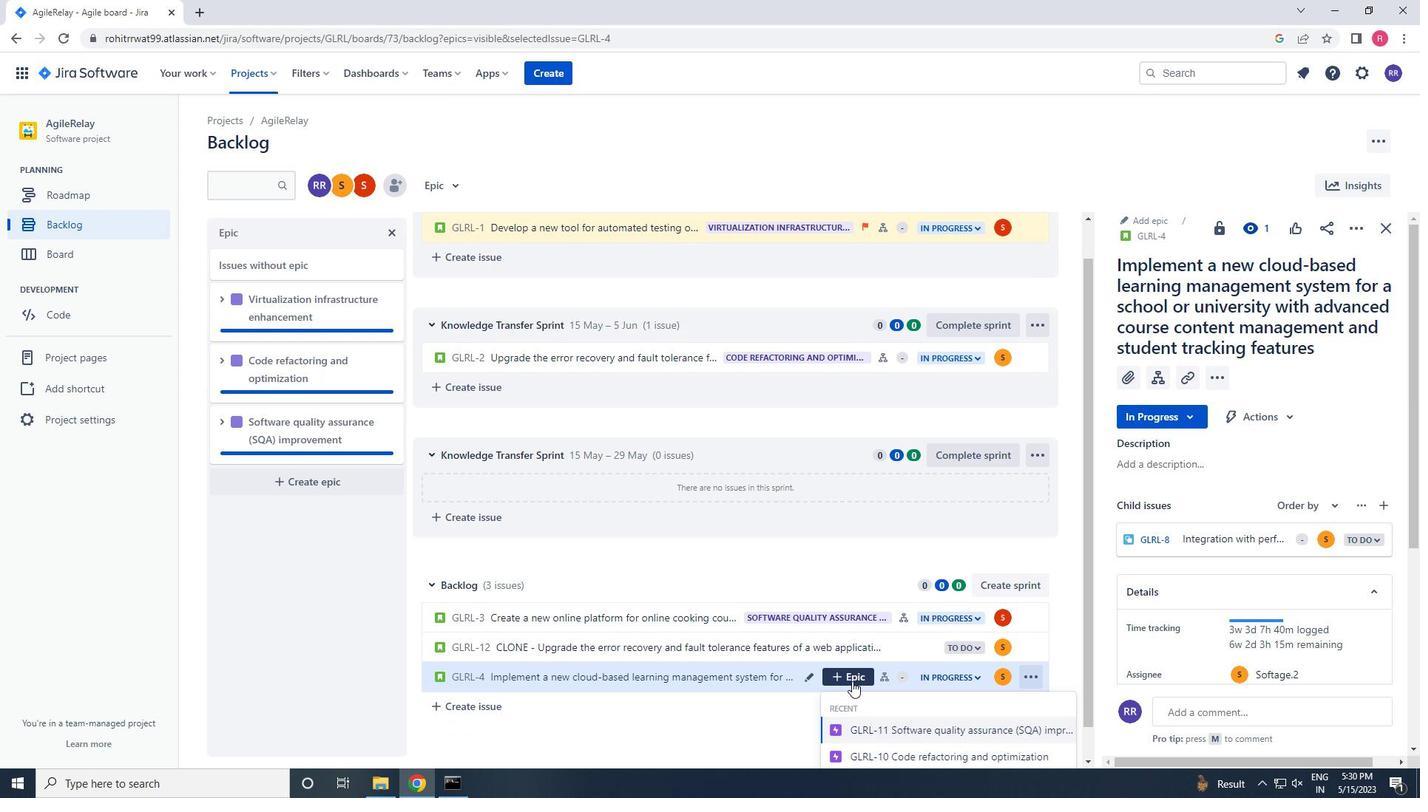 
Action: Mouse scrolled (853, 681) with delta (0, 0)
Screenshot: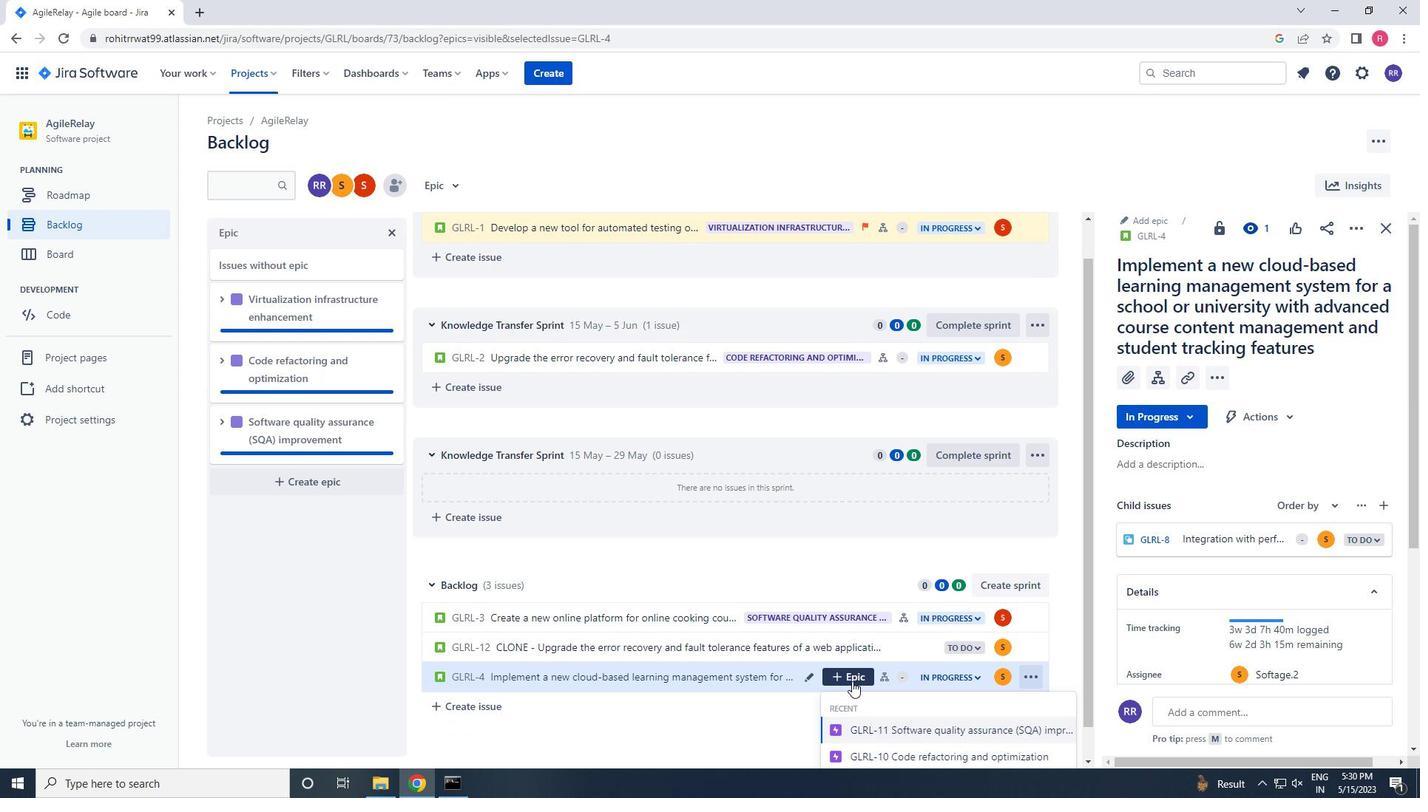 
Action: Mouse moved to (929, 757)
Screenshot: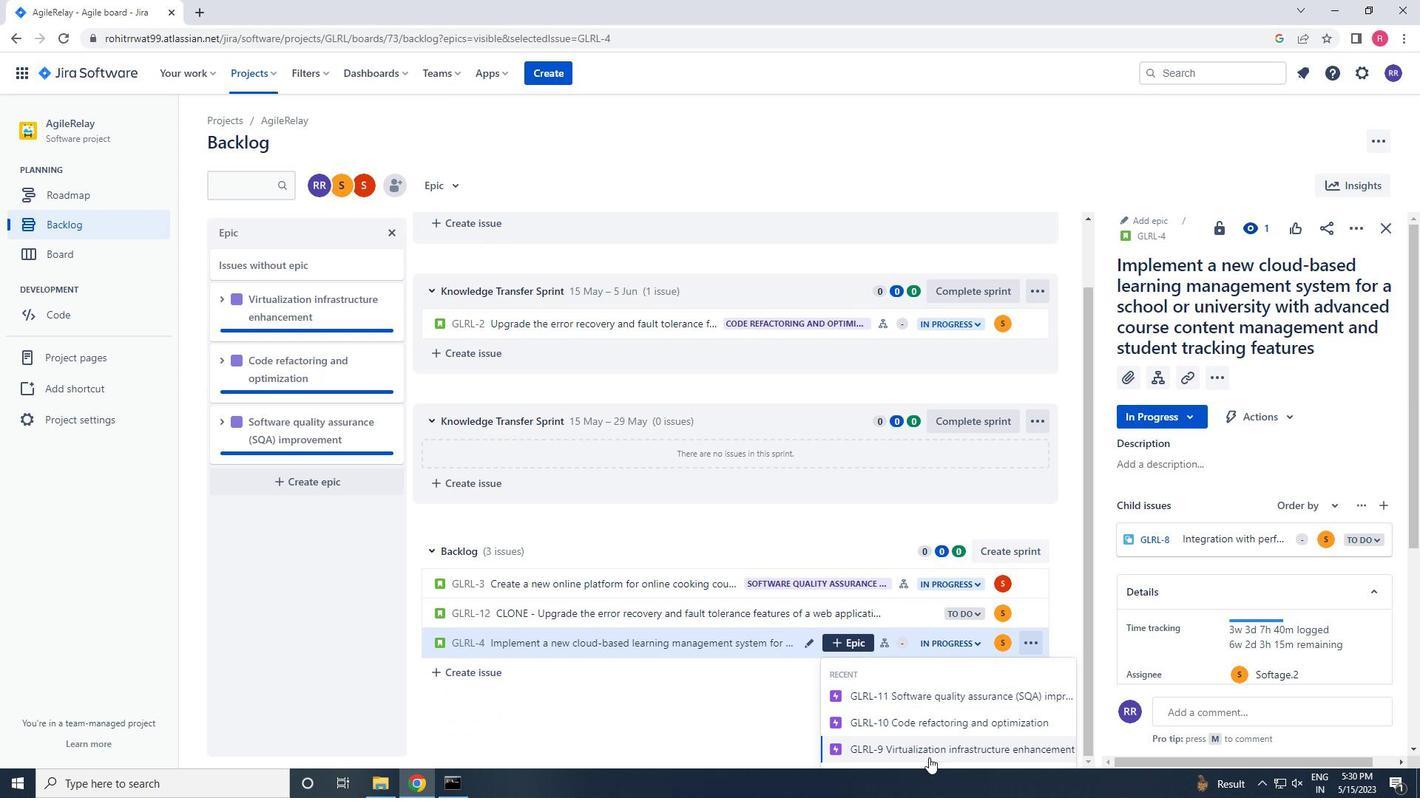 
Action: Mouse pressed left at (929, 757)
Screenshot: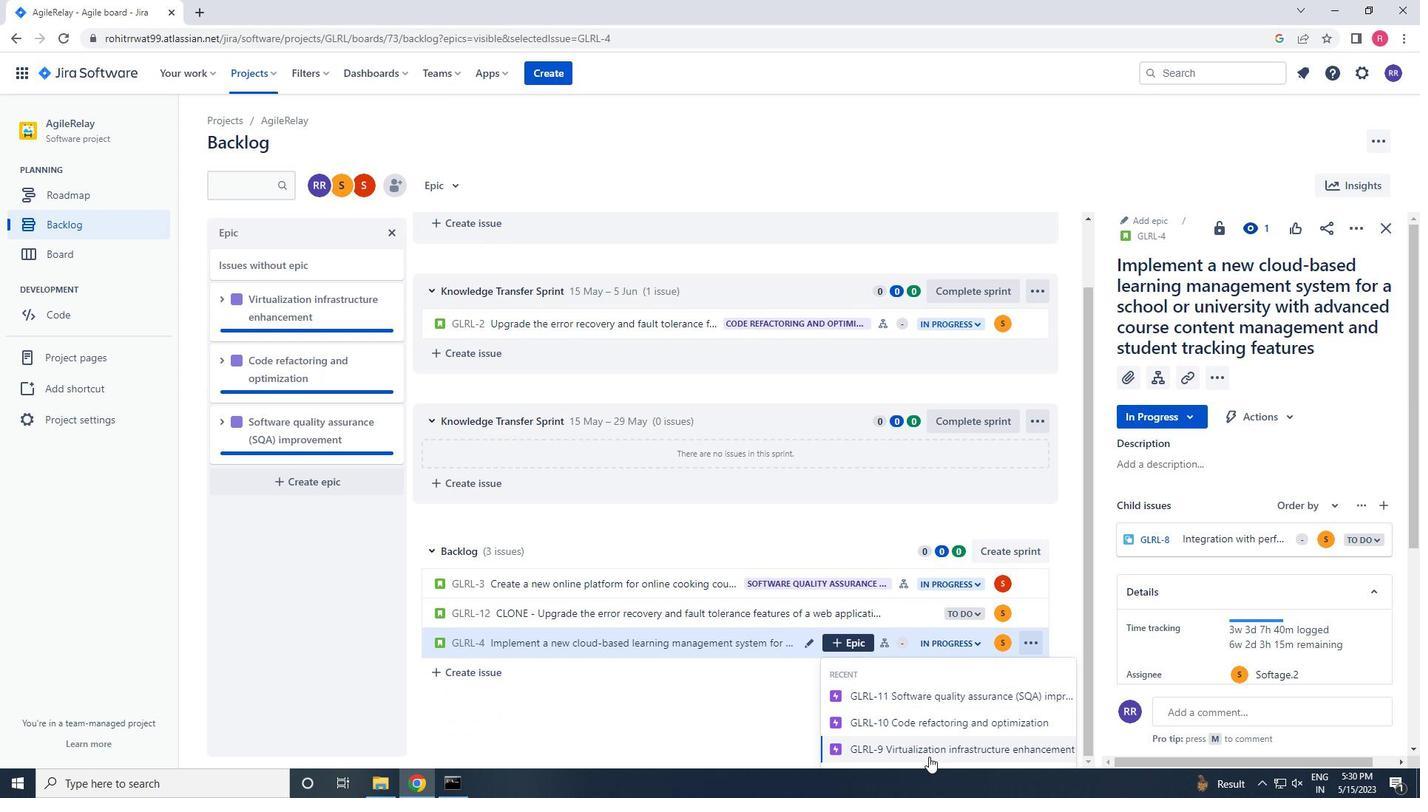 
Action: Mouse moved to (951, 741)
Screenshot: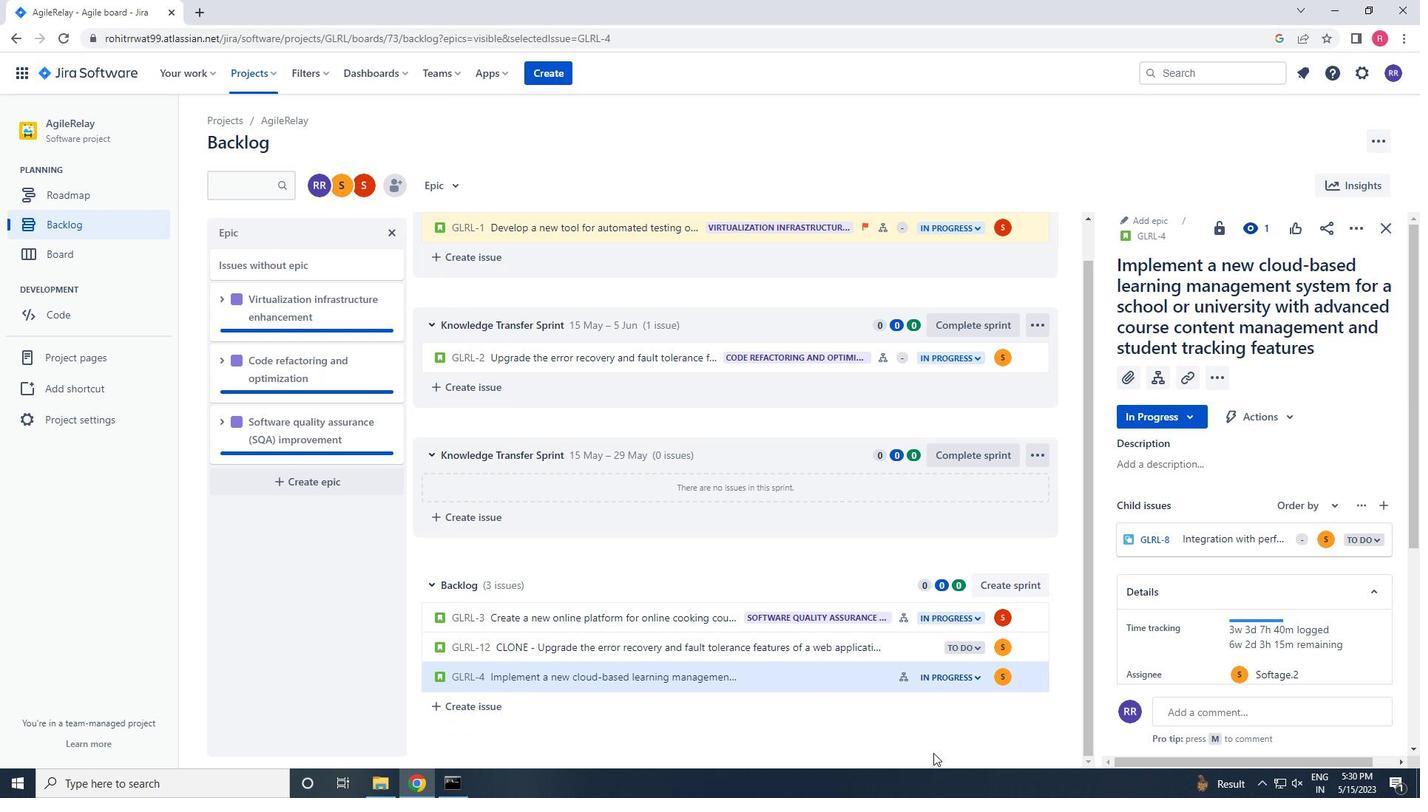 
